 Task: Research Airbnb options in Mariel, Cuba from 16th December, 2023 to 18th December, 2023 for 6 adults, 2 children. Place can be entire room or shared room with 6 bedrooms having 6 beds and 6 bathrooms. Property type can be house. Amenities needed are: wifi, TV, free parkinig on premises, gym, breakfast.
Action: Mouse moved to (432, 79)
Screenshot: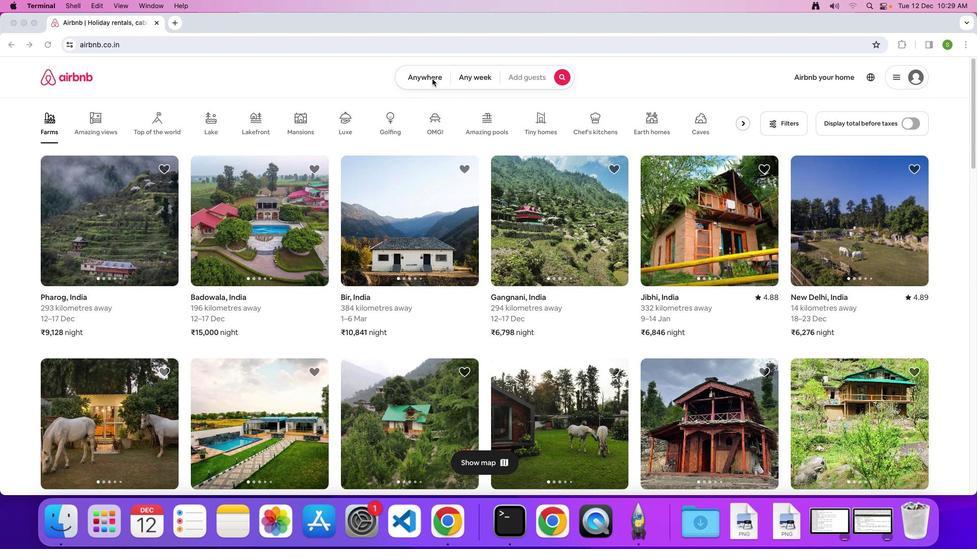 
Action: Mouse pressed left at (432, 79)
Screenshot: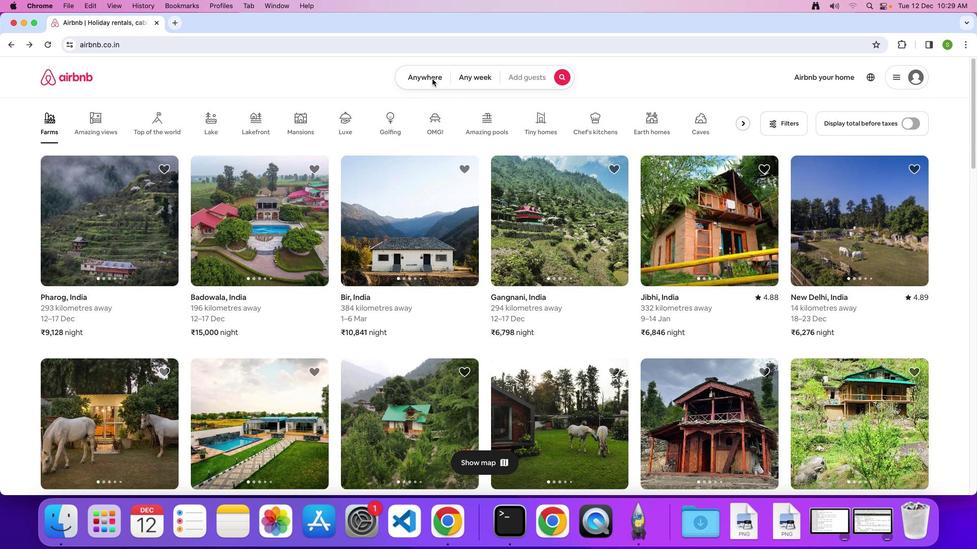 
Action: Mouse pressed left at (432, 79)
Screenshot: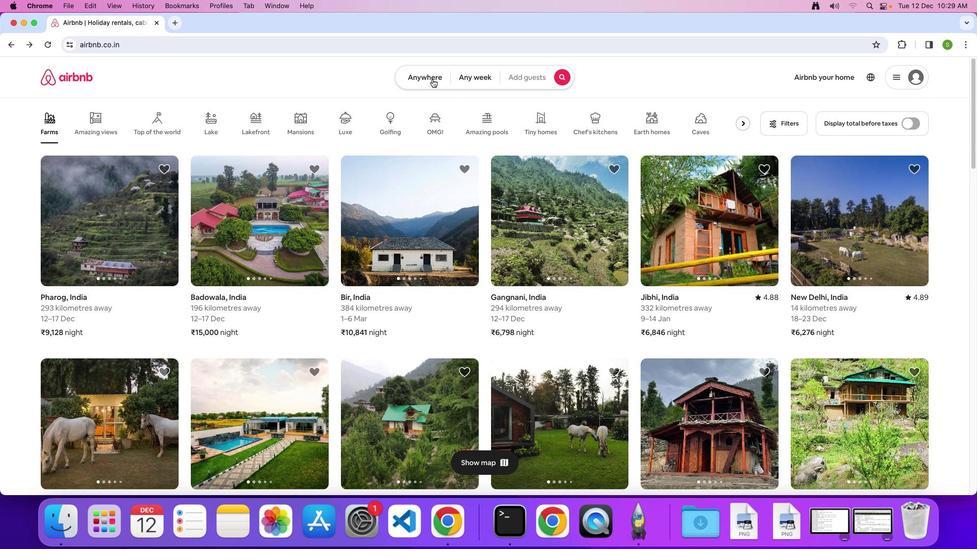 
Action: Mouse moved to (331, 112)
Screenshot: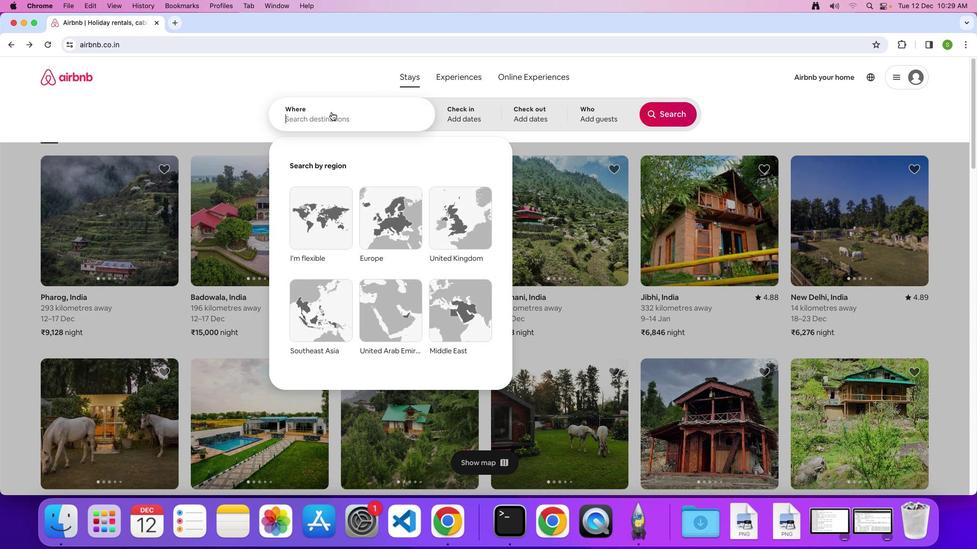 
Action: Key pressed 'M'Key.caps_lock'a''r''i''e''l'','Key.spaceKey.shiftKey.shift'C''u''b''a'Key.enter
Screenshot: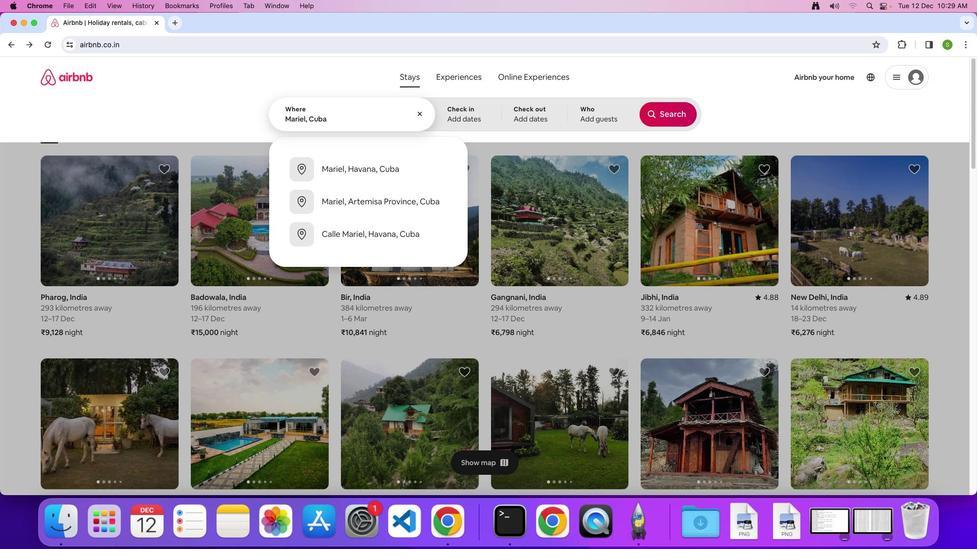 
Action: Mouse moved to (461, 293)
Screenshot: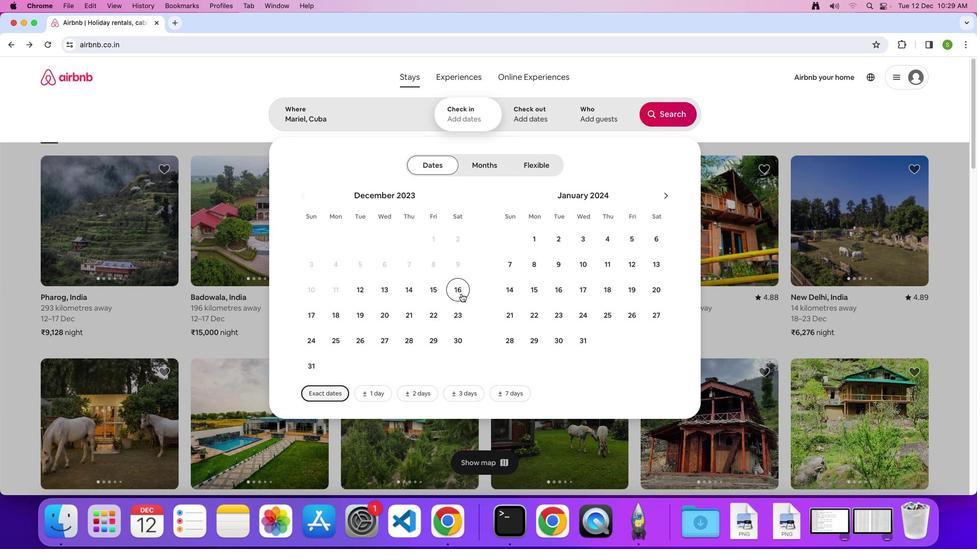 
Action: Mouse pressed left at (461, 293)
Screenshot: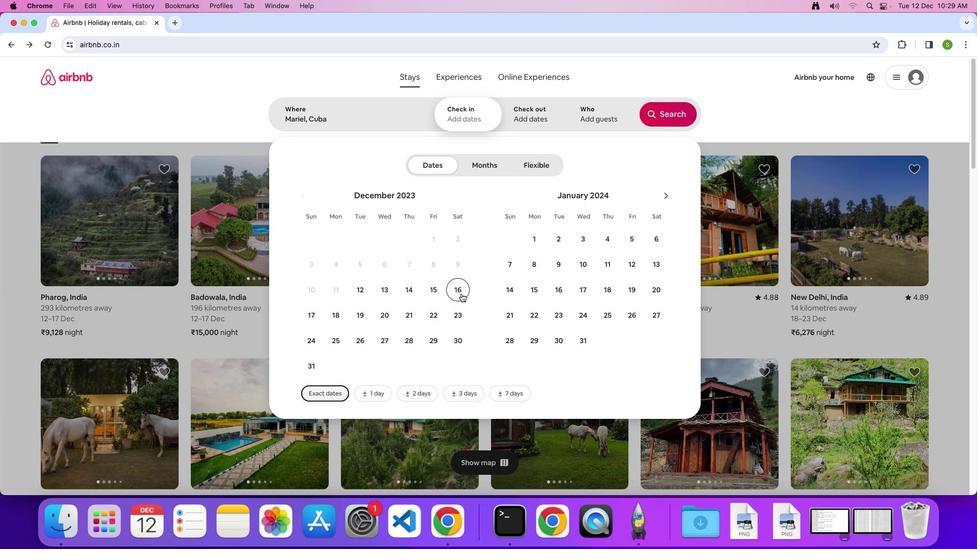 
Action: Mouse moved to (331, 321)
Screenshot: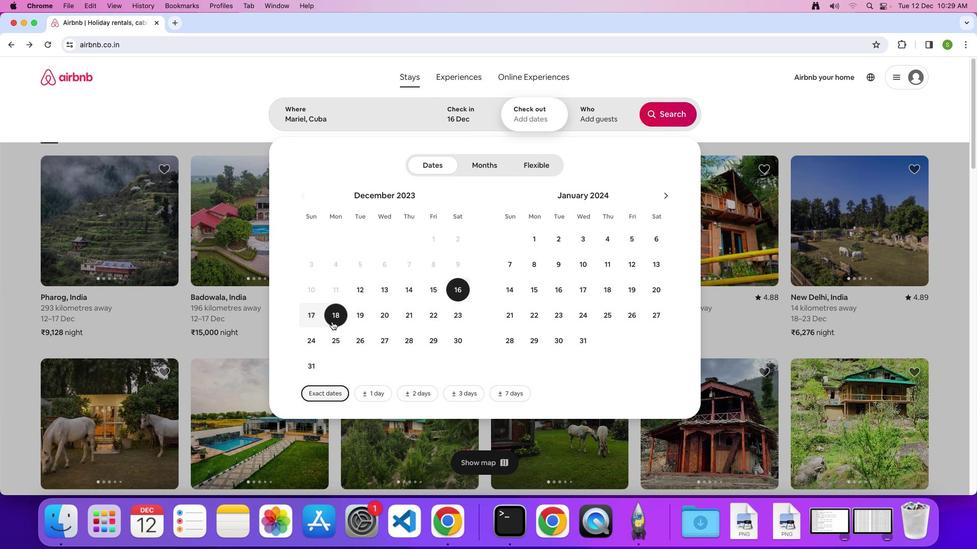 
Action: Mouse pressed left at (331, 321)
Screenshot: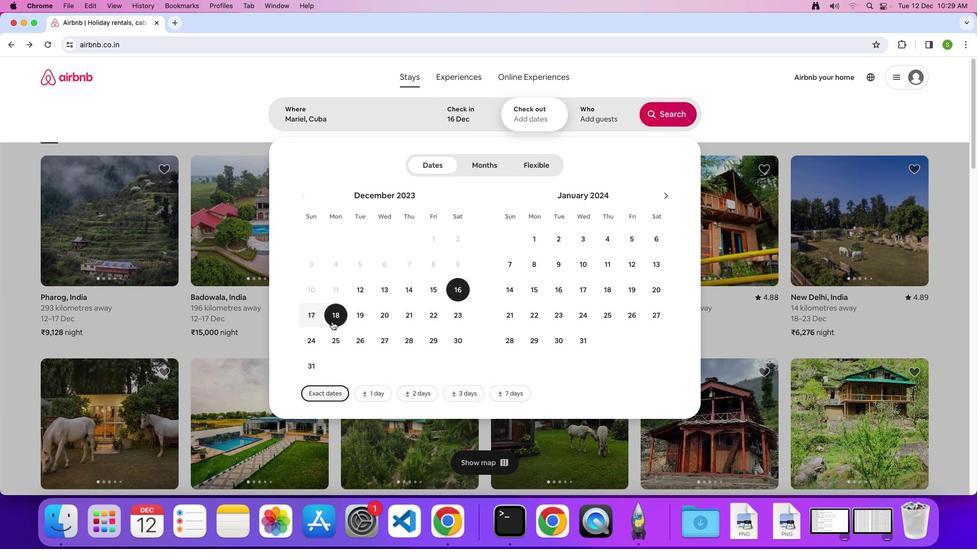 
Action: Mouse moved to (593, 114)
Screenshot: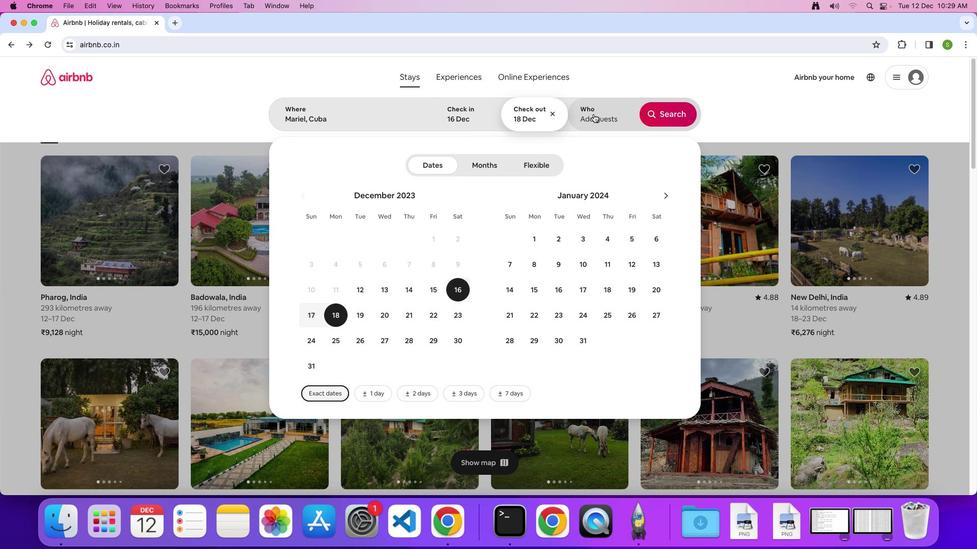 
Action: Mouse pressed left at (593, 114)
Screenshot: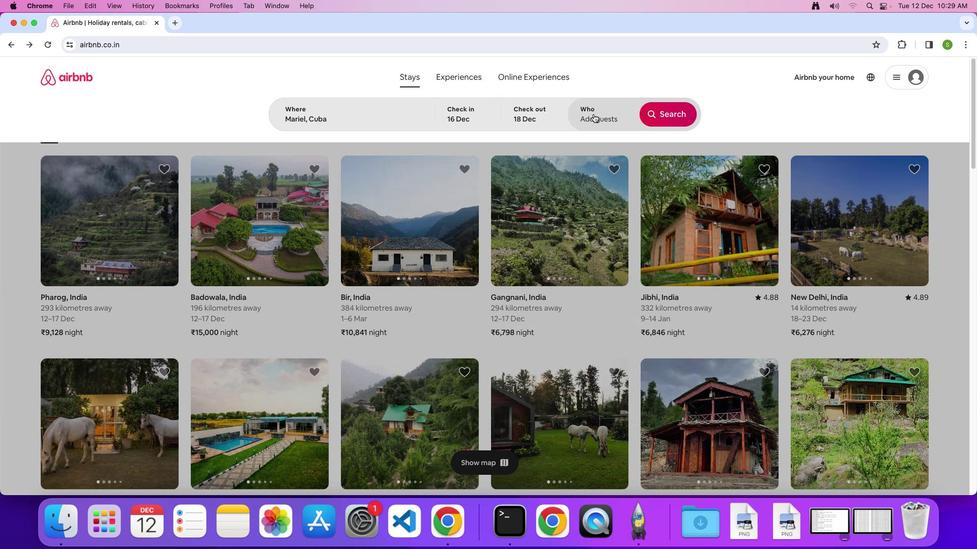 
Action: Mouse moved to (666, 165)
Screenshot: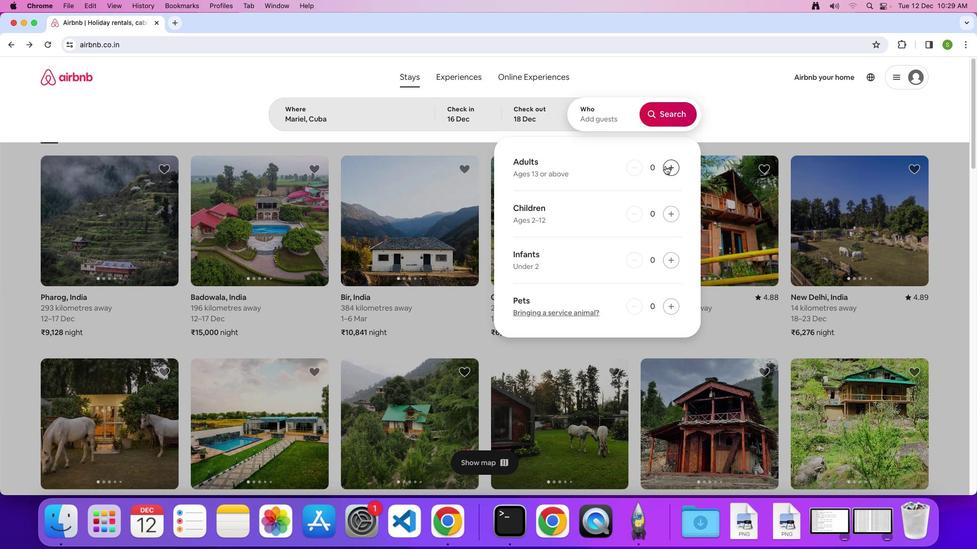 
Action: Mouse pressed left at (666, 165)
Screenshot: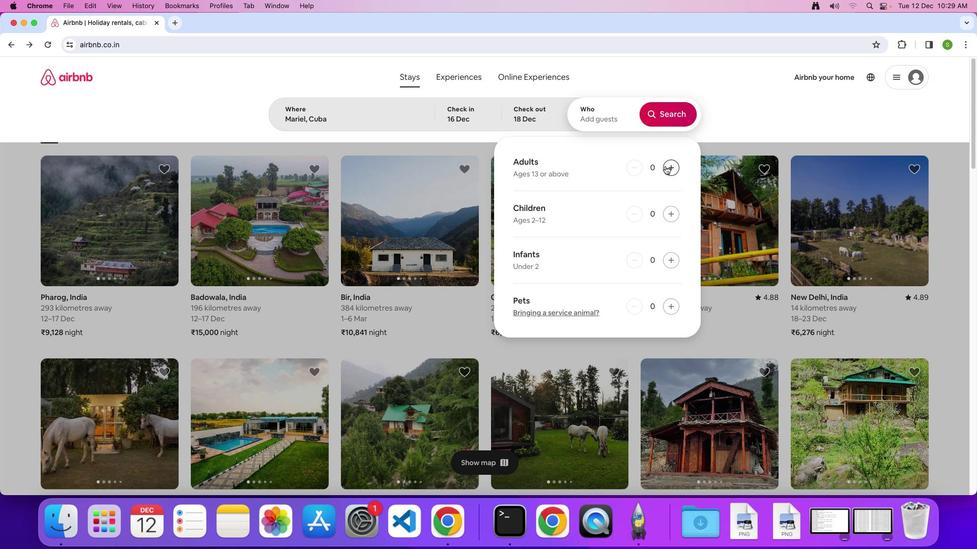 
Action: Mouse pressed left at (666, 165)
Screenshot: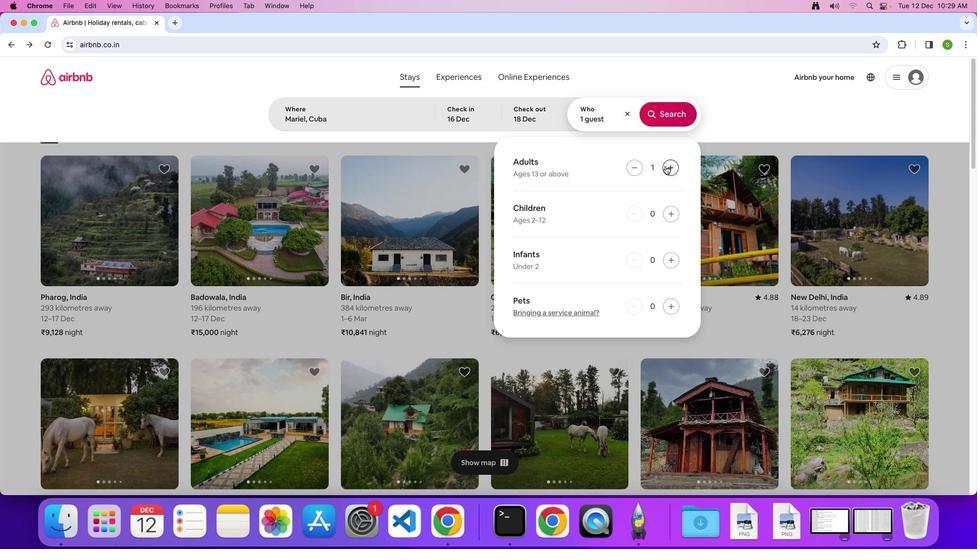 
Action: Mouse pressed left at (666, 165)
Screenshot: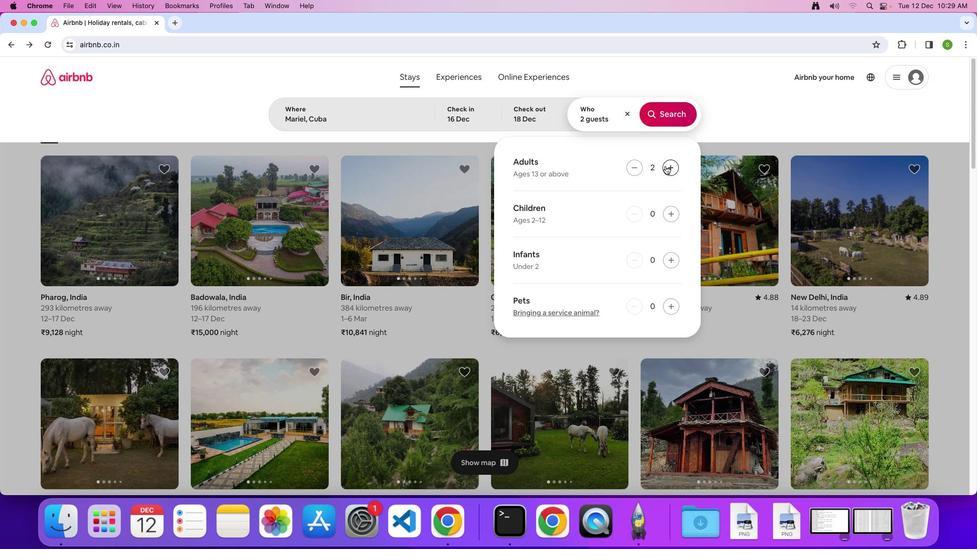 
Action: Mouse pressed left at (666, 165)
Screenshot: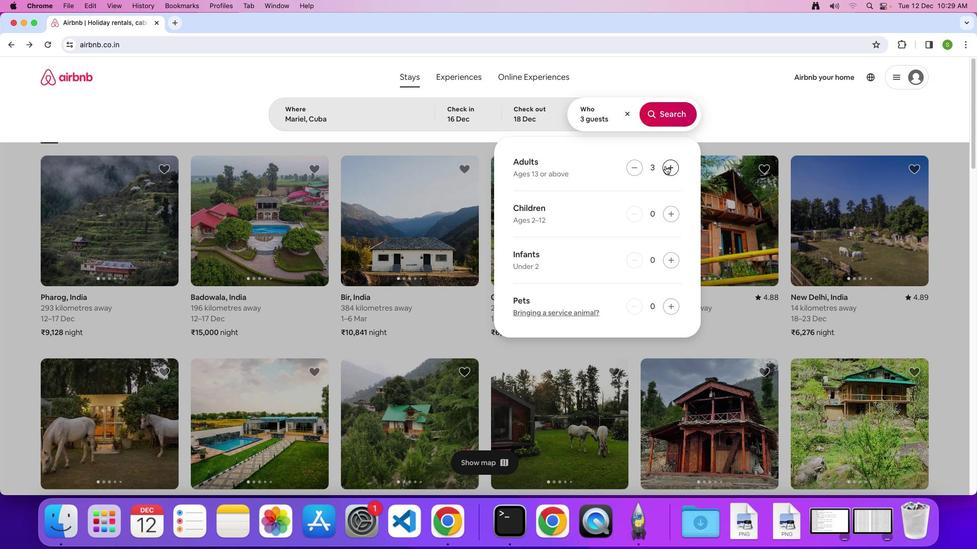 
Action: Mouse pressed left at (666, 165)
Screenshot: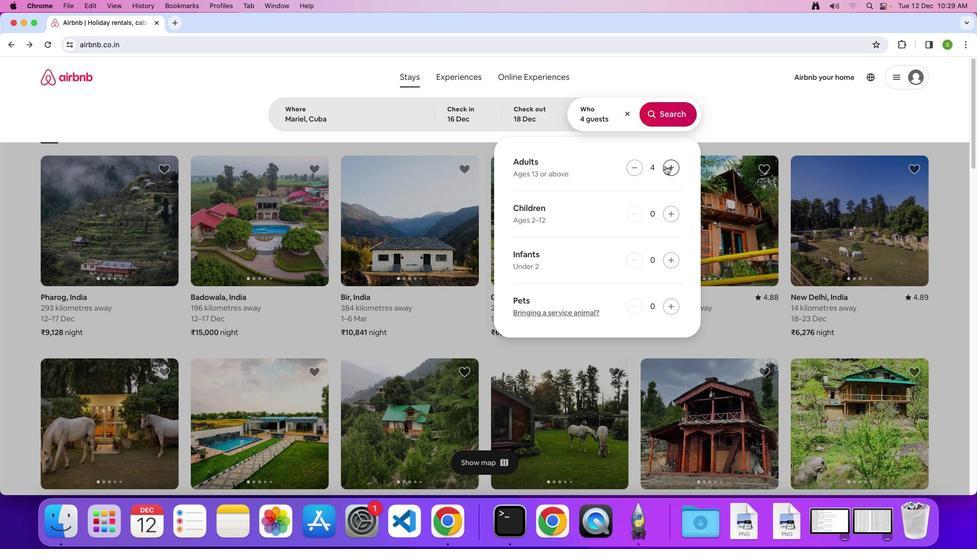
Action: Mouse pressed left at (666, 165)
Screenshot: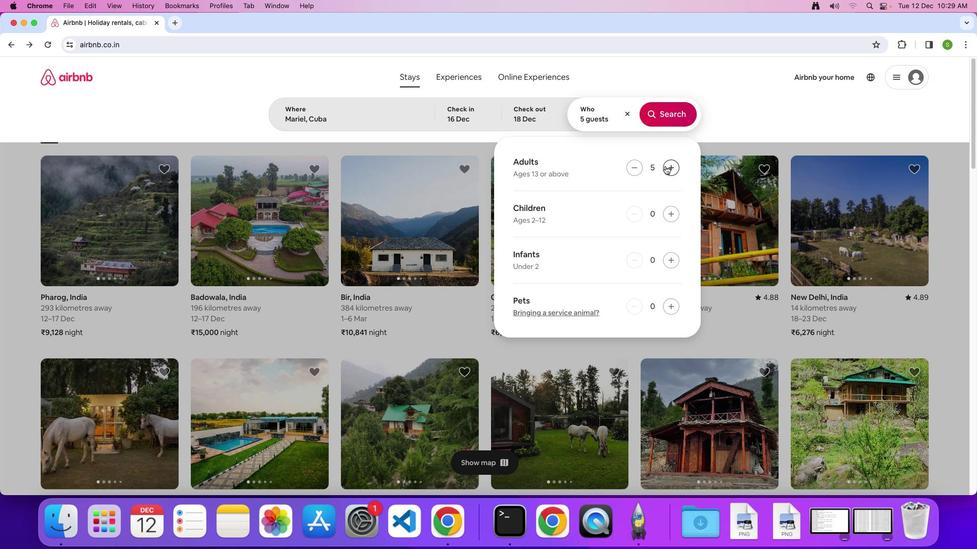 
Action: Mouse moved to (672, 217)
Screenshot: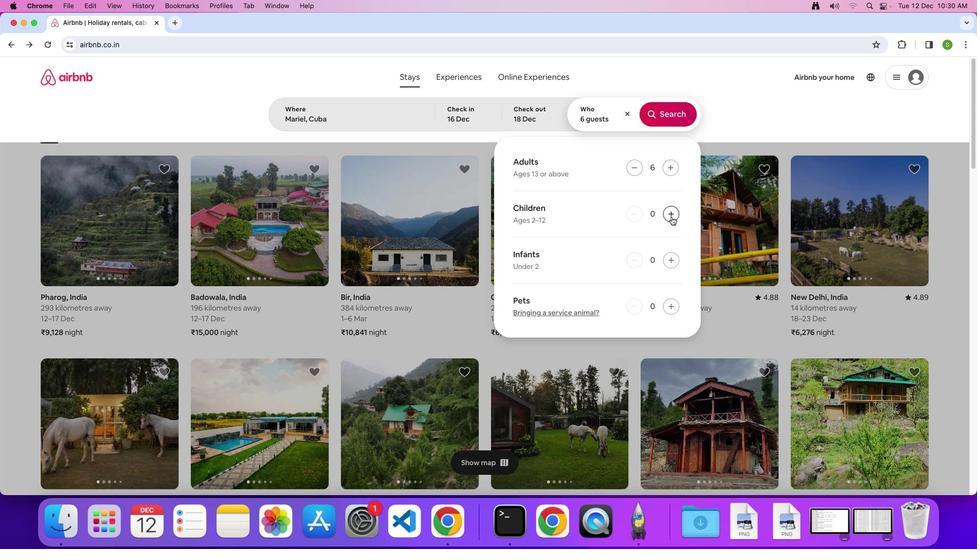
Action: Mouse pressed left at (672, 217)
Screenshot: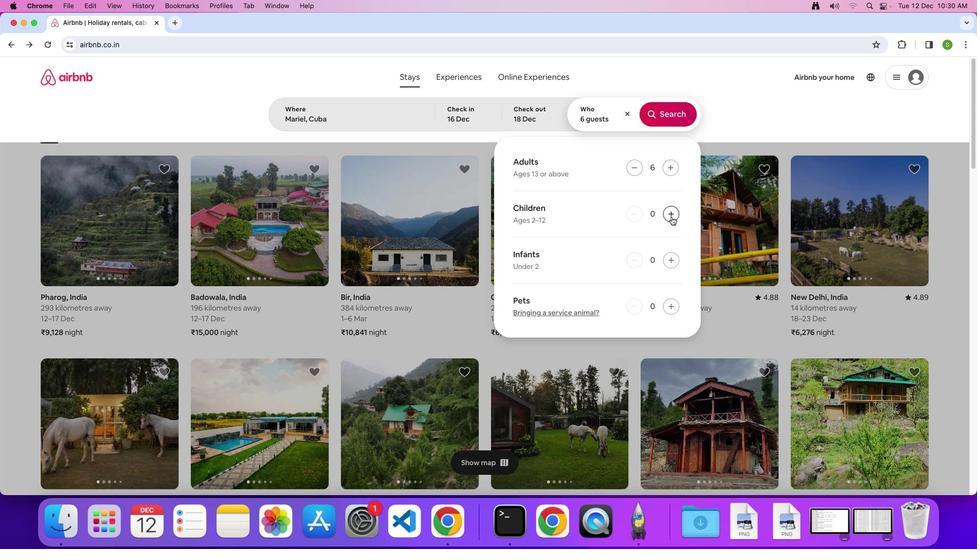 
Action: Mouse pressed left at (672, 217)
Screenshot: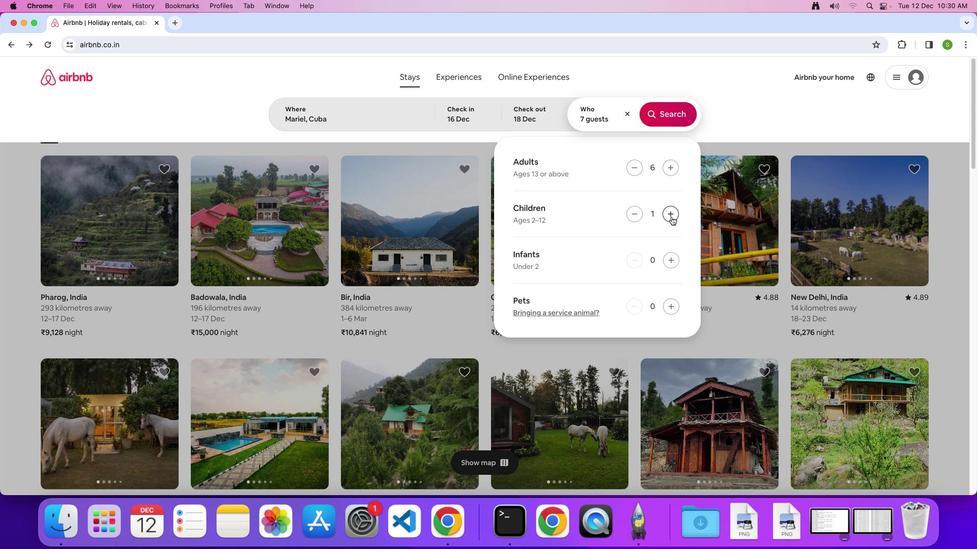 
Action: Mouse moved to (672, 118)
Screenshot: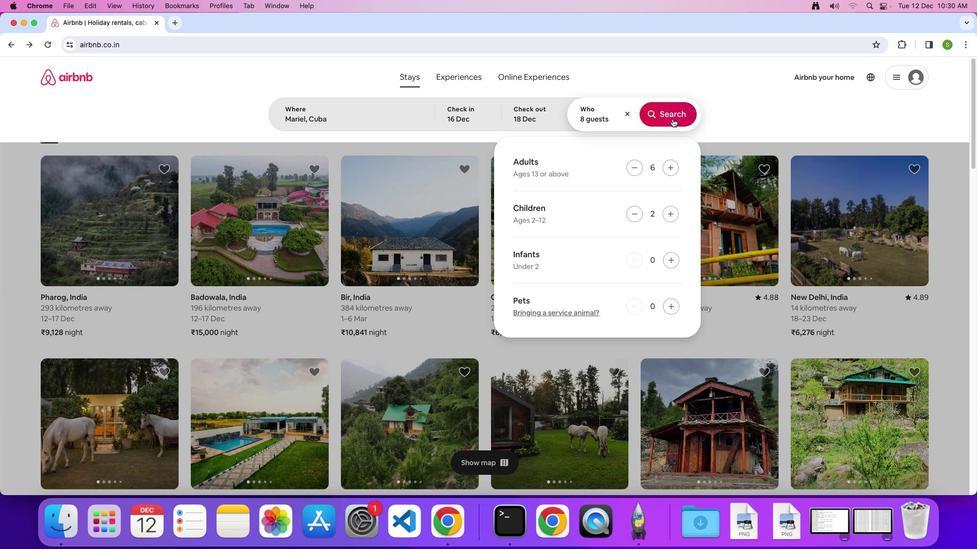 
Action: Mouse pressed left at (672, 118)
Screenshot: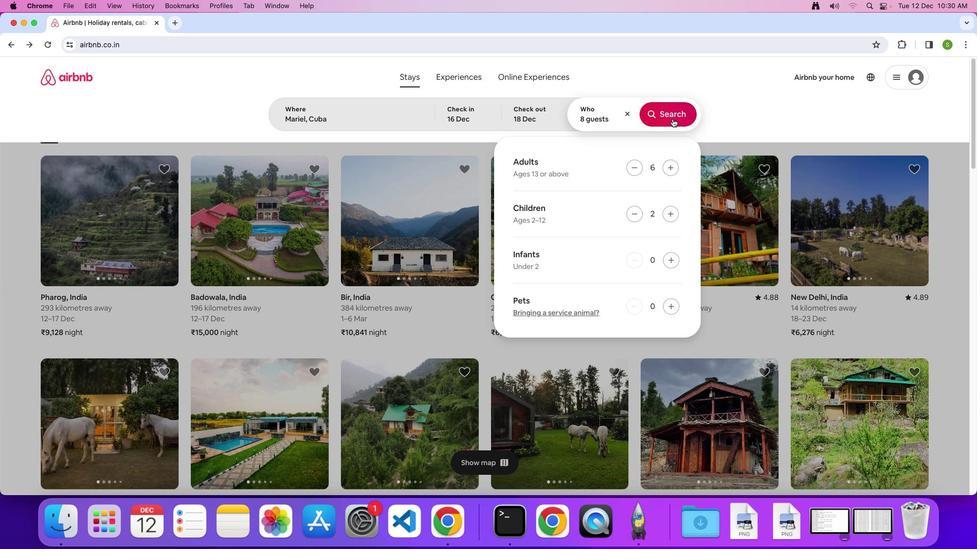 
Action: Mouse moved to (811, 118)
Screenshot: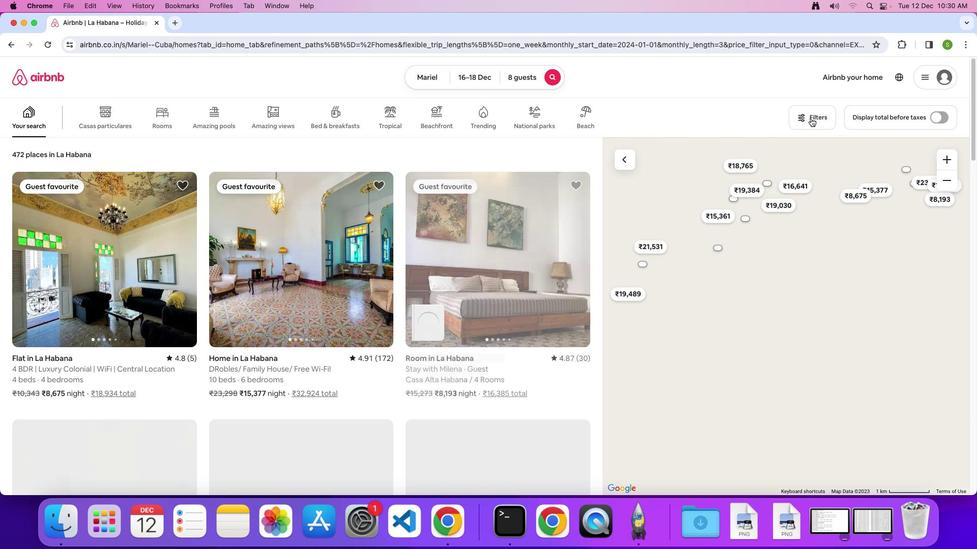 
Action: Mouse pressed left at (811, 118)
Screenshot: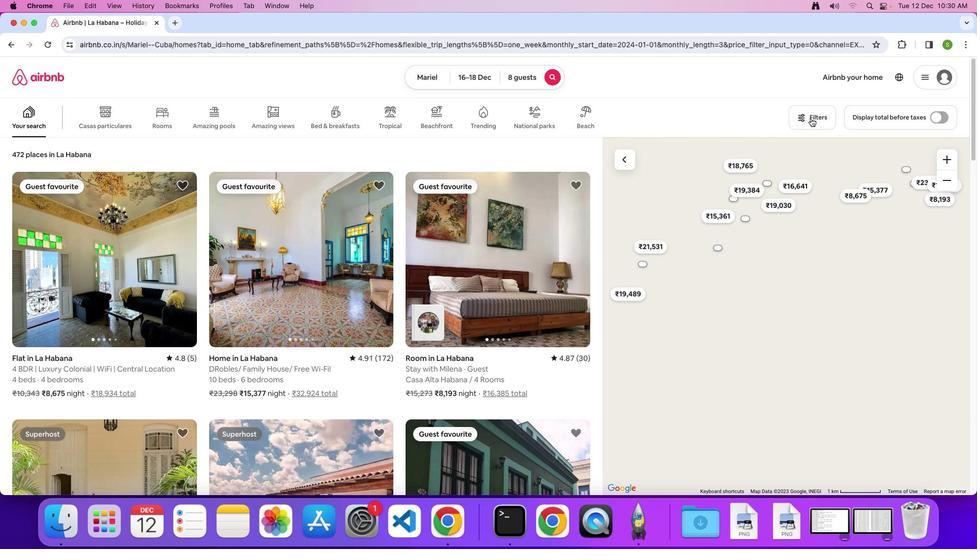 
Action: Mouse moved to (477, 305)
Screenshot: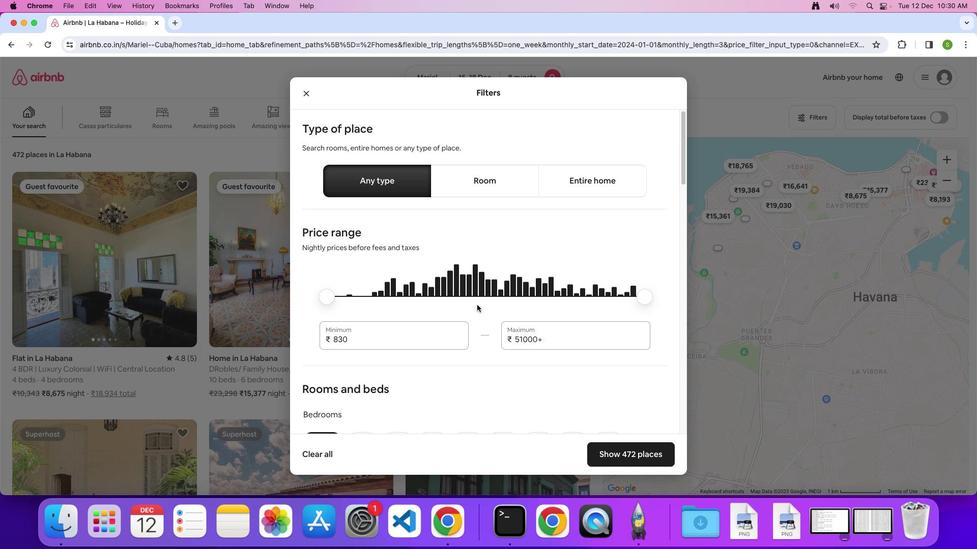 
Action: Mouse scrolled (477, 305) with delta (0, 0)
Screenshot: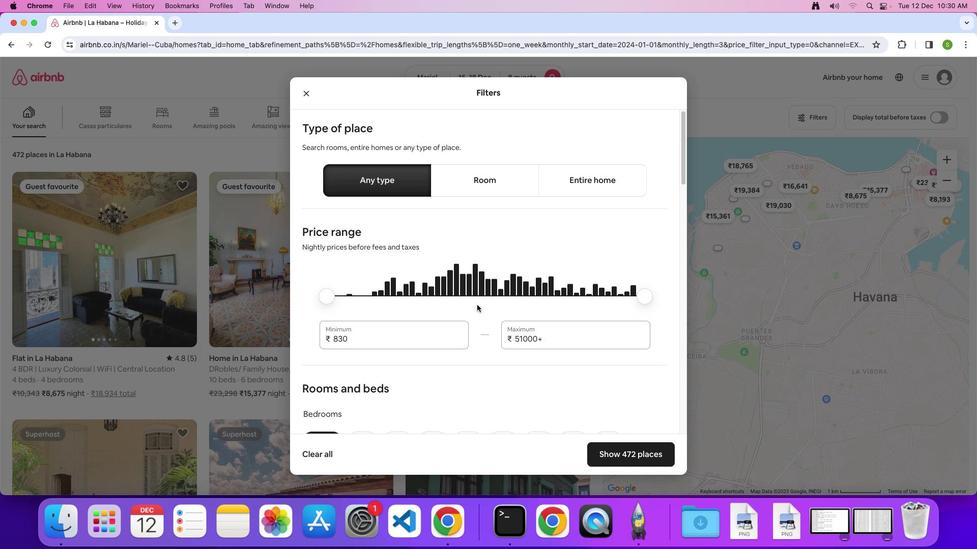 
Action: Mouse scrolled (477, 305) with delta (0, 0)
Screenshot: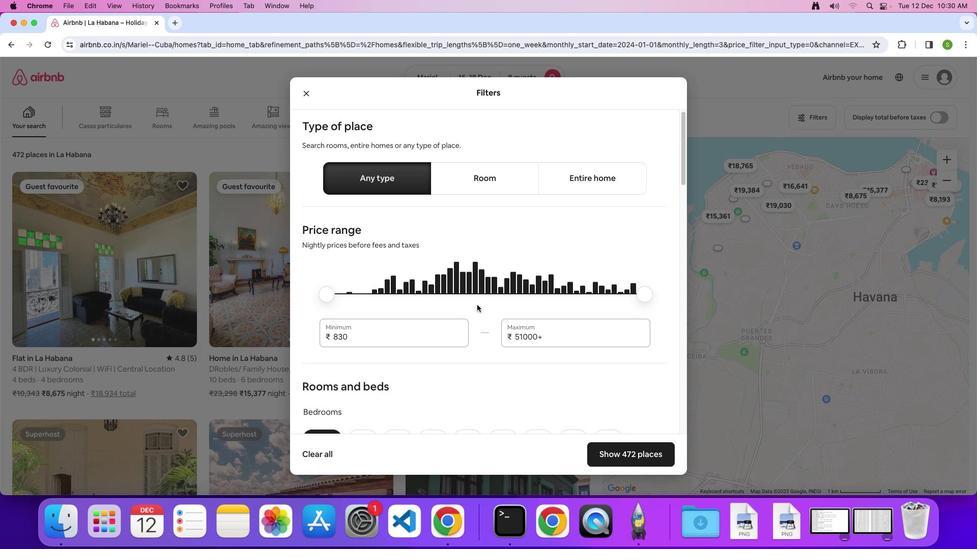 
Action: Mouse scrolled (477, 305) with delta (0, 0)
Screenshot: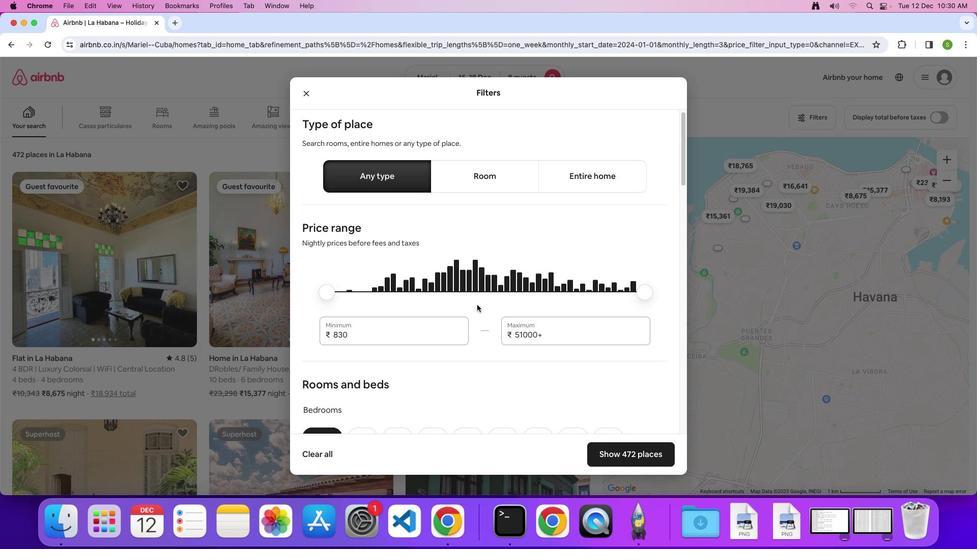 
Action: Mouse scrolled (477, 305) with delta (0, 0)
Screenshot: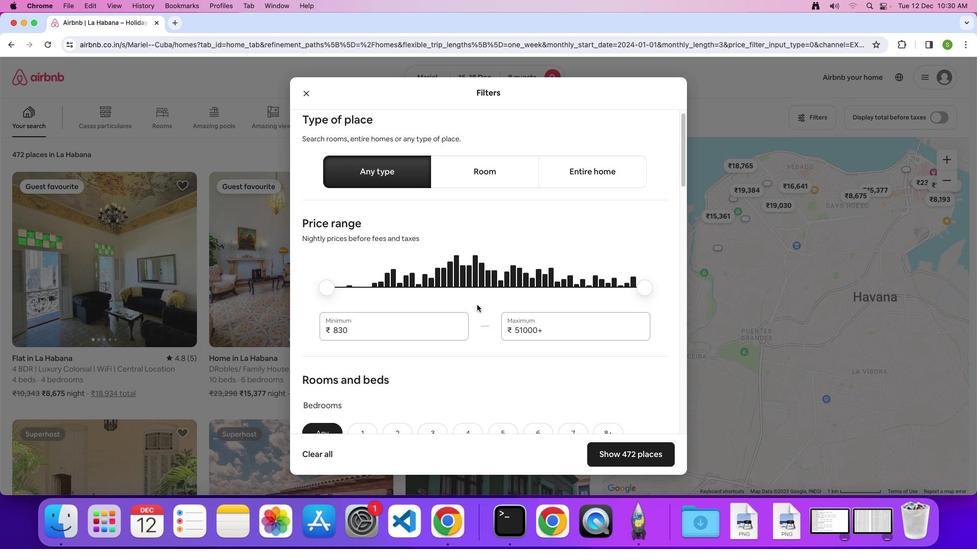 
Action: Mouse scrolled (477, 305) with delta (0, 0)
Screenshot: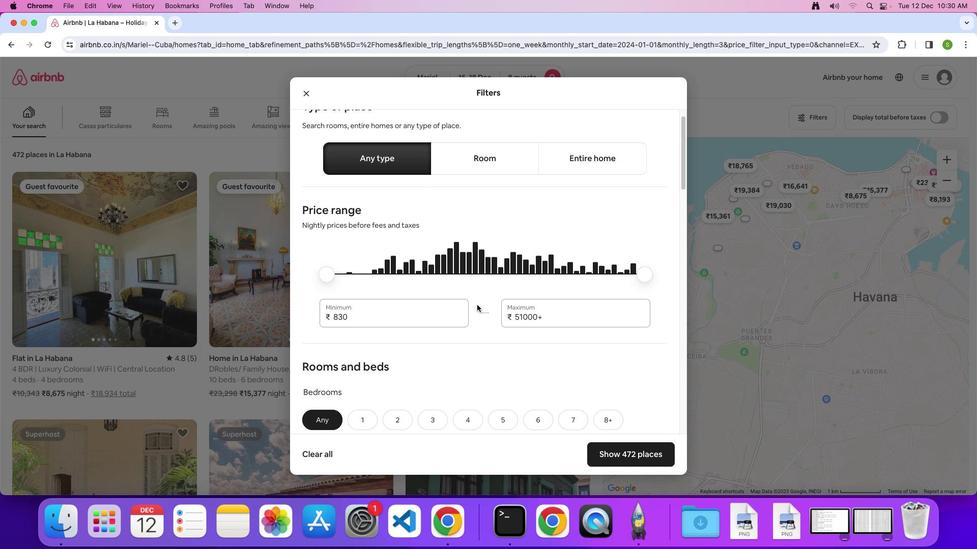 
Action: Mouse scrolled (477, 305) with delta (0, 0)
Screenshot: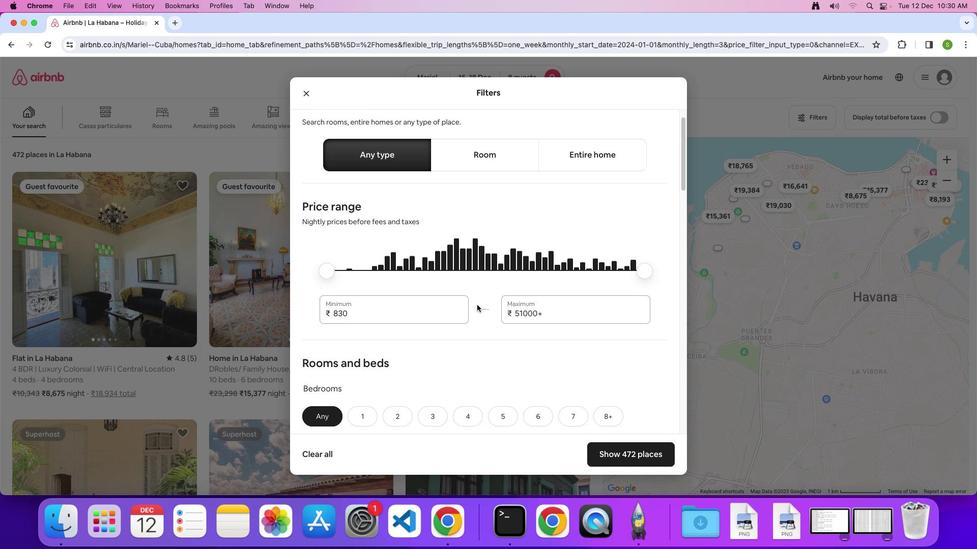 
Action: Mouse scrolled (477, 305) with delta (0, 0)
Screenshot: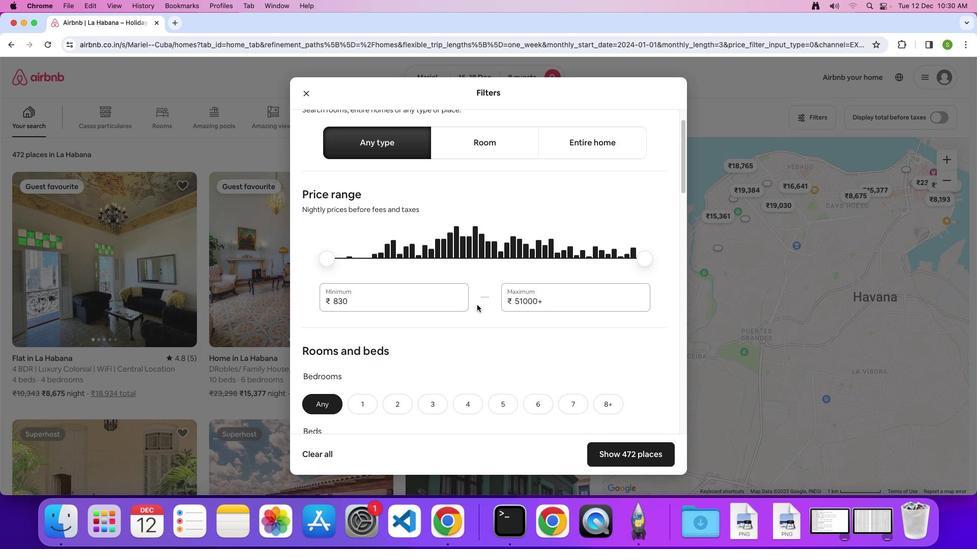 
Action: Mouse moved to (477, 305)
Screenshot: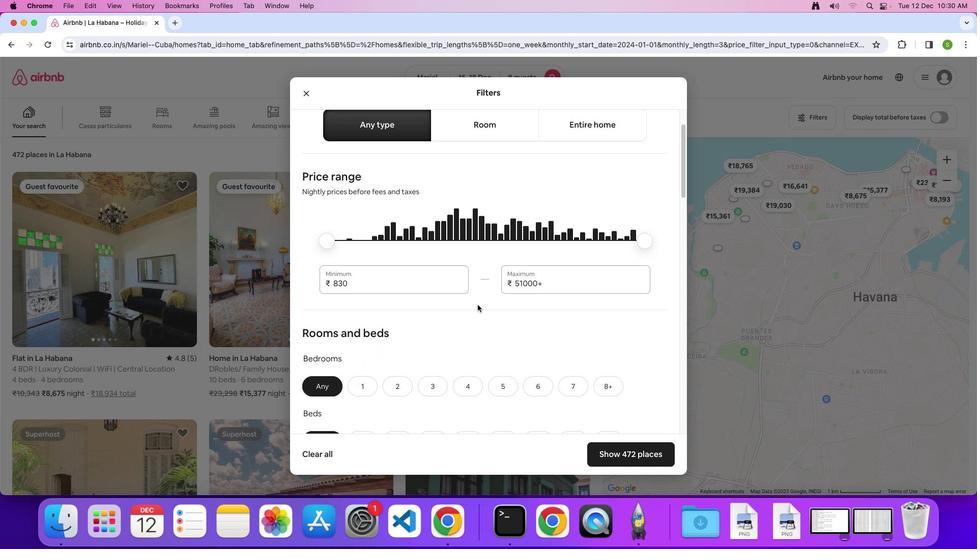 
Action: Mouse scrolled (477, 305) with delta (0, 0)
Screenshot: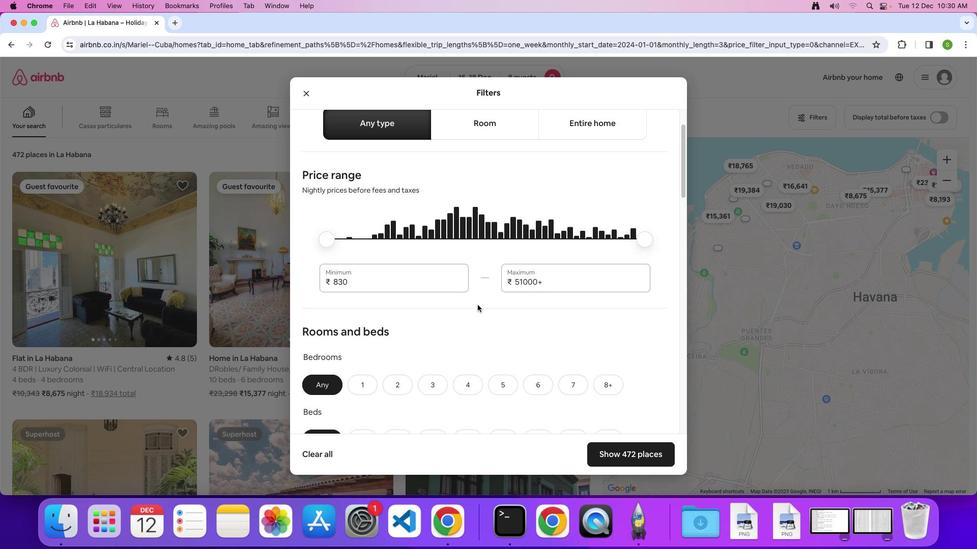 
Action: Mouse scrolled (477, 305) with delta (0, 0)
Screenshot: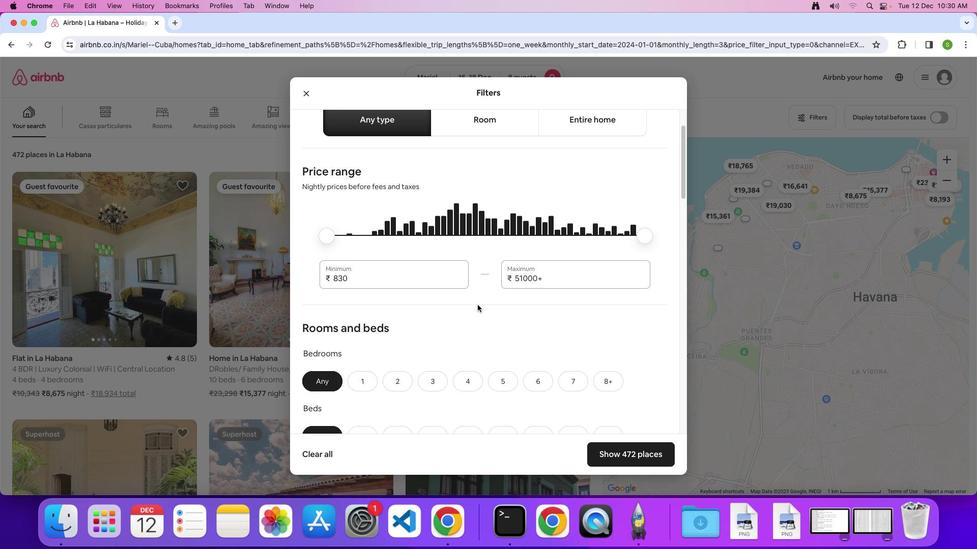 
Action: Mouse scrolled (477, 305) with delta (0, 0)
Screenshot: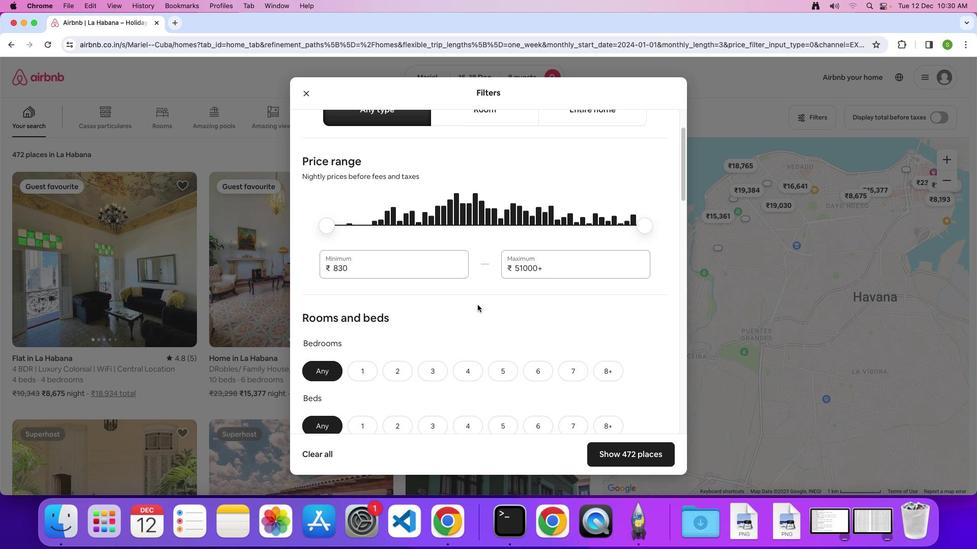 
Action: Mouse scrolled (477, 305) with delta (0, 0)
Screenshot: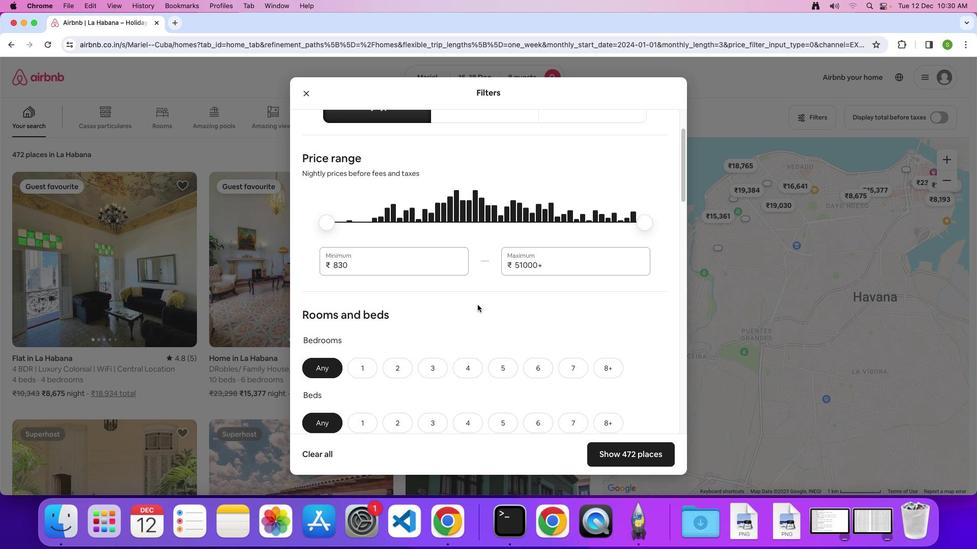 
Action: Mouse scrolled (477, 305) with delta (0, 0)
Screenshot: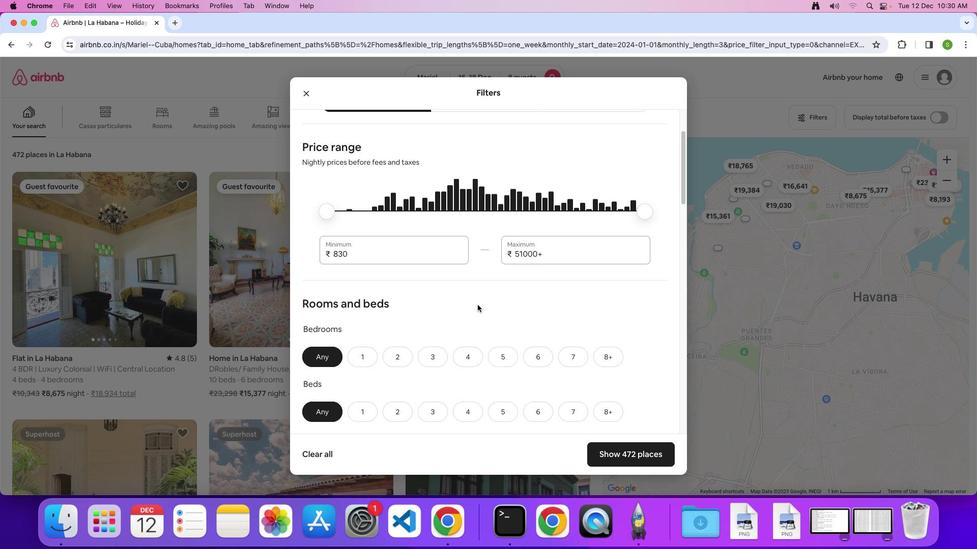 
Action: Mouse scrolled (477, 305) with delta (0, 0)
Screenshot: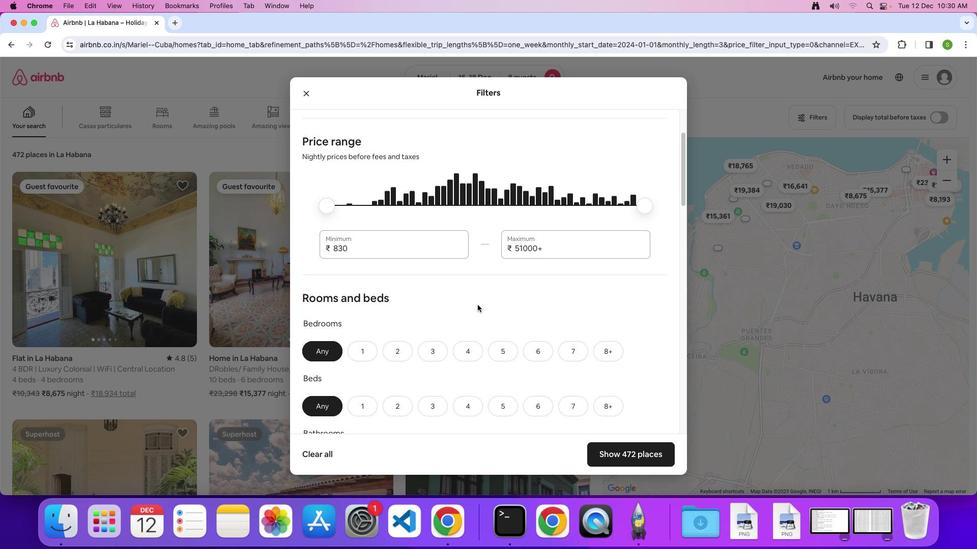 
Action: Mouse scrolled (477, 305) with delta (0, 0)
Screenshot: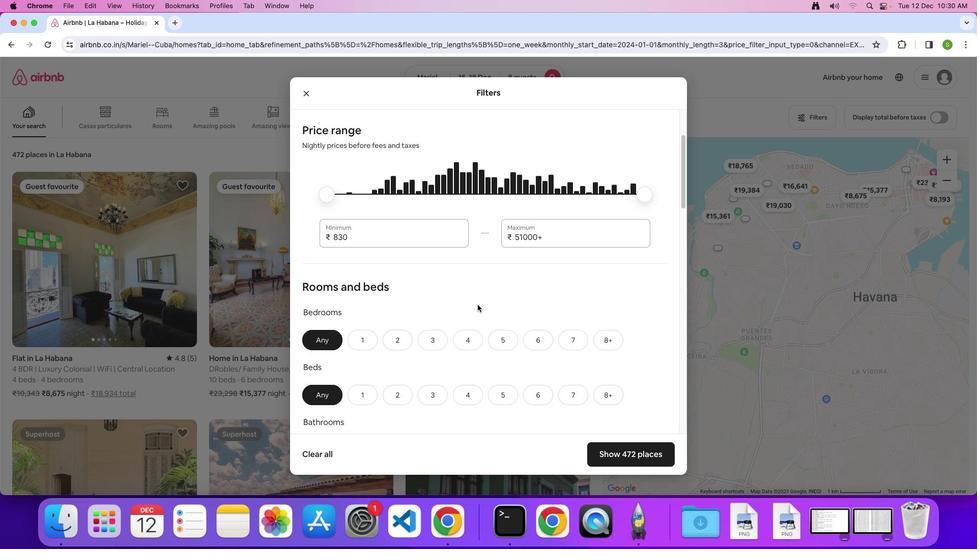 
Action: Mouse scrolled (477, 305) with delta (0, 0)
Screenshot: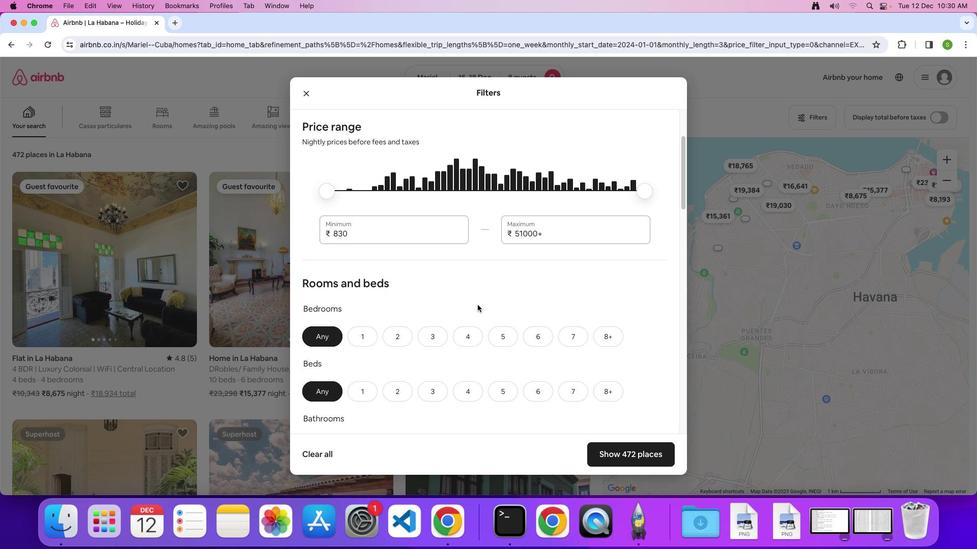 
Action: Mouse scrolled (477, 305) with delta (0, 0)
Screenshot: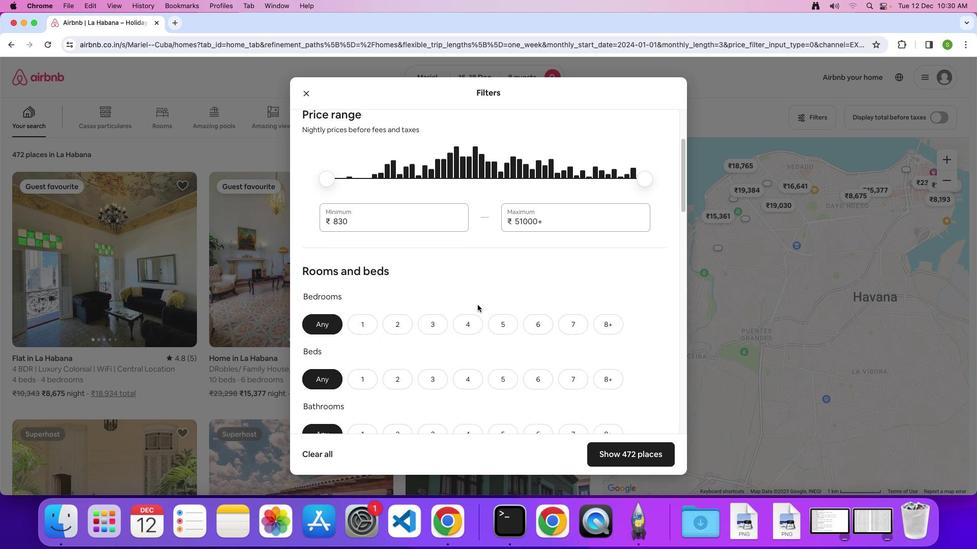 
Action: Mouse scrolled (477, 305) with delta (0, 0)
Screenshot: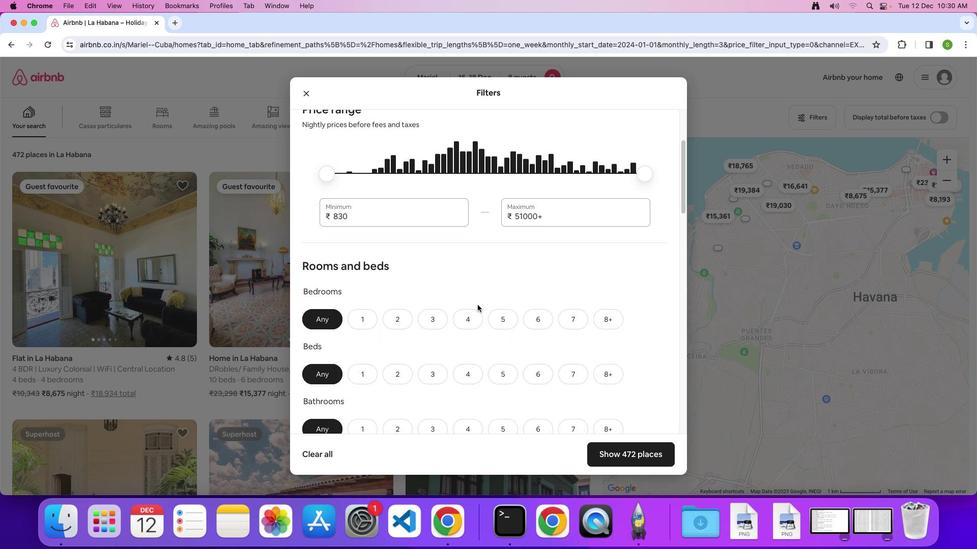 
Action: Mouse scrolled (477, 305) with delta (0, 0)
Screenshot: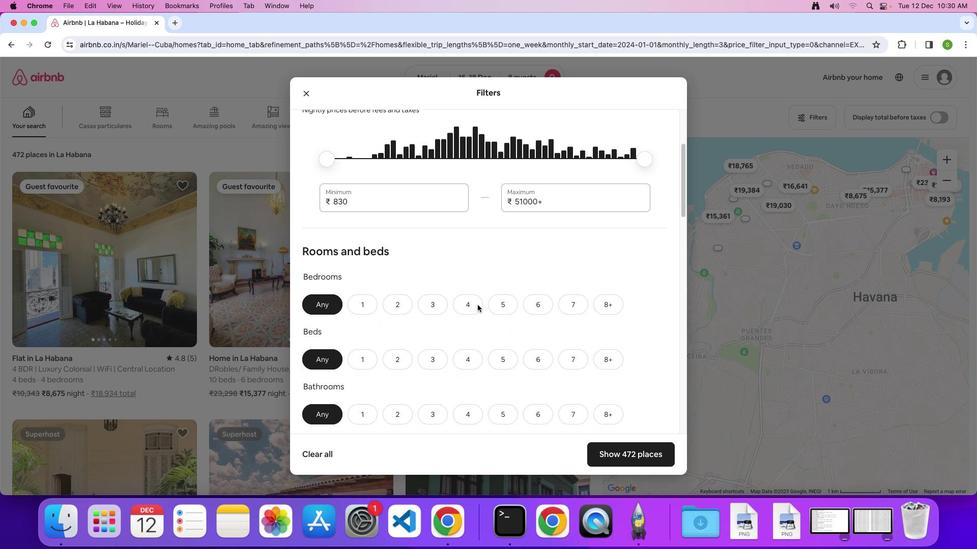 
Action: Mouse scrolled (477, 305) with delta (0, 0)
Screenshot: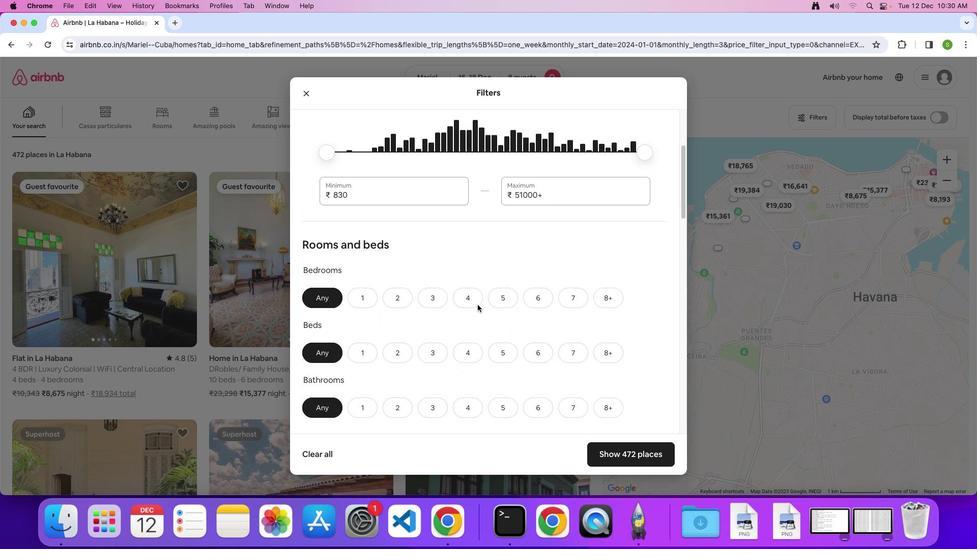 
Action: Mouse scrolled (477, 305) with delta (0, 0)
Screenshot: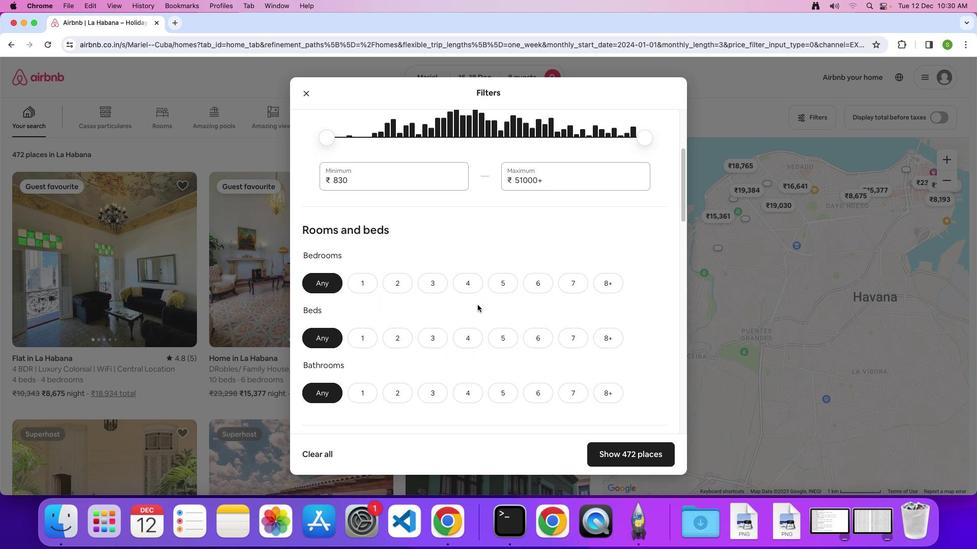 
Action: Mouse scrolled (477, 305) with delta (0, 0)
Screenshot: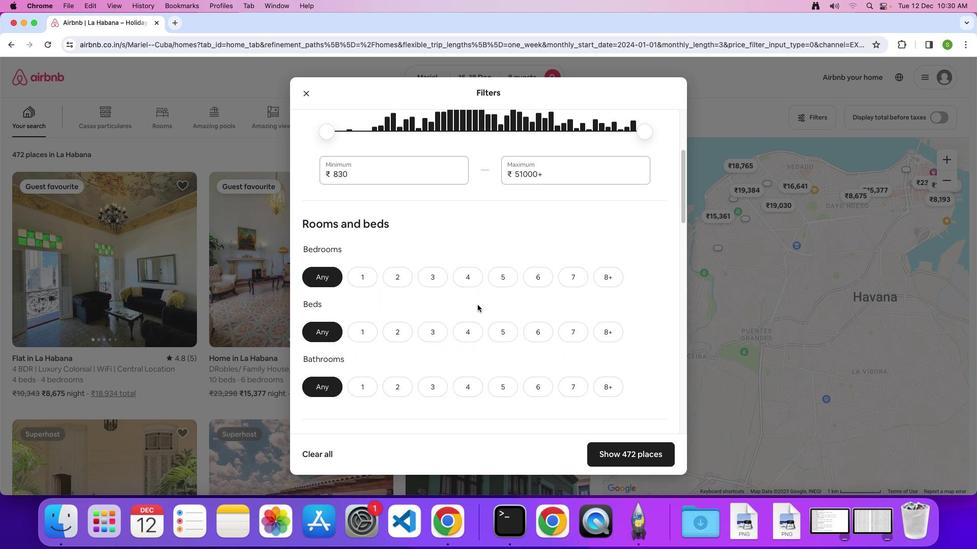 
Action: Mouse scrolled (477, 305) with delta (0, -1)
Screenshot: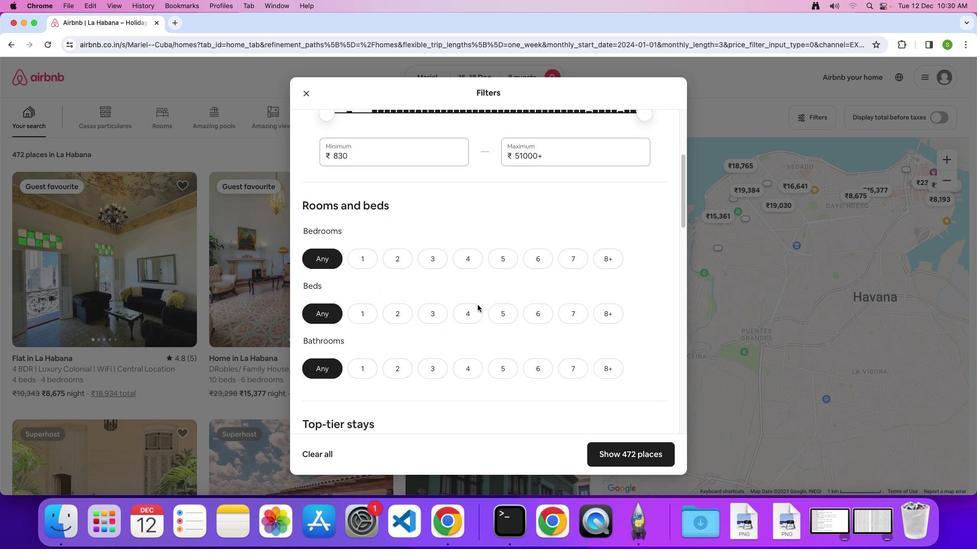 
Action: Mouse moved to (535, 214)
Screenshot: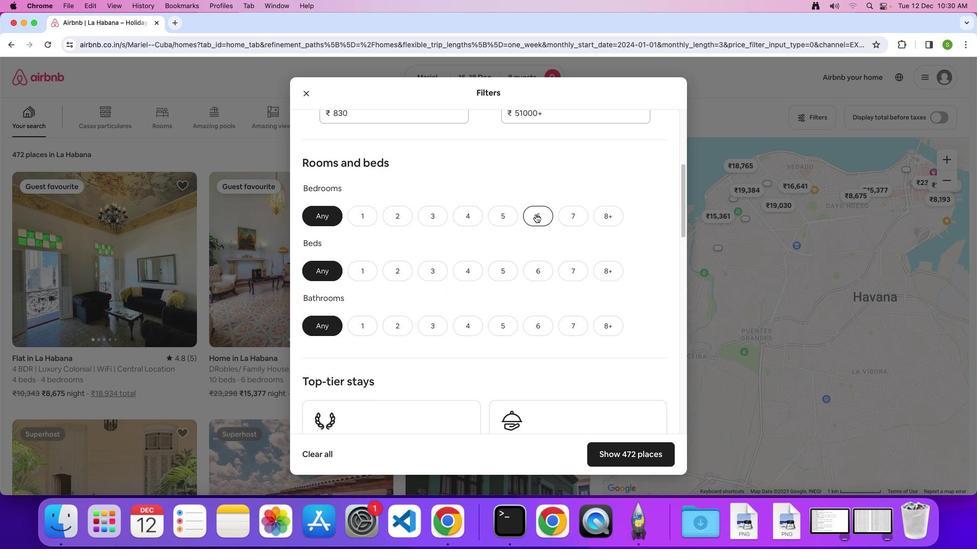 
Action: Mouse pressed left at (535, 214)
Screenshot: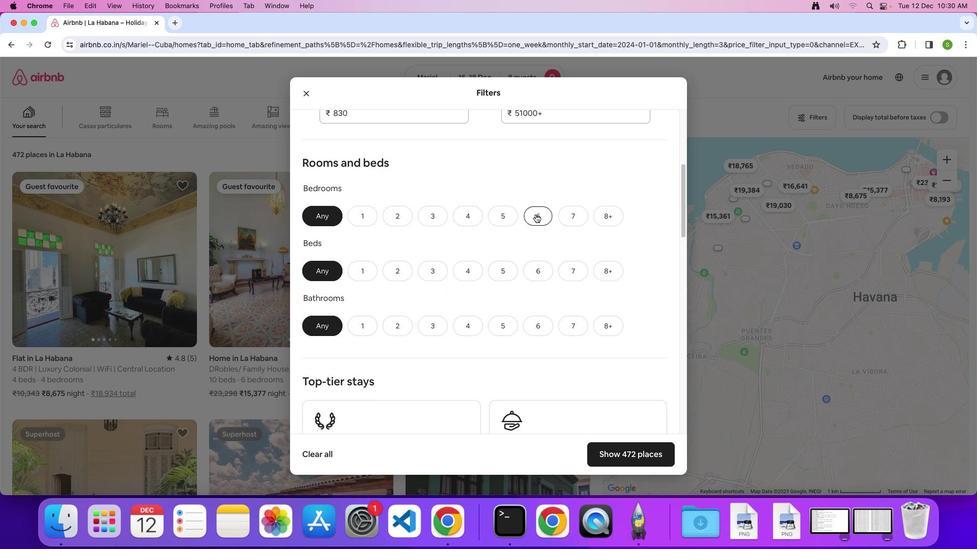 
Action: Mouse moved to (527, 266)
Screenshot: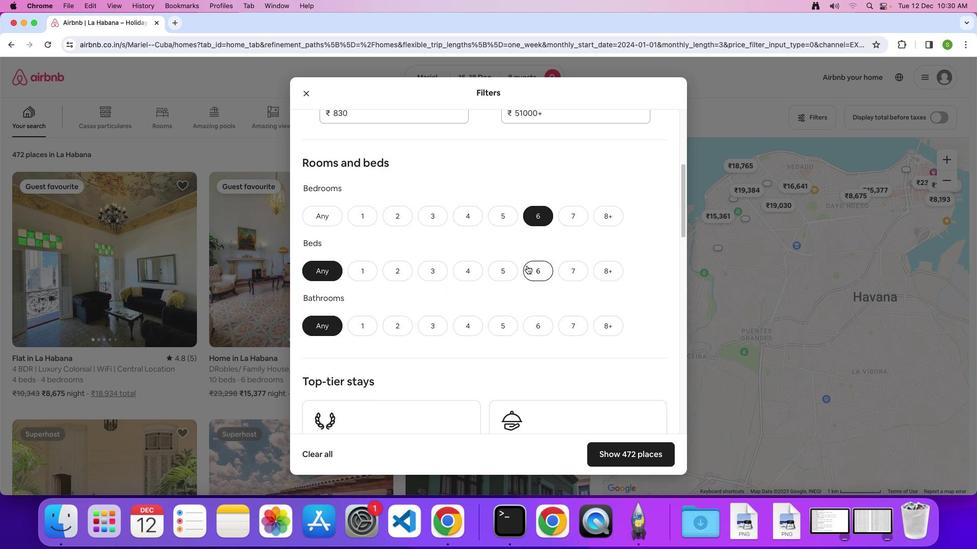 
Action: Mouse pressed left at (527, 266)
Screenshot: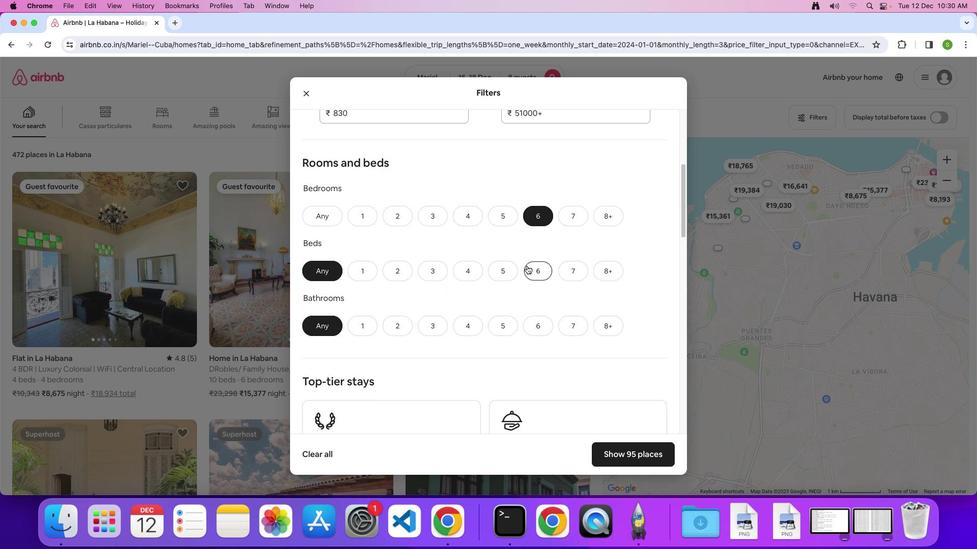 
Action: Mouse moved to (539, 328)
Screenshot: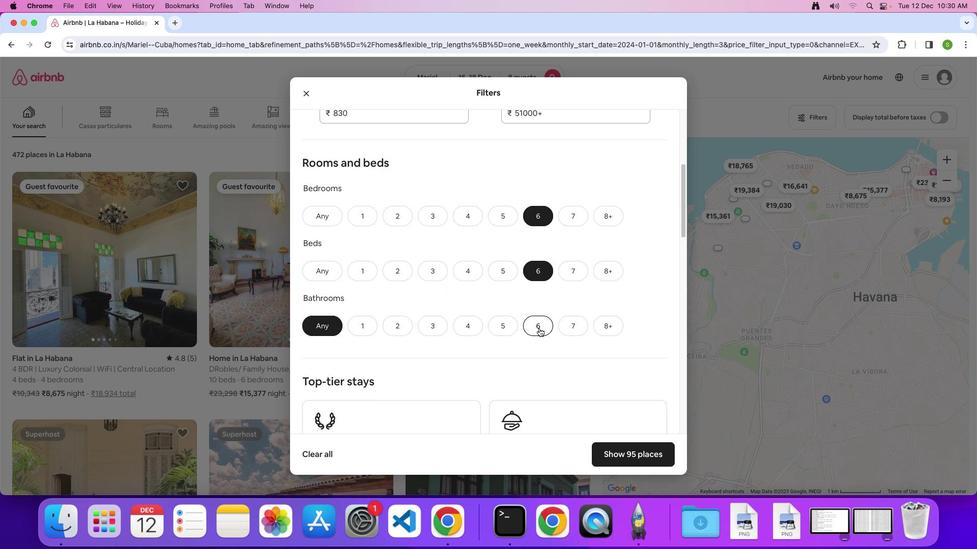 
Action: Mouse pressed left at (539, 328)
Screenshot: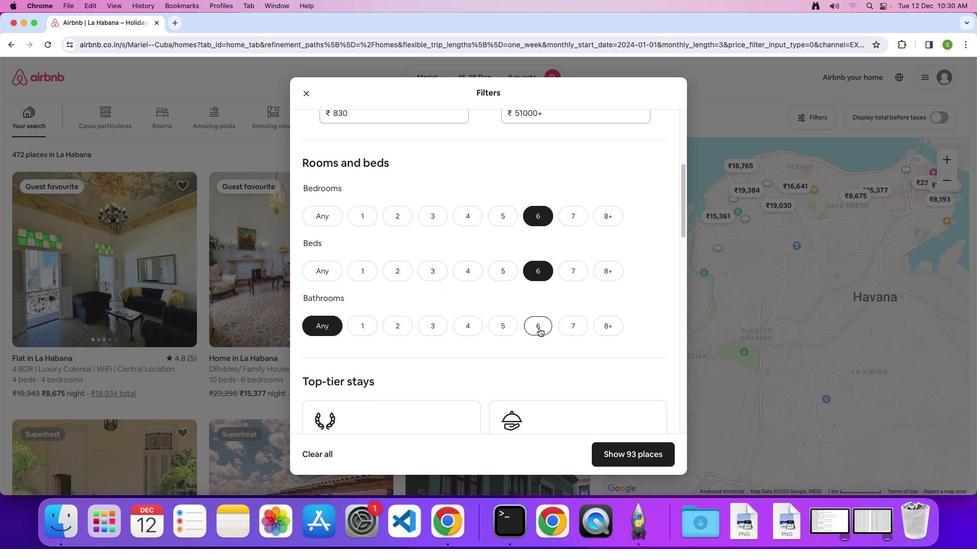 
Action: Mouse moved to (505, 324)
Screenshot: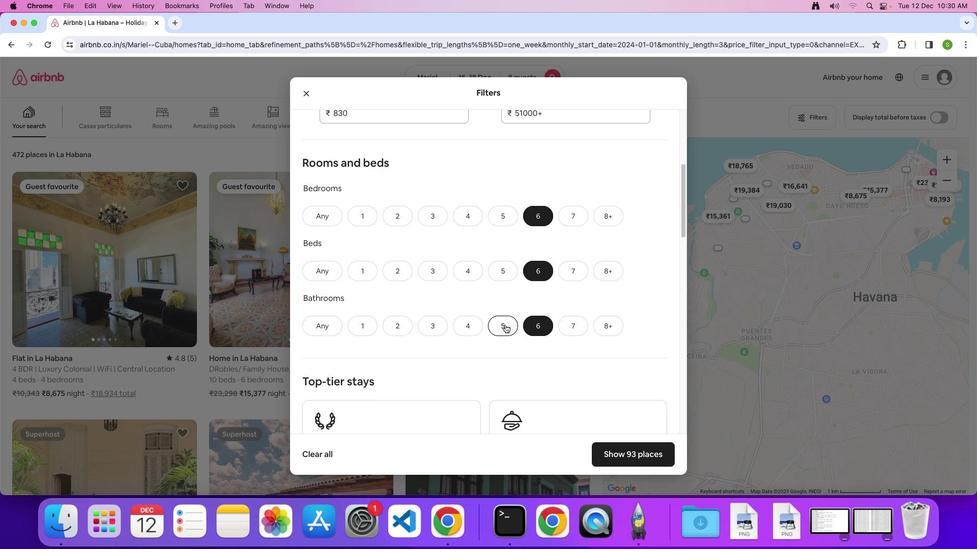 
Action: Mouse scrolled (505, 324) with delta (0, 0)
Screenshot: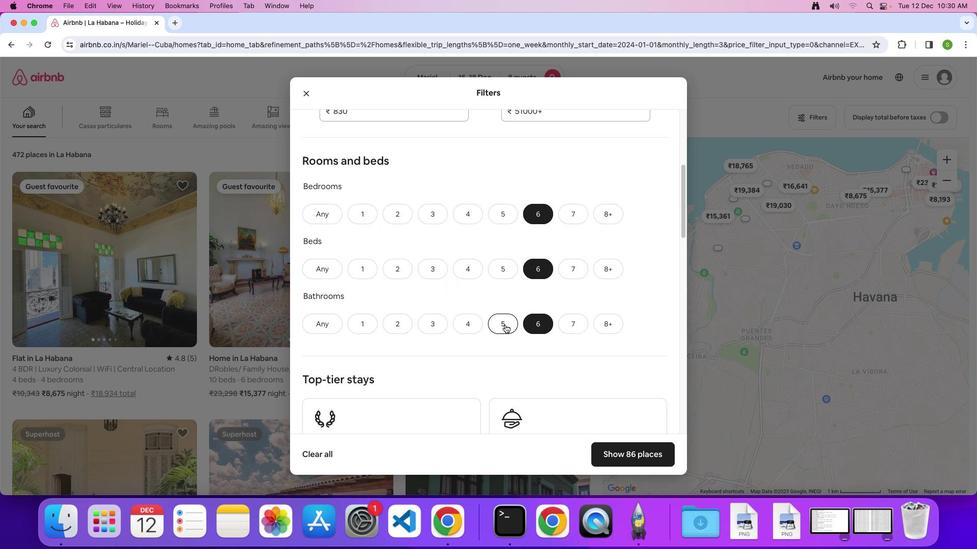 
Action: Mouse scrolled (505, 324) with delta (0, 0)
Screenshot: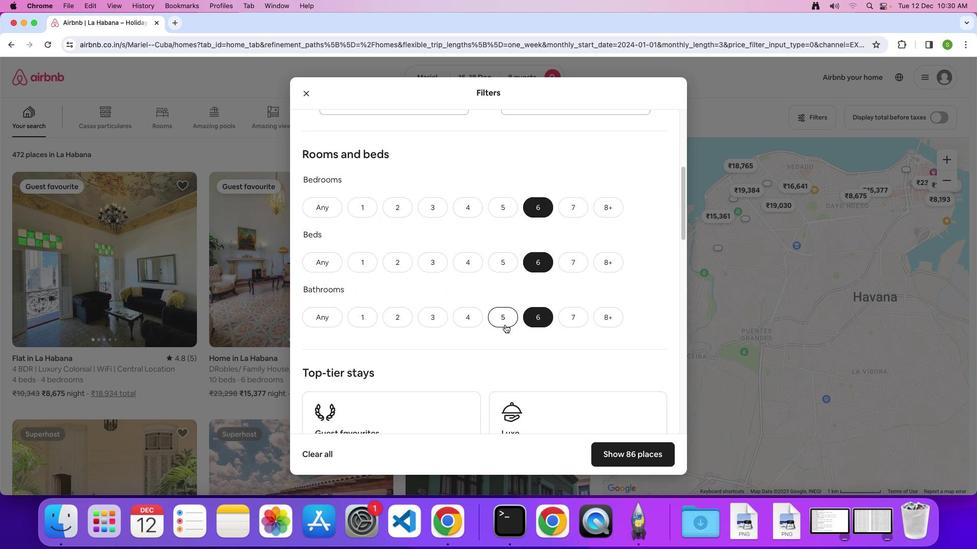 
Action: Mouse scrolled (505, 324) with delta (0, 0)
Screenshot: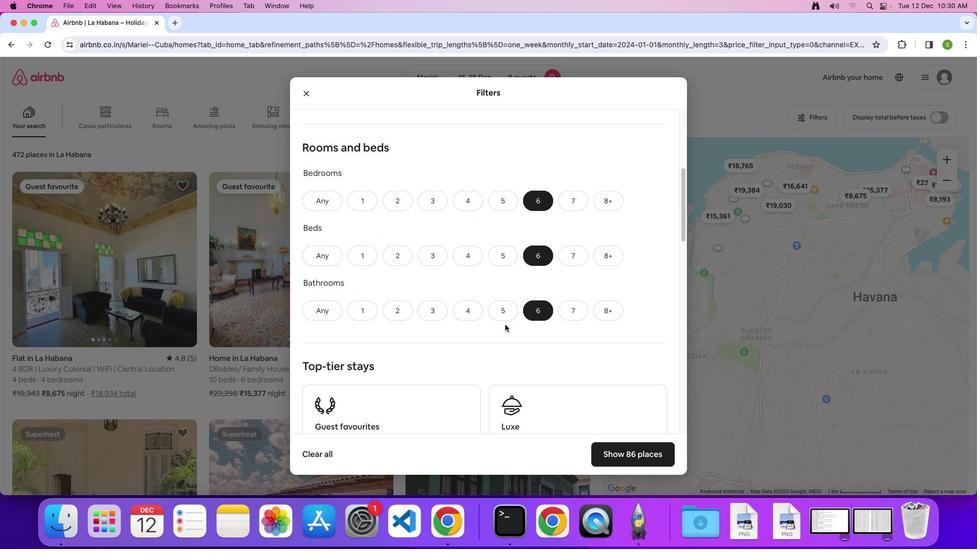 
Action: Mouse scrolled (505, 324) with delta (0, 0)
Screenshot: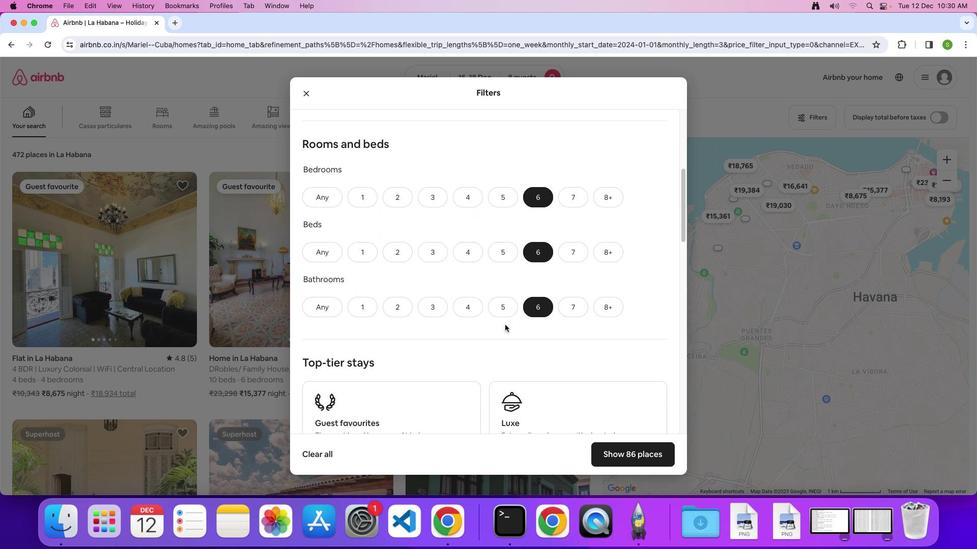 
Action: Mouse scrolled (505, 324) with delta (0, 0)
Screenshot: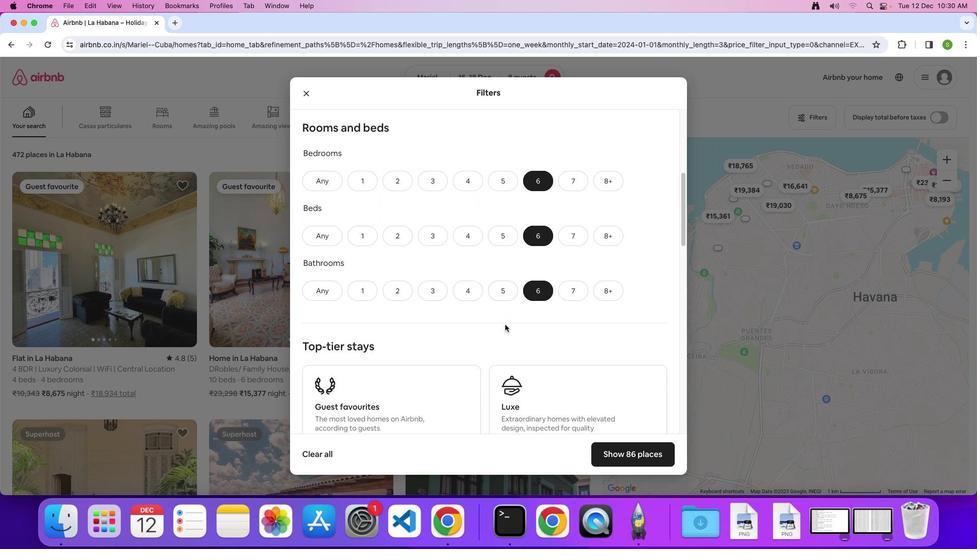 
Action: Mouse scrolled (505, 324) with delta (0, 0)
Screenshot: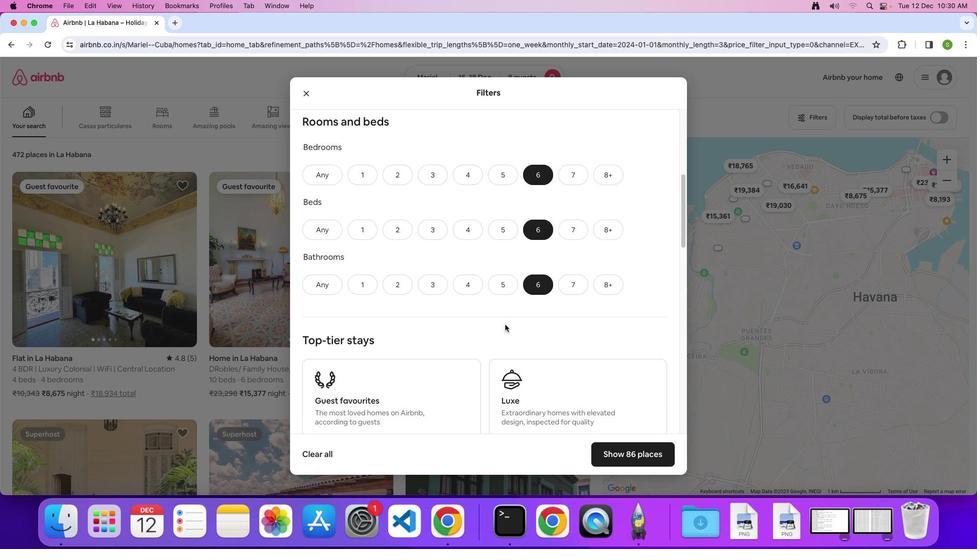 
Action: Mouse scrolled (505, 324) with delta (0, 0)
Screenshot: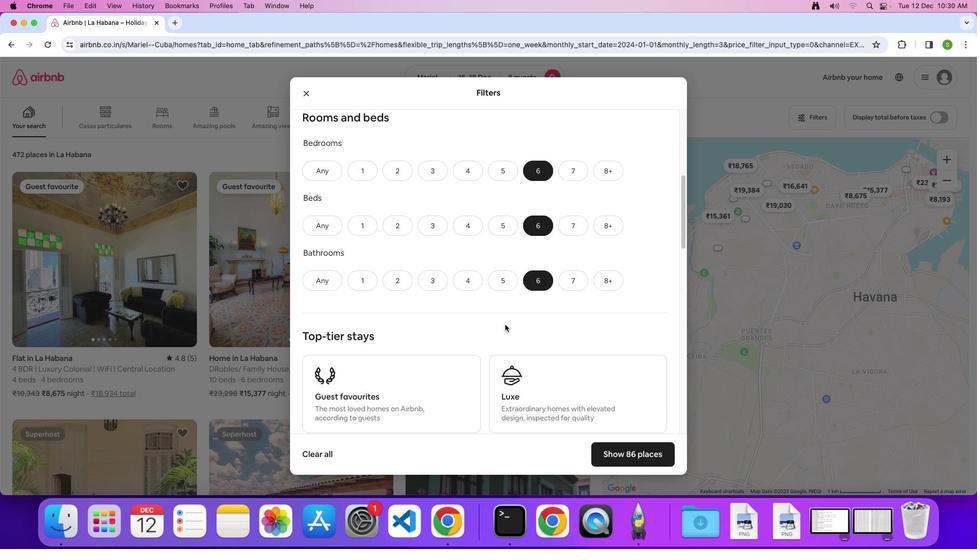 
Action: Mouse scrolled (505, 324) with delta (0, 0)
Screenshot: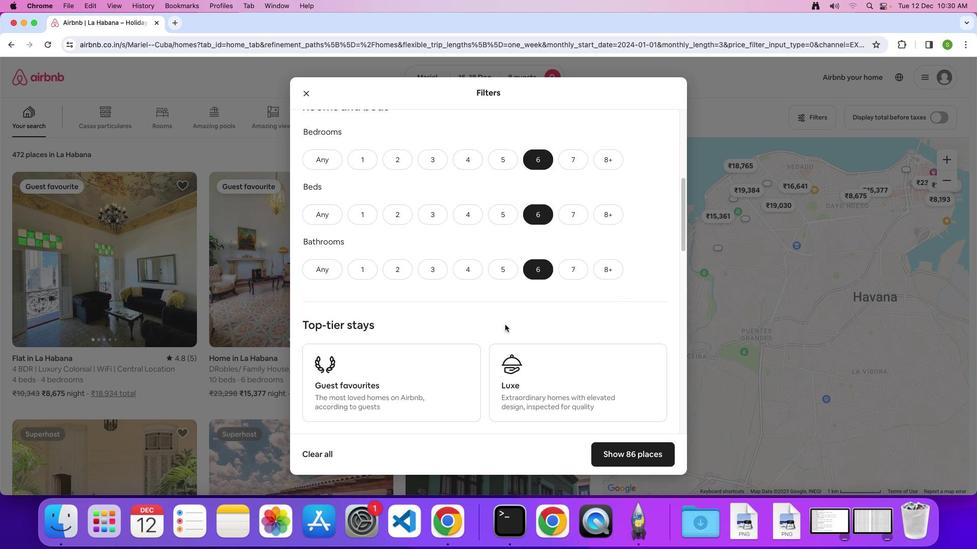 
Action: Mouse scrolled (505, 324) with delta (0, 0)
Screenshot: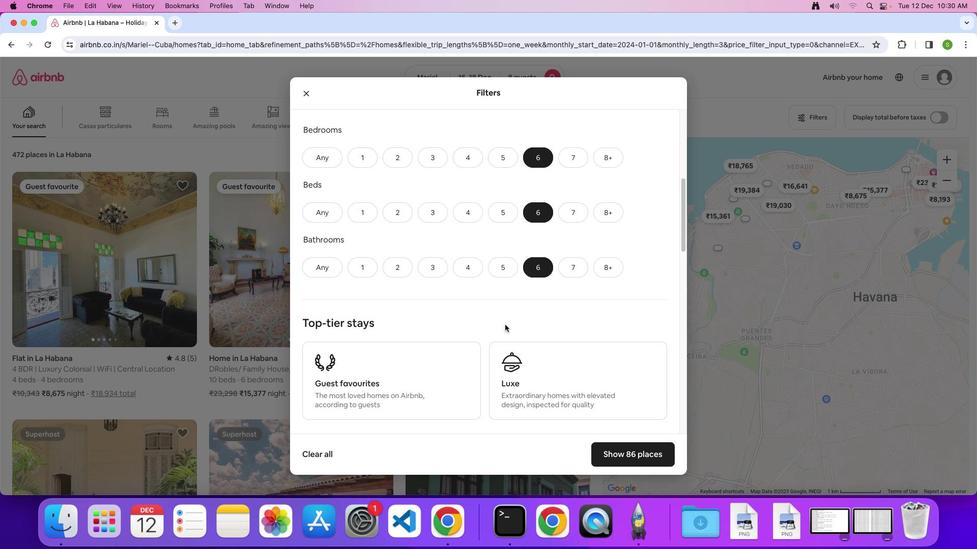
Action: Mouse scrolled (505, 324) with delta (0, 0)
Screenshot: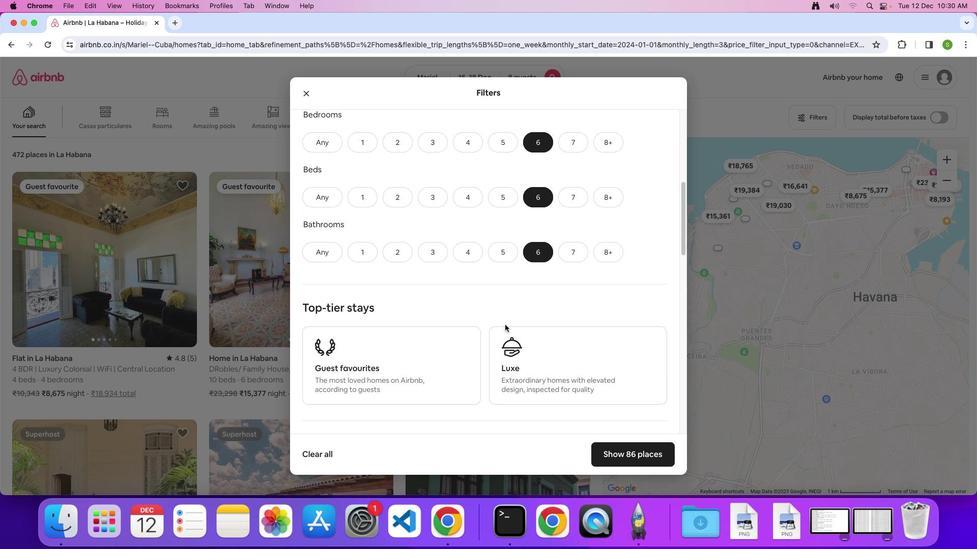 
Action: Mouse scrolled (505, 324) with delta (0, 0)
Screenshot: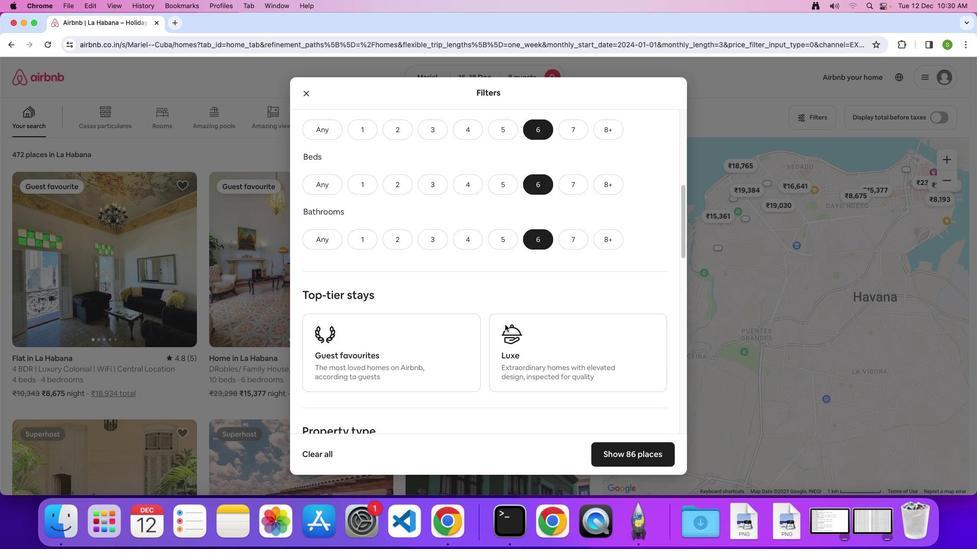 
Action: Mouse scrolled (505, 324) with delta (0, -1)
Screenshot: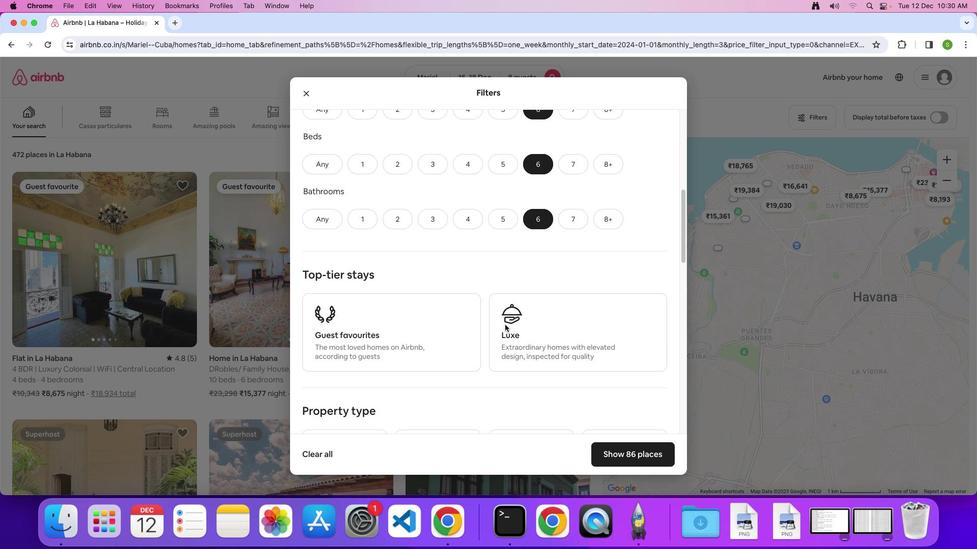 
Action: Mouse scrolled (505, 324) with delta (0, 0)
Screenshot: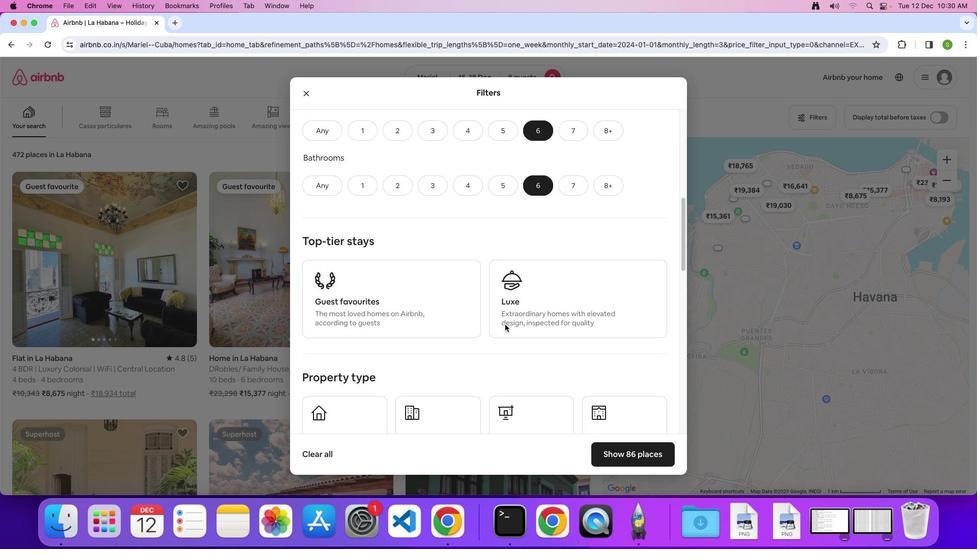 
Action: Mouse scrolled (505, 324) with delta (0, 0)
Screenshot: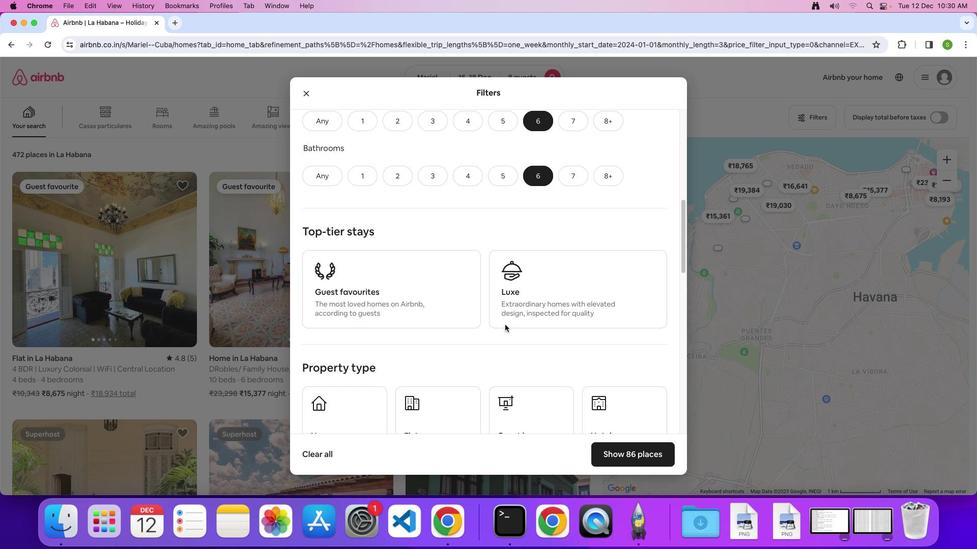 
Action: Mouse scrolled (505, 324) with delta (0, 0)
Screenshot: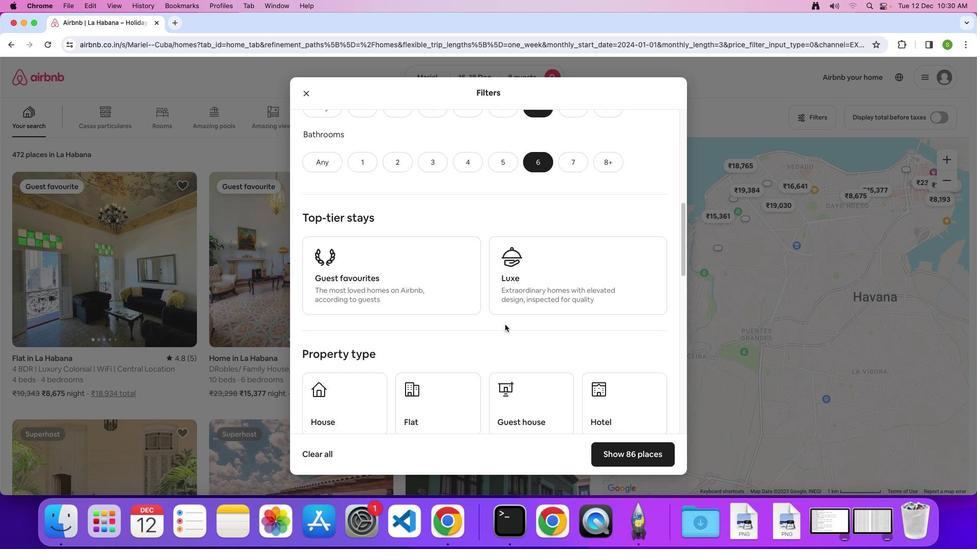
Action: Mouse scrolled (505, 324) with delta (0, 0)
Screenshot: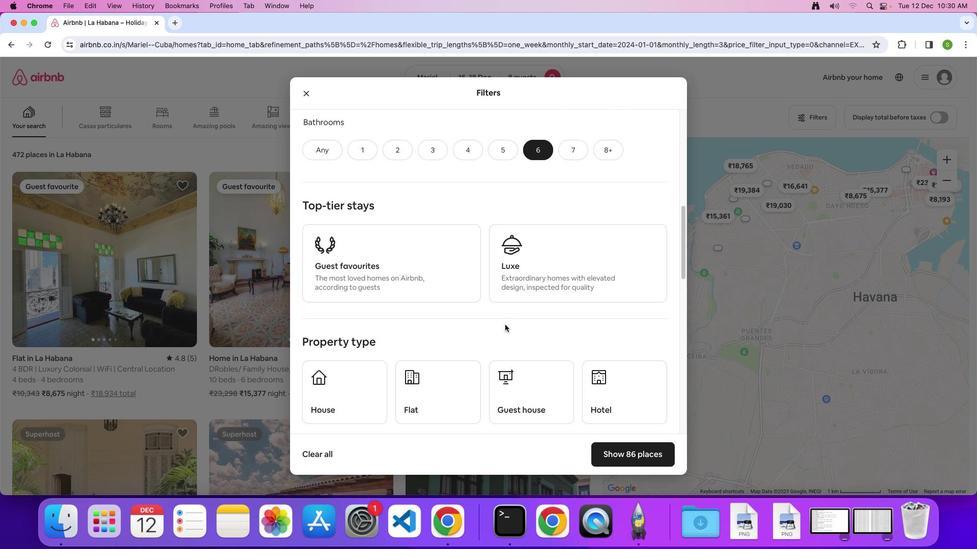 
Action: Mouse scrolled (505, 324) with delta (0, -1)
Screenshot: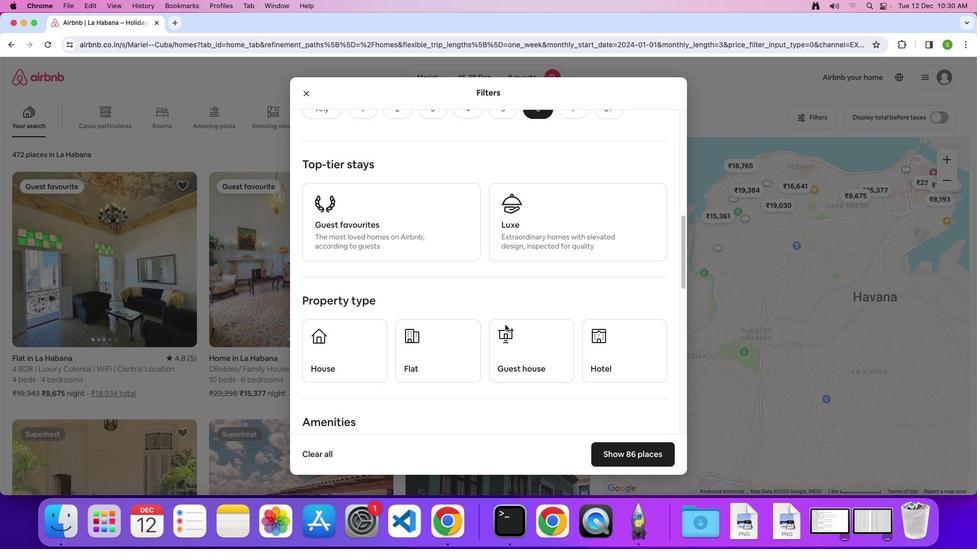 
Action: Mouse moved to (319, 319)
Screenshot: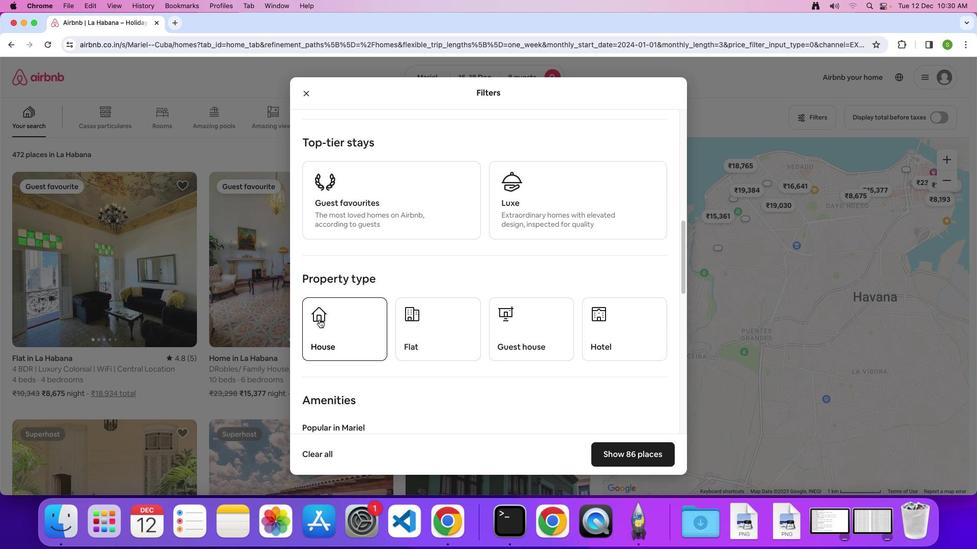 
Action: Mouse pressed left at (319, 319)
Screenshot: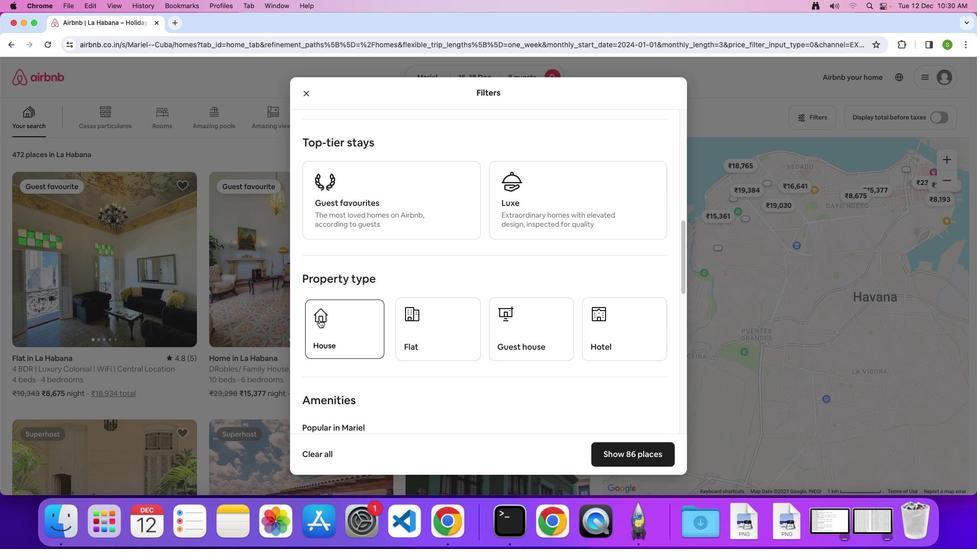 
Action: Mouse moved to (451, 293)
Screenshot: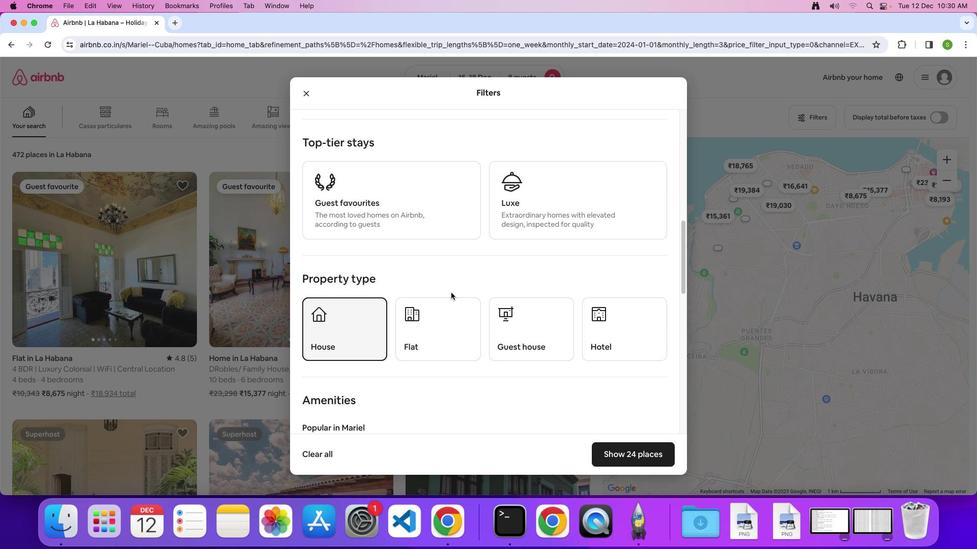 
Action: Mouse scrolled (451, 293) with delta (0, 0)
Screenshot: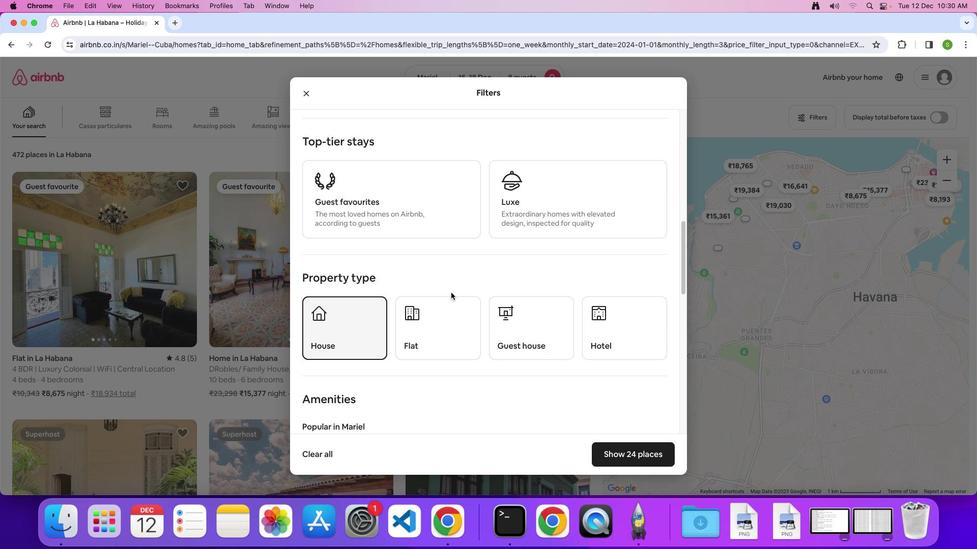 
Action: Mouse scrolled (451, 293) with delta (0, 0)
Screenshot: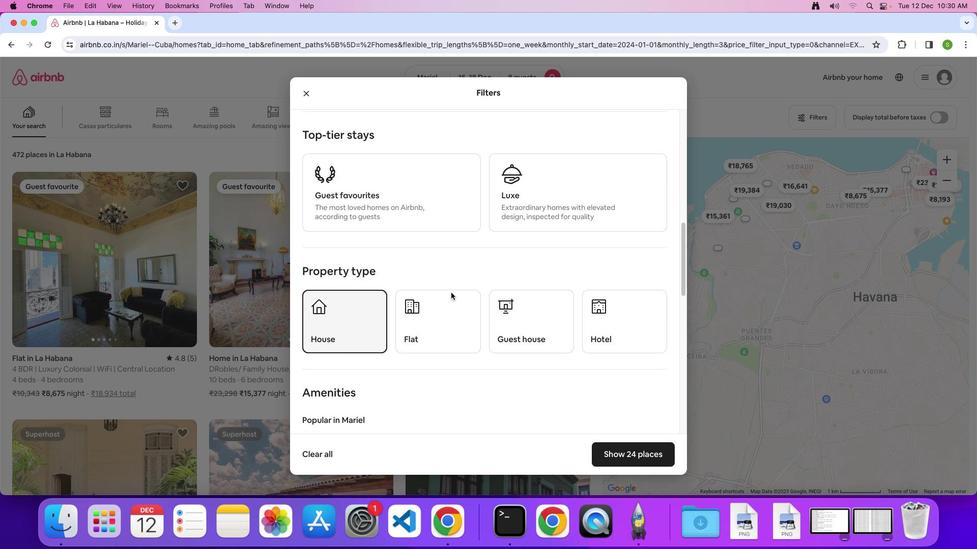 
Action: Mouse scrolled (451, 293) with delta (0, 0)
Screenshot: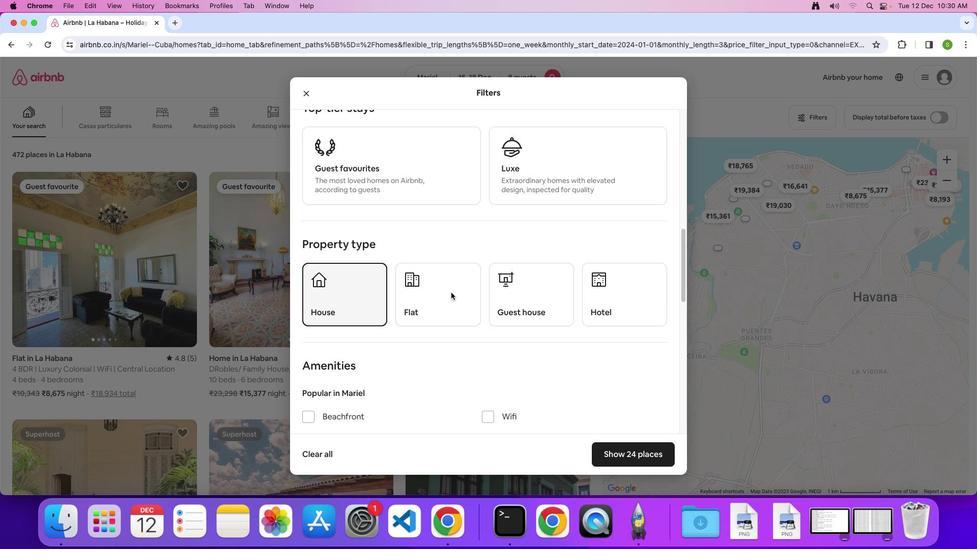 
Action: Mouse scrolled (451, 293) with delta (0, 0)
Screenshot: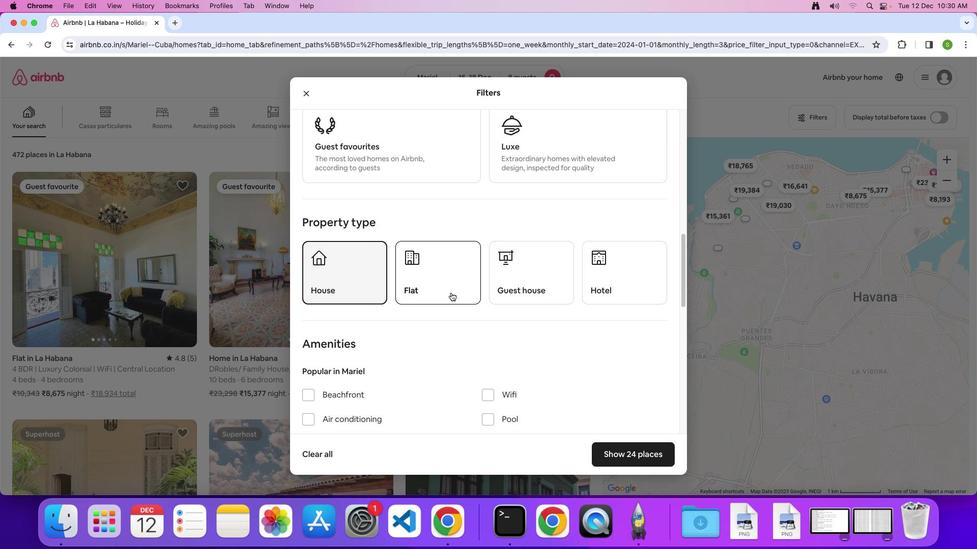 
Action: Mouse scrolled (451, 293) with delta (0, 0)
Screenshot: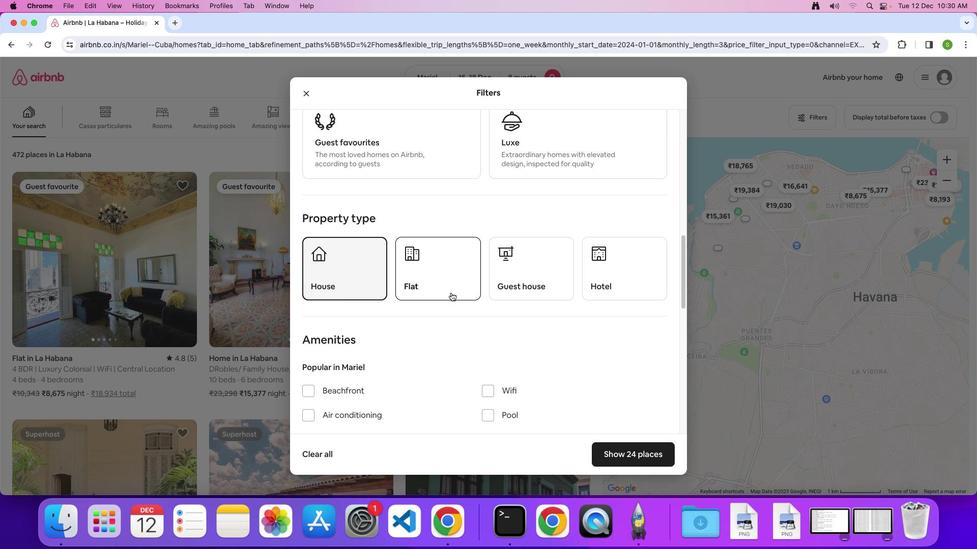 
Action: Mouse scrolled (451, 293) with delta (0, 0)
Screenshot: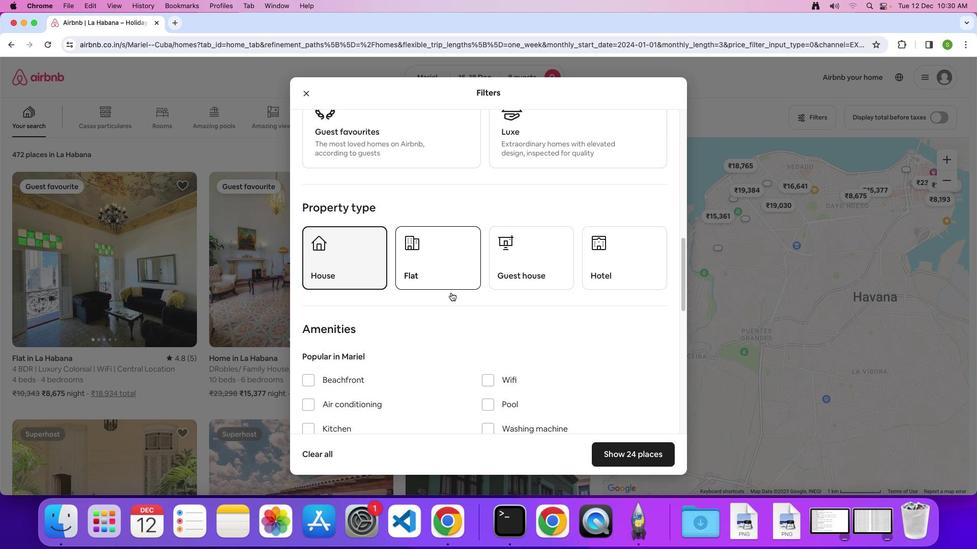 
Action: Mouse scrolled (451, 293) with delta (0, 0)
Screenshot: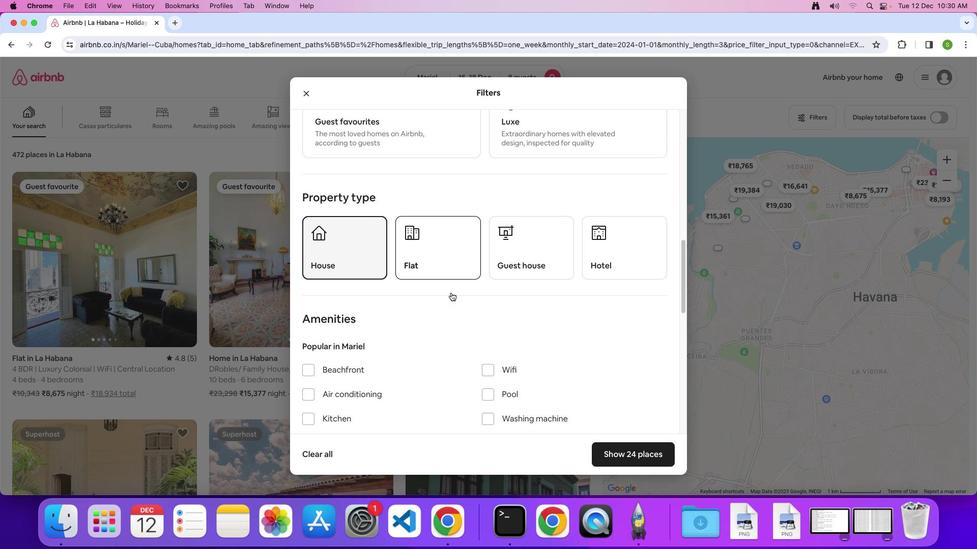 
Action: Mouse scrolled (451, 293) with delta (0, 0)
Screenshot: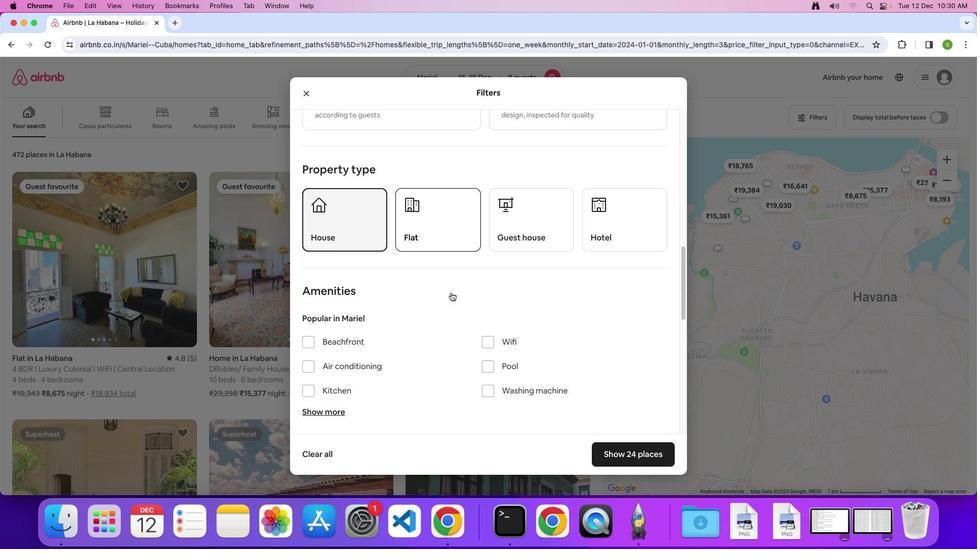 
Action: Mouse scrolled (451, 293) with delta (0, 0)
Screenshot: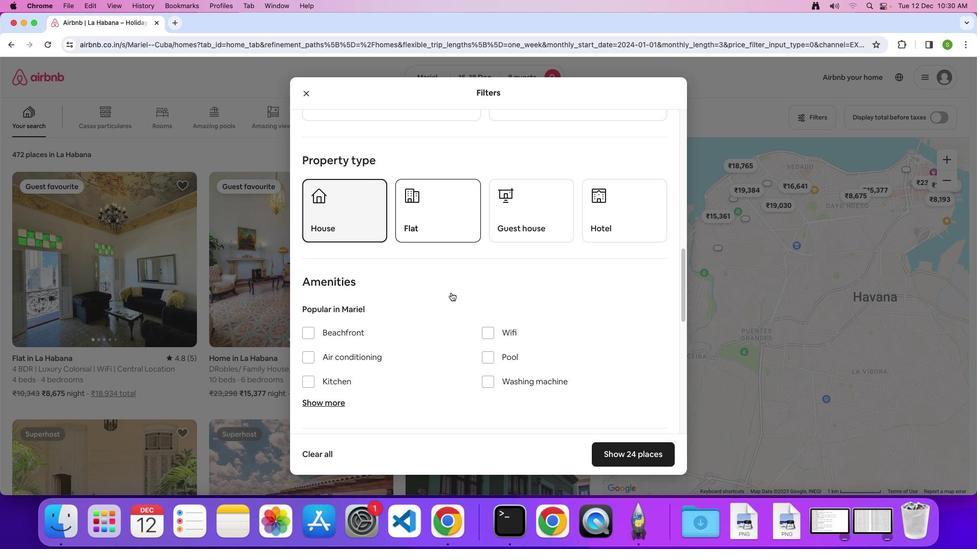 
Action: Mouse scrolled (451, 293) with delta (0, 0)
Screenshot: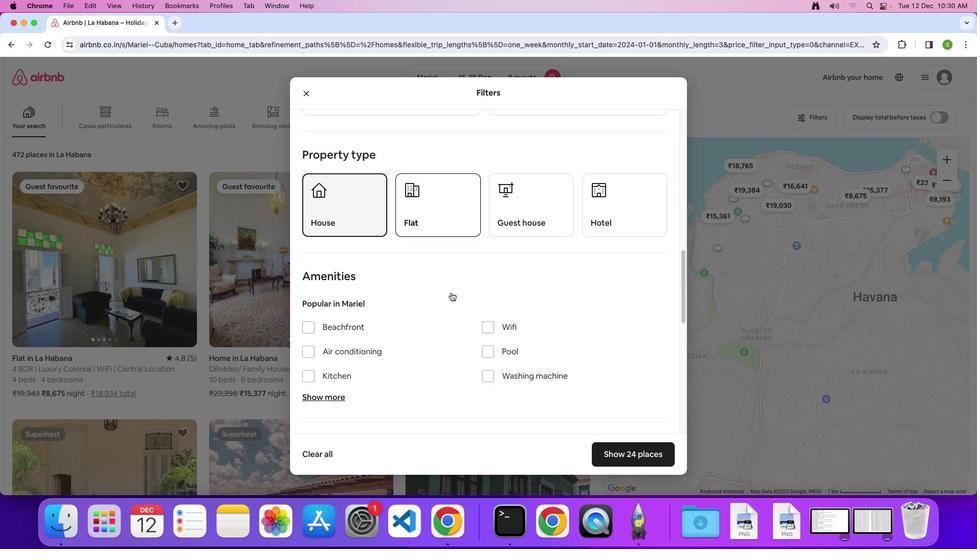 
Action: Mouse scrolled (451, 293) with delta (0, 0)
Screenshot: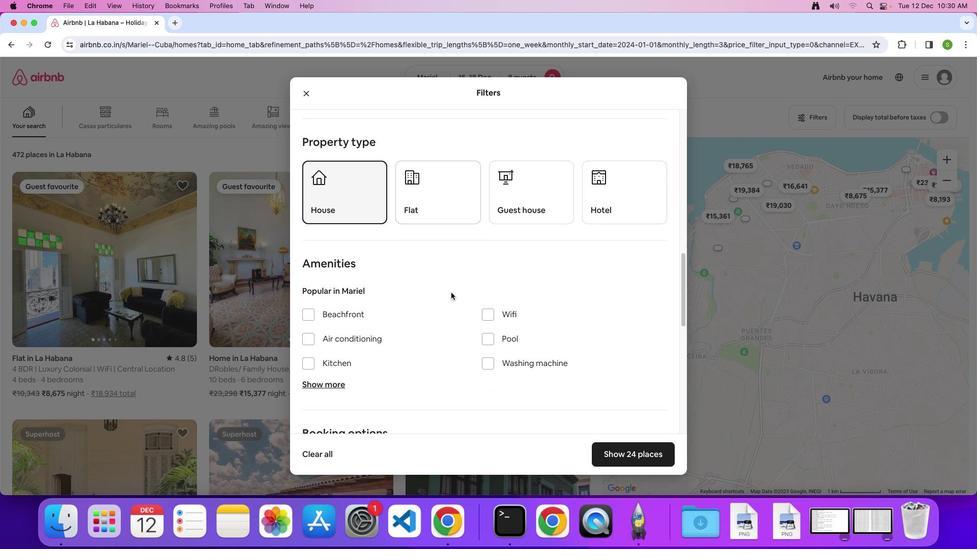 
Action: Mouse scrolled (451, 293) with delta (0, 0)
Screenshot: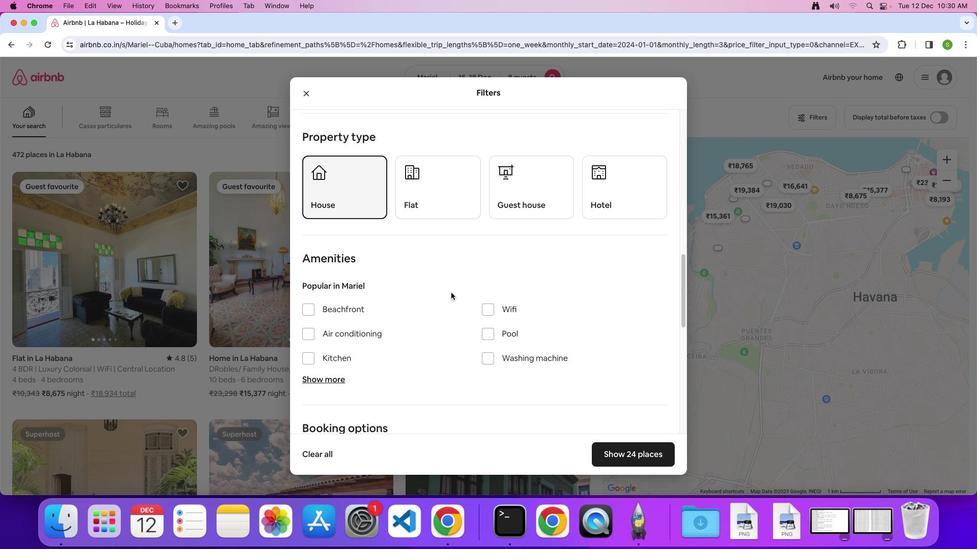 
Action: Mouse scrolled (451, 293) with delta (0, 0)
Screenshot: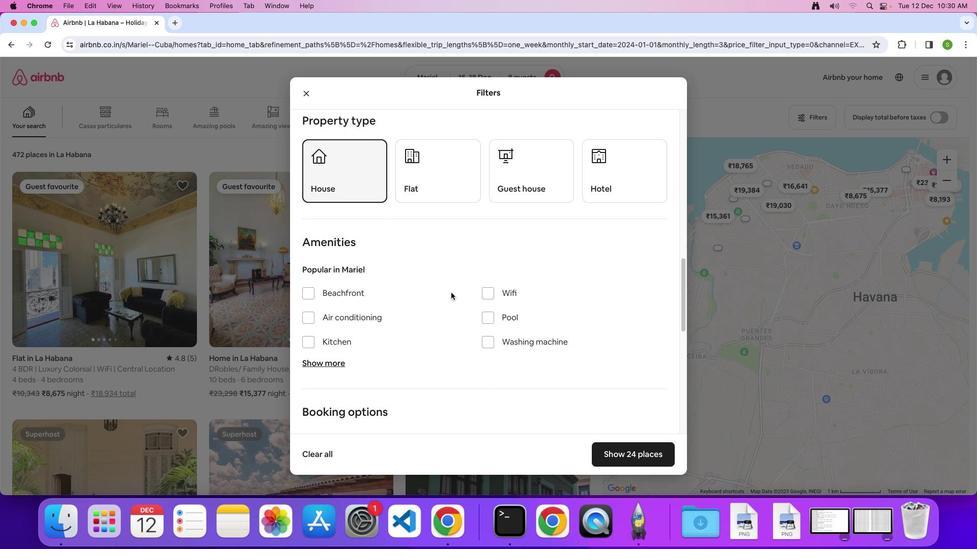 
Action: Mouse moved to (485, 265)
Screenshot: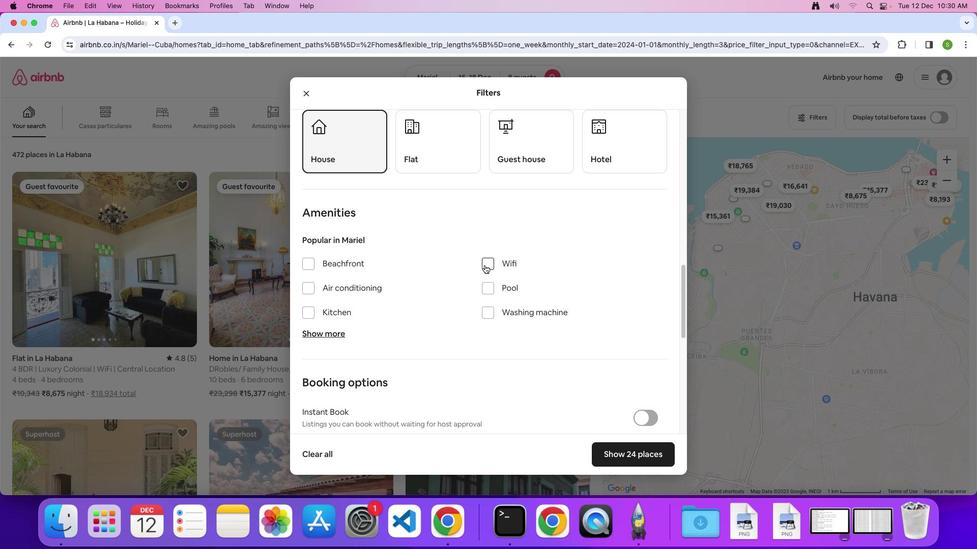 
Action: Mouse pressed left at (485, 265)
Screenshot: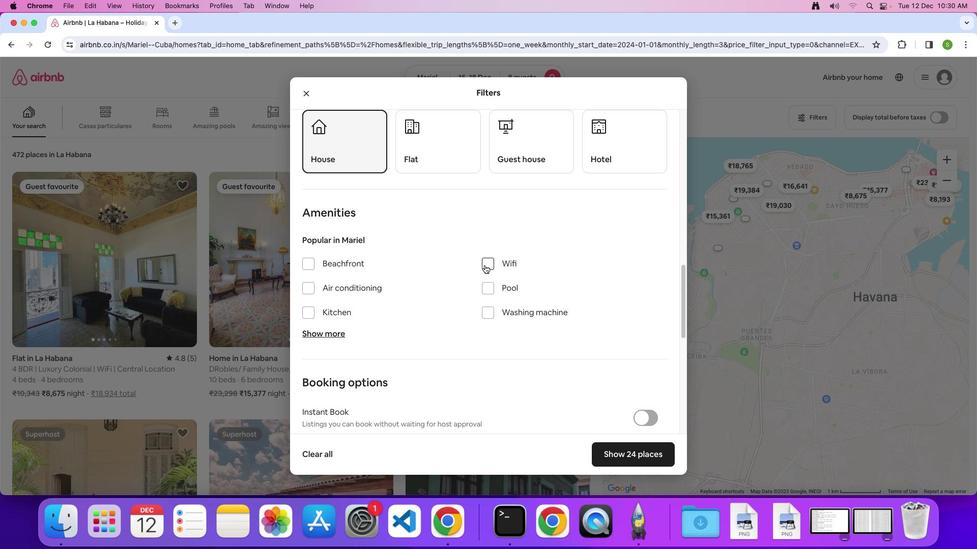 
Action: Mouse moved to (323, 333)
Screenshot: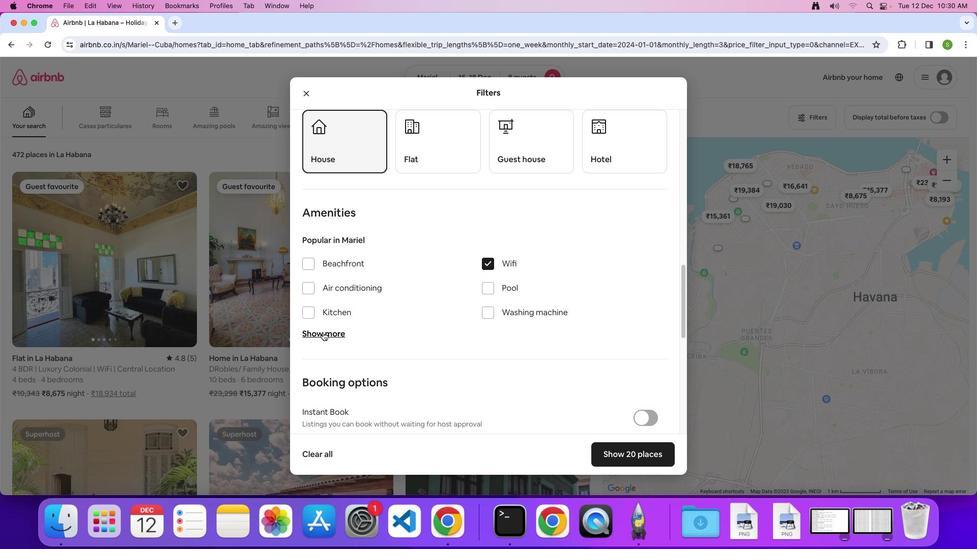 
Action: Mouse pressed left at (323, 333)
Screenshot: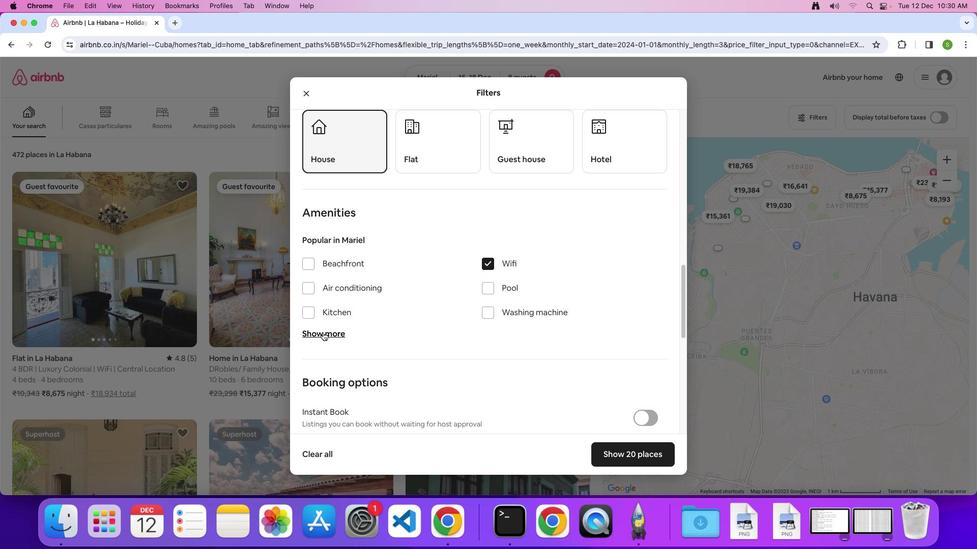 
Action: Mouse moved to (430, 313)
Screenshot: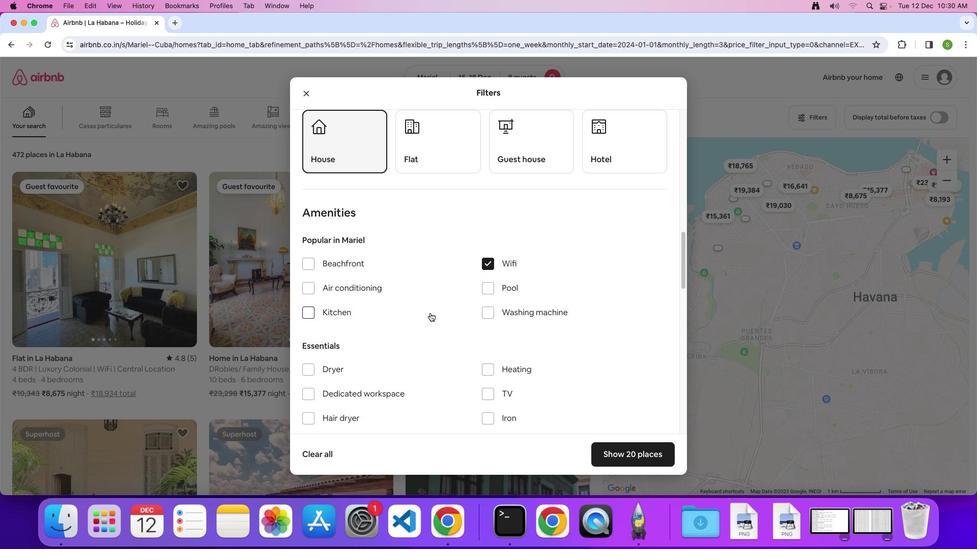 
Action: Mouse scrolled (430, 313) with delta (0, 0)
Screenshot: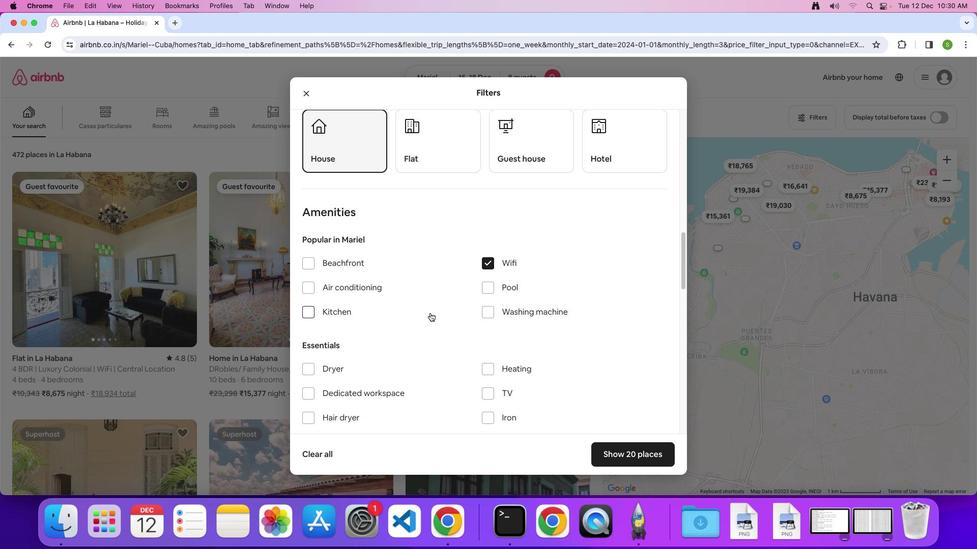 
Action: Mouse scrolled (430, 313) with delta (0, 0)
Screenshot: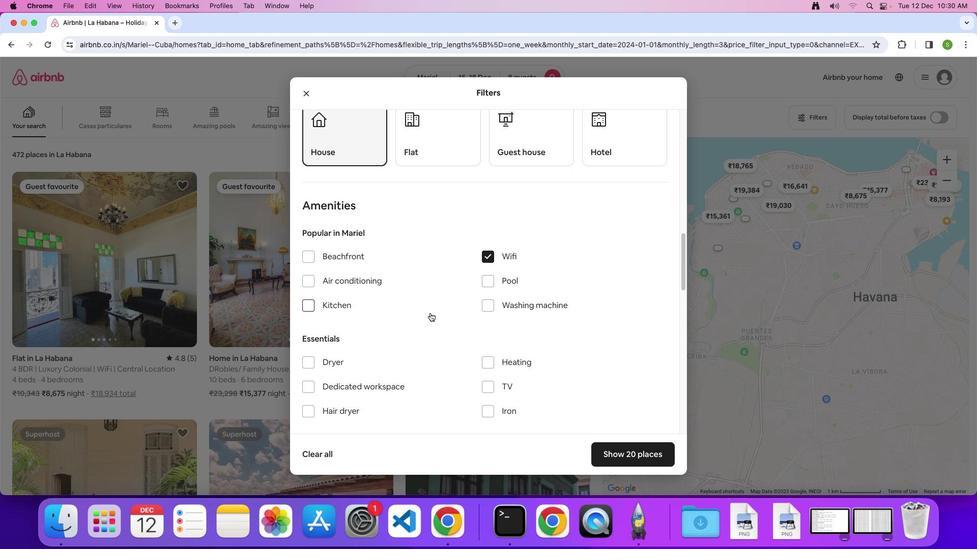 
Action: Mouse scrolled (430, 313) with delta (0, 0)
Screenshot: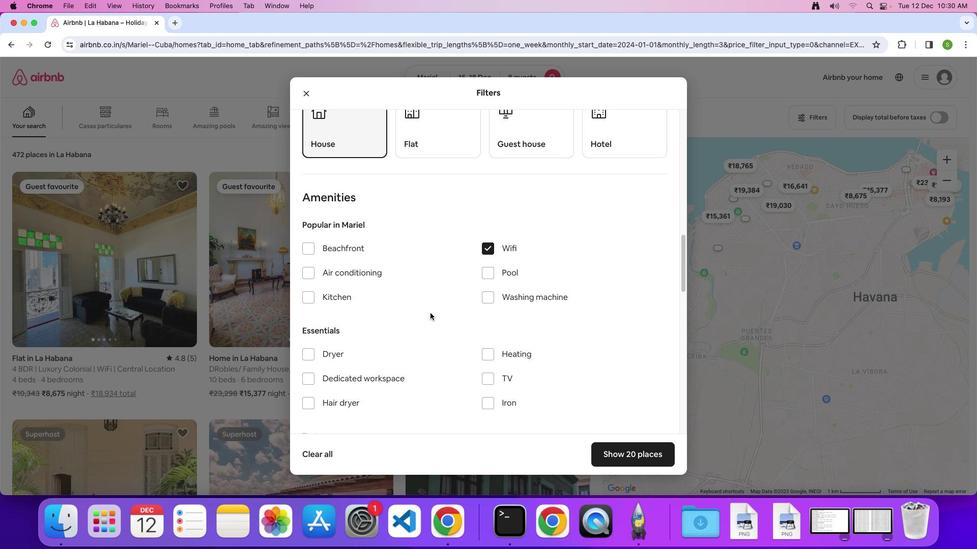 
Action: Mouse scrolled (430, 313) with delta (0, 0)
Screenshot: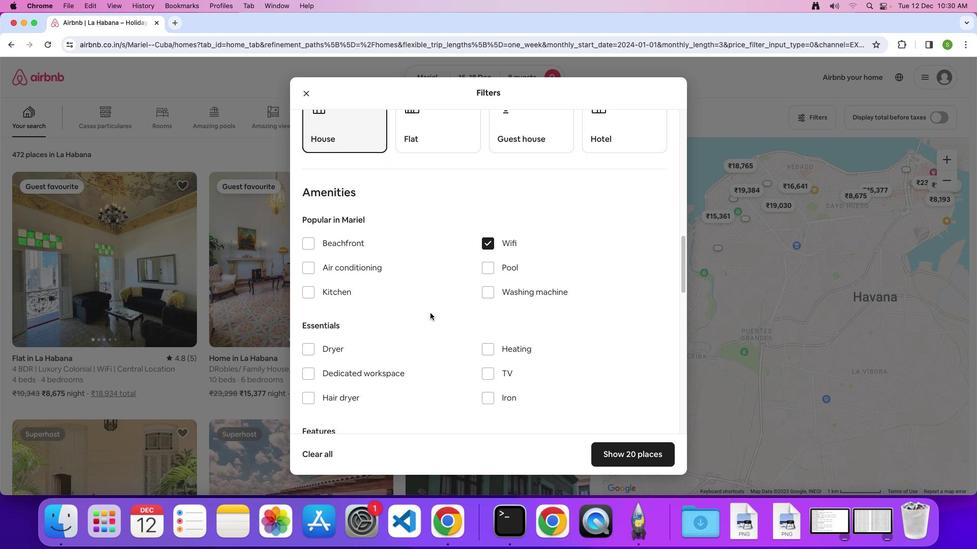 
Action: Mouse scrolled (430, 313) with delta (0, 0)
Screenshot: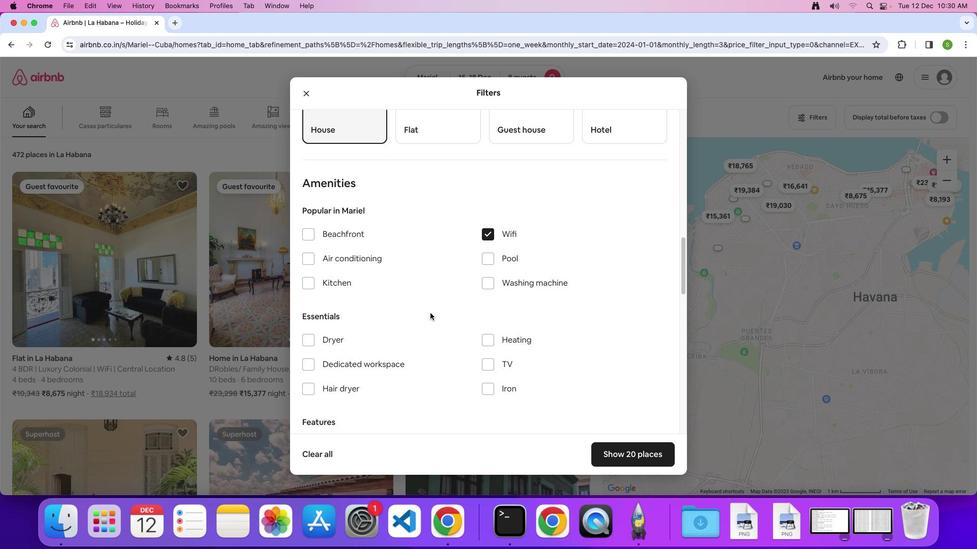 
Action: Mouse scrolled (430, 313) with delta (0, 0)
Screenshot: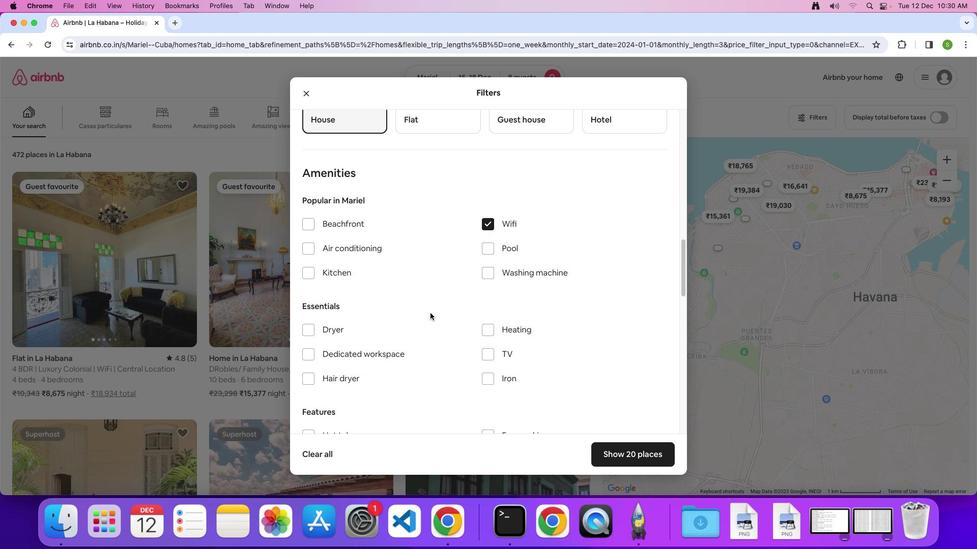 
Action: Mouse scrolled (430, 313) with delta (0, 0)
Screenshot: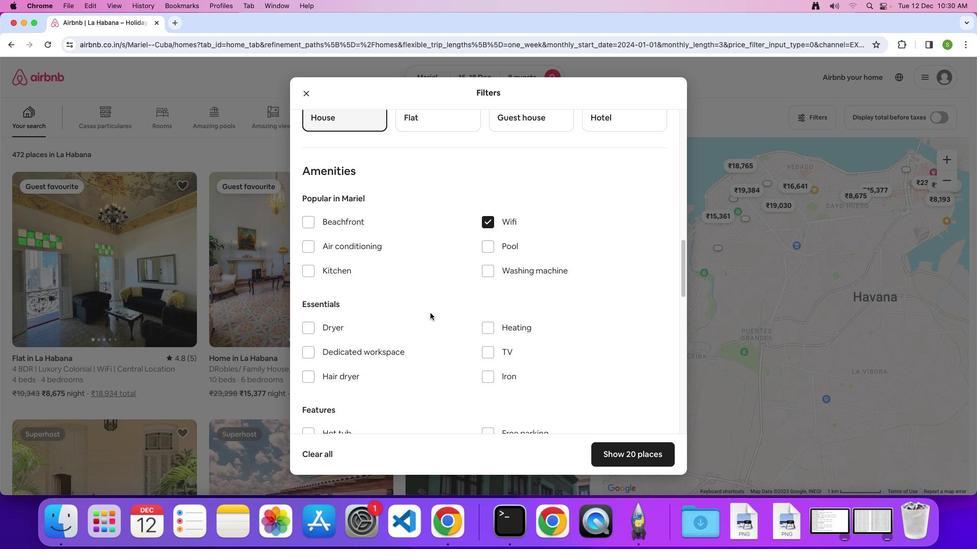 
Action: Mouse scrolled (430, 313) with delta (0, 0)
Screenshot: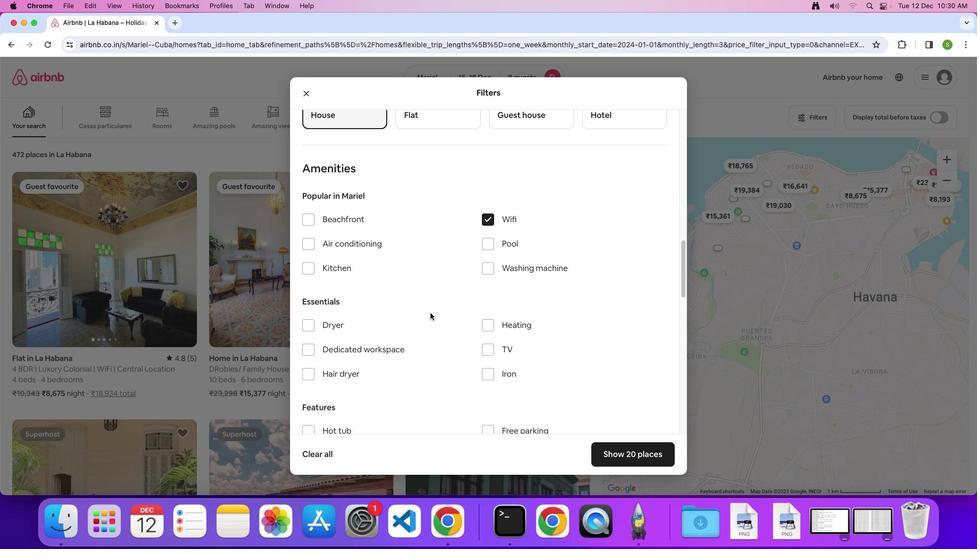 
Action: Mouse scrolled (430, 313) with delta (0, 0)
Screenshot: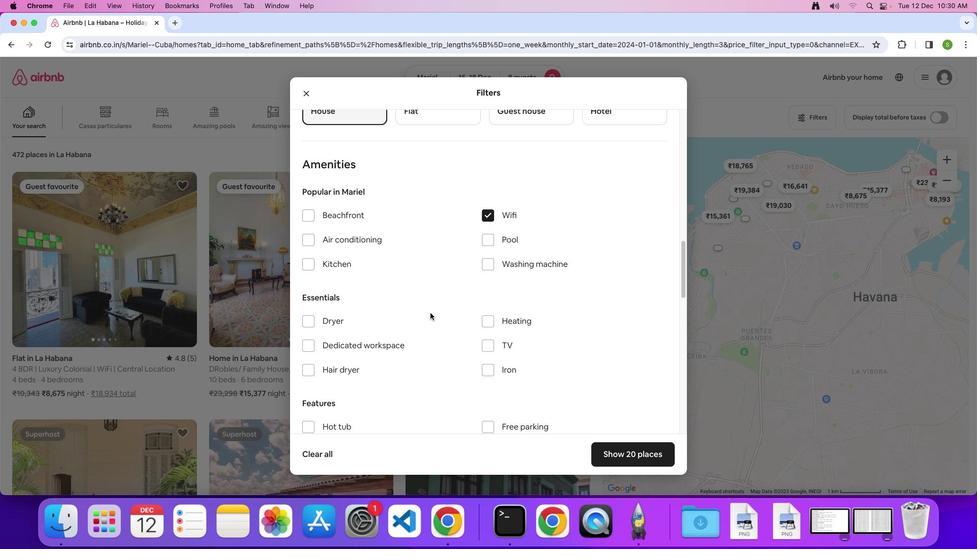 
Action: Mouse scrolled (430, 313) with delta (0, 0)
Screenshot: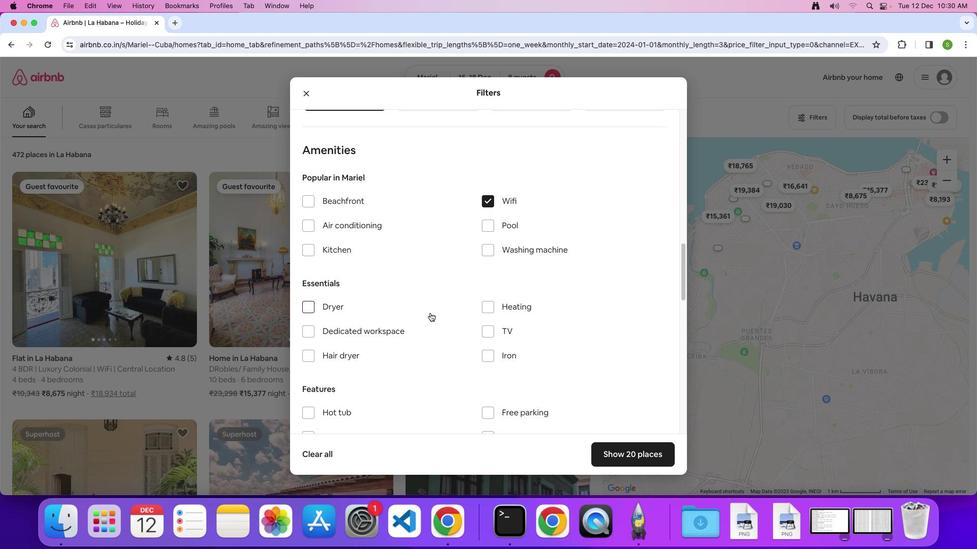 
Action: Mouse scrolled (430, 313) with delta (0, 0)
Screenshot: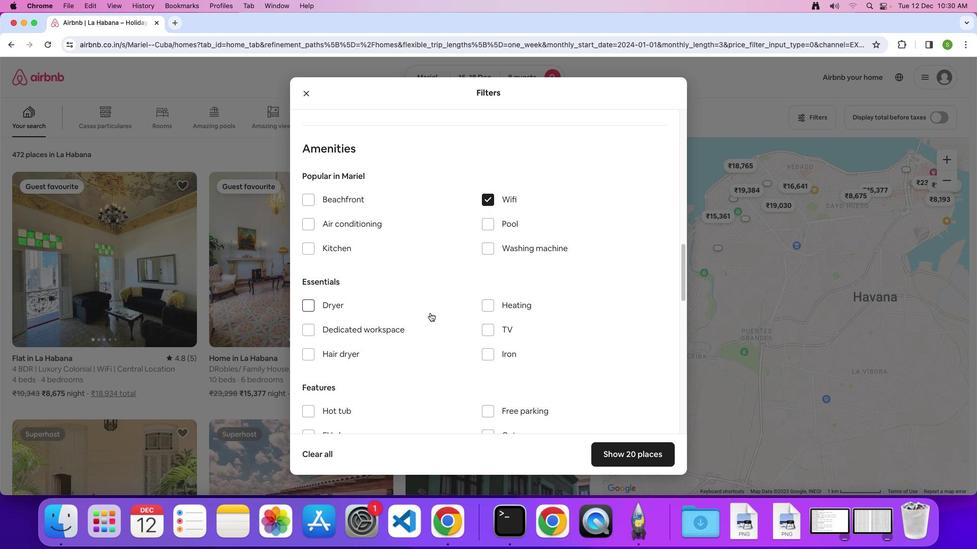 
Action: Mouse moved to (487, 320)
Screenshot: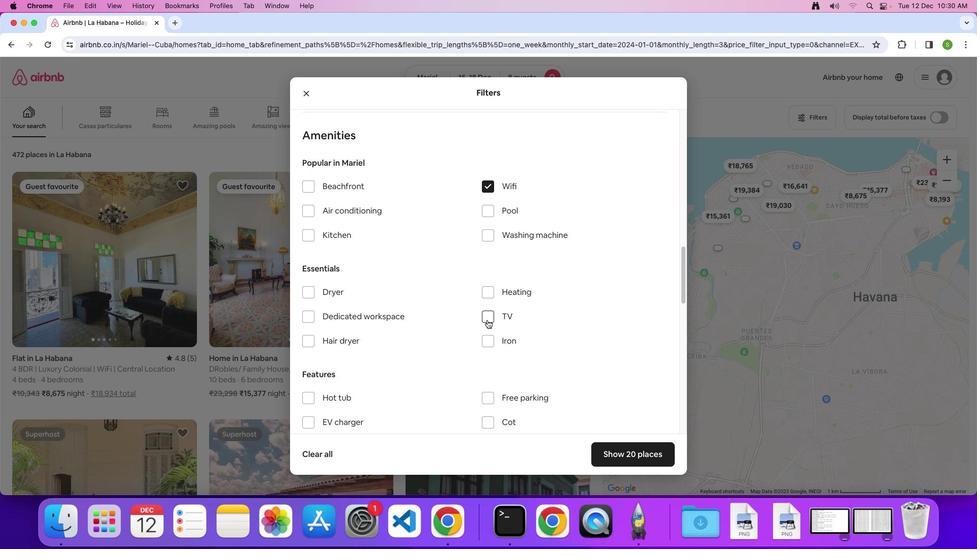 
Action: Mouse pressed left at (487, 320)
Screenshot: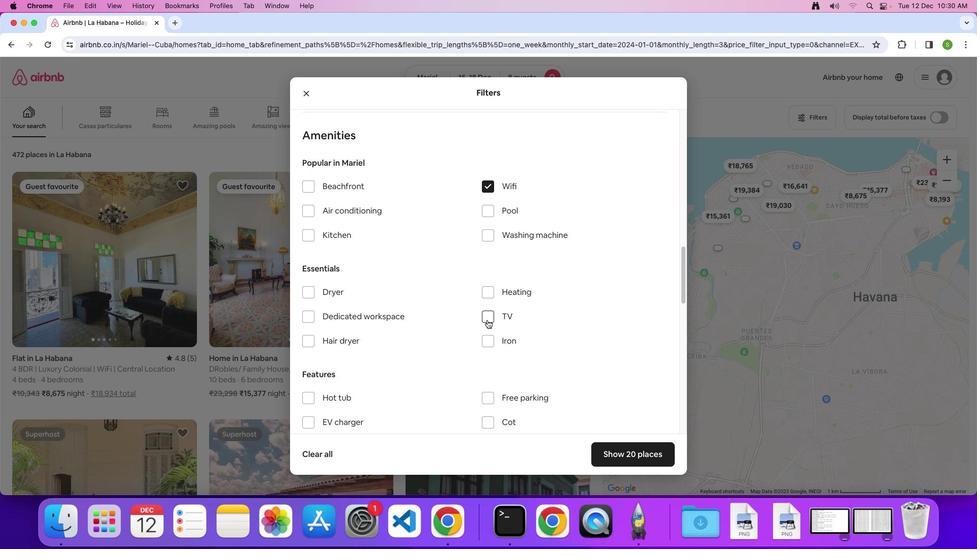 
Action: Mouse moved to (417, 333)
Screenshot: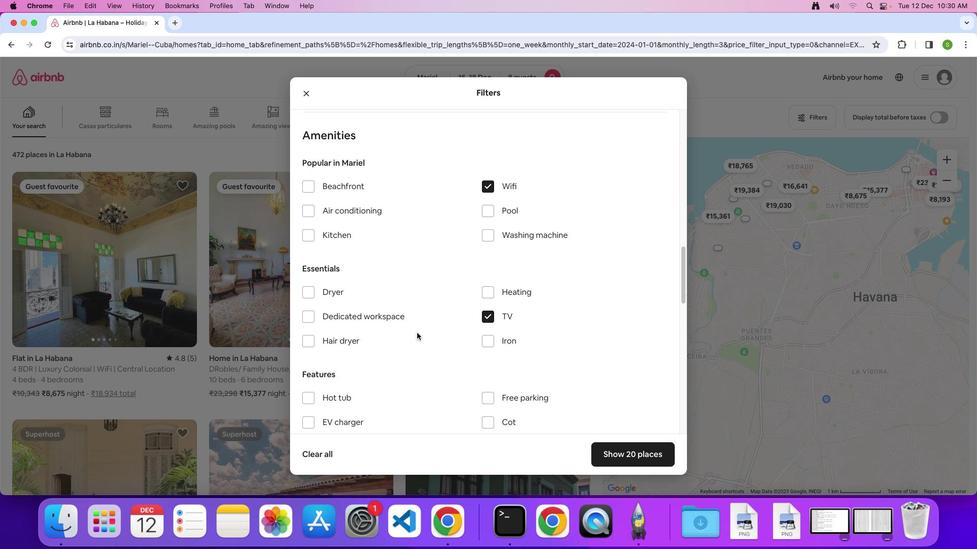 
Action: Mouse scrolled (417, 333) with delta (0, 0)
Screenshot: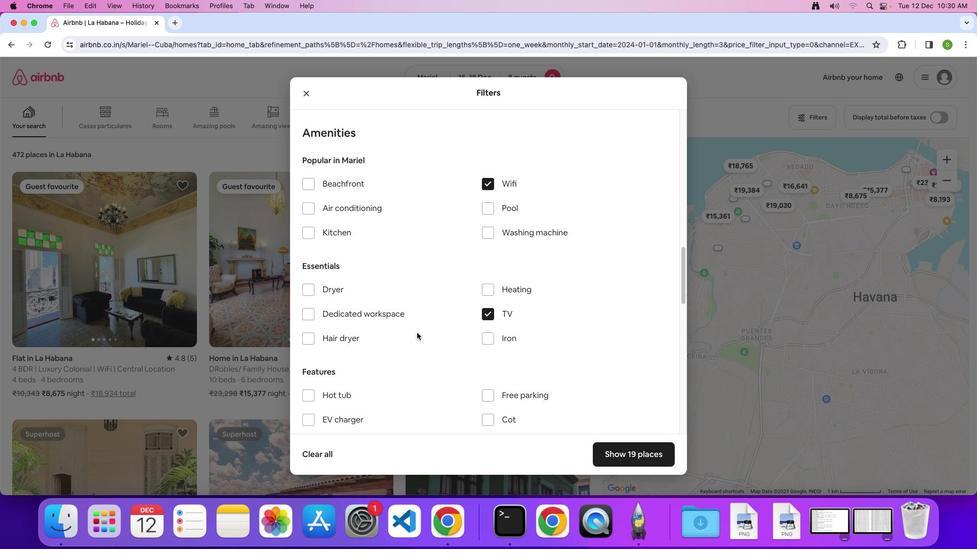 
Action: Mouse scrolled (417, 333) with delta (0, 0)
Screenshot: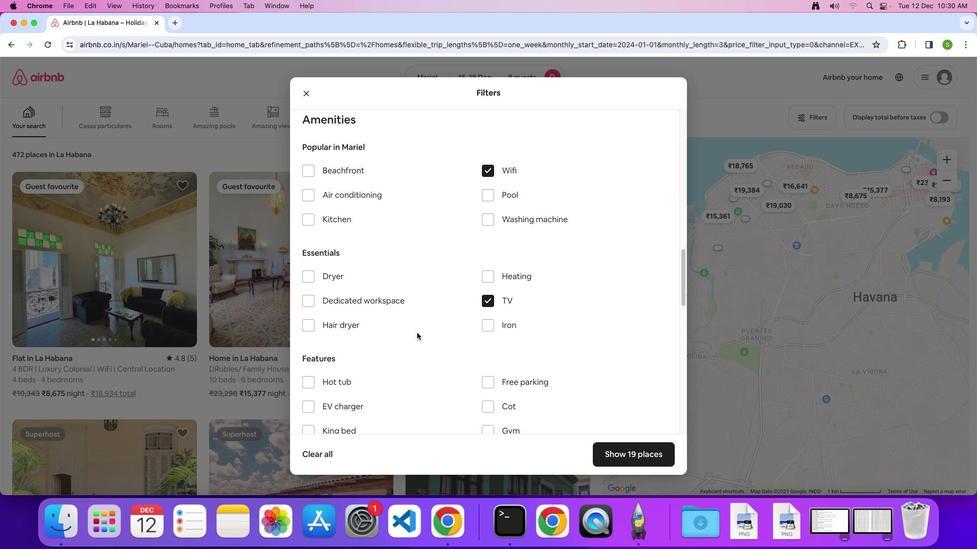 
Action: Mouse scrolled (417, 333) with delta (0, -1)
Screenshot: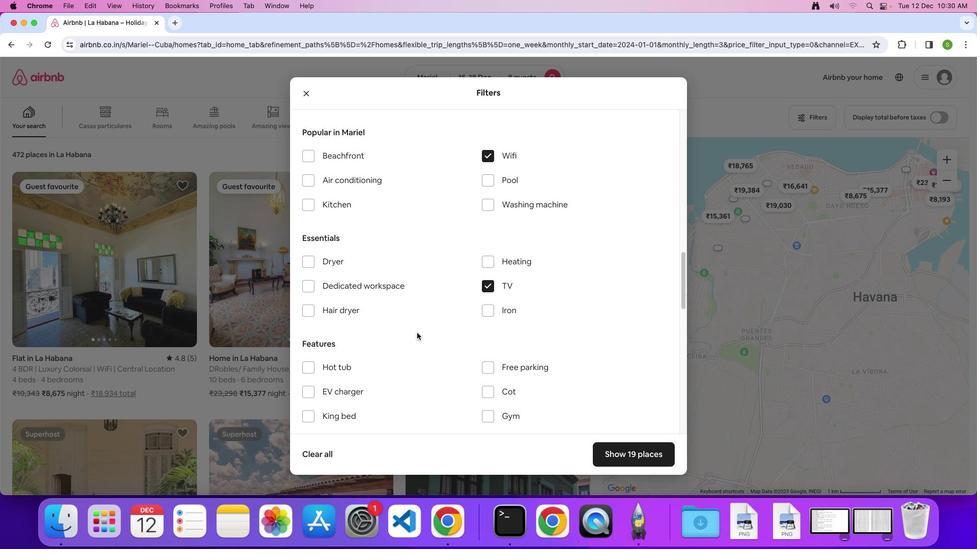 
Action: Mouse scrolled (417, 333) with delta (0, 0)
Screenshot: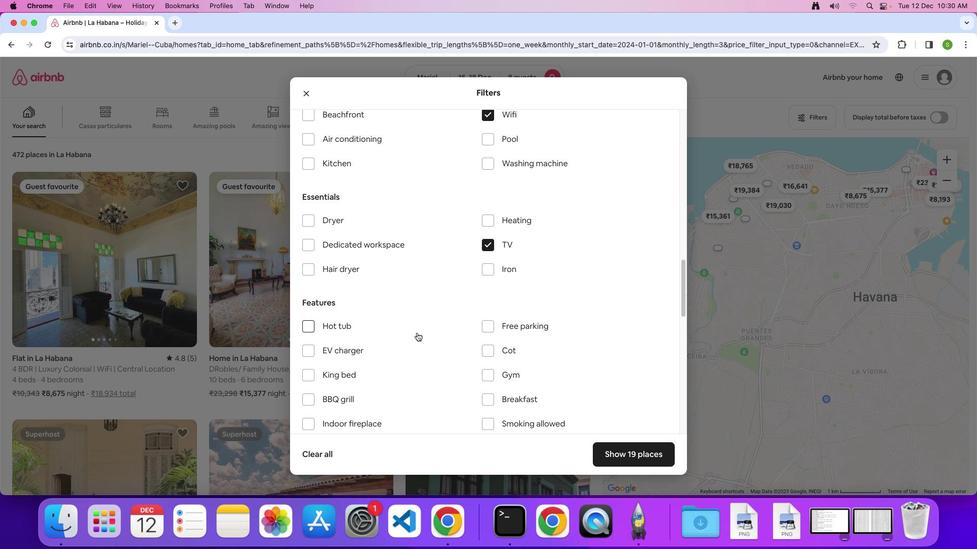 
Action: Mouse scrolled (417, 333) with delta (0, 0)
Screenshot: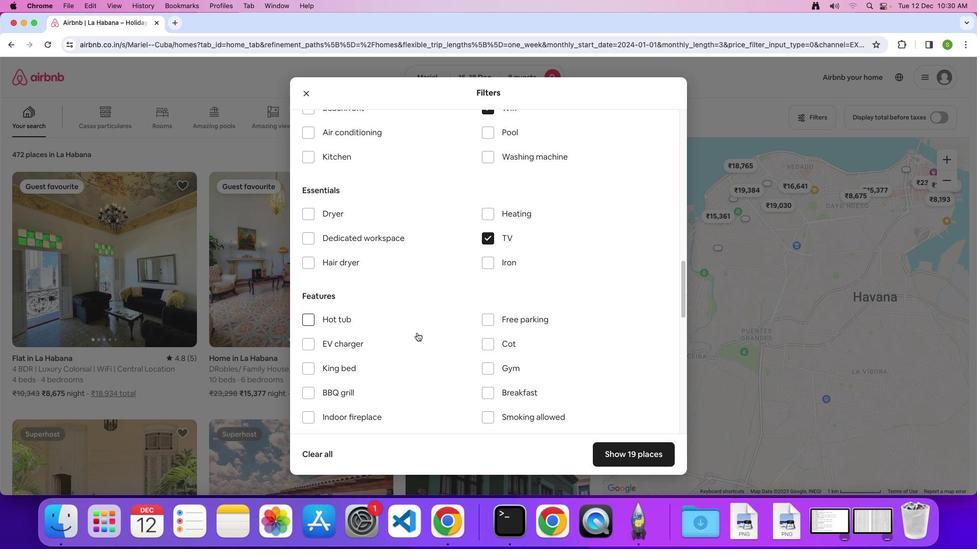 
Action: Mouse moved to (489, 315)
Screenshot: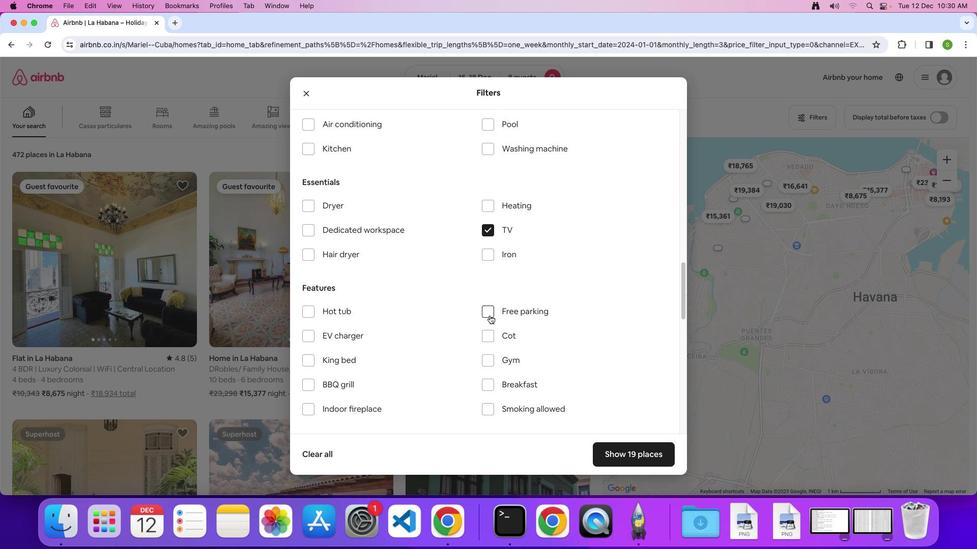 
Action: Mouse pressed left at (489, 315)
Screenshot: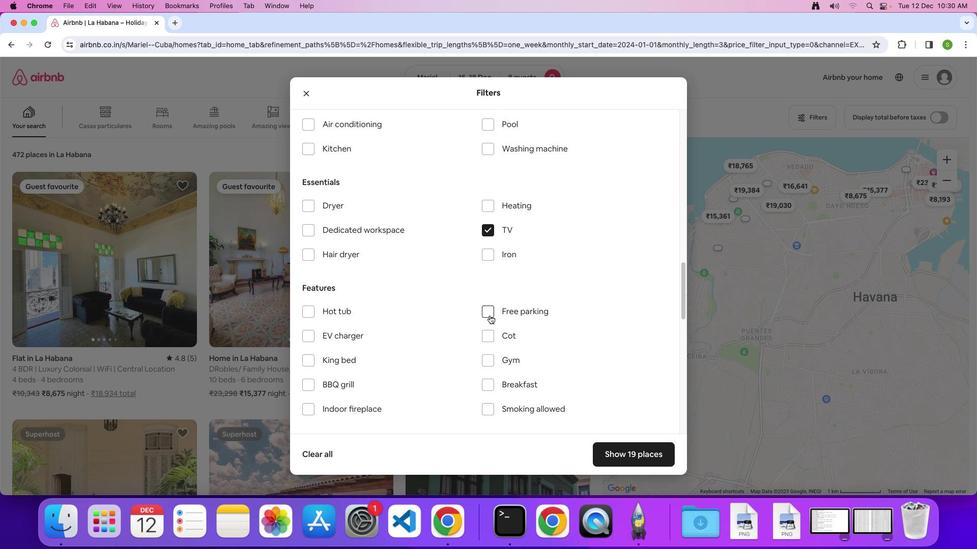 
Action: Mouse moved to (486, 361)
Screenshot: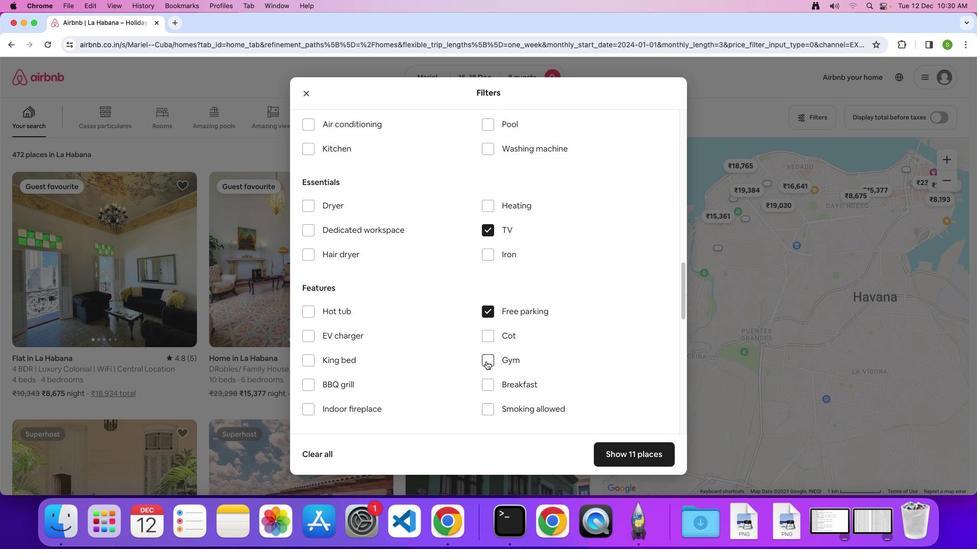 
Action: Mouse pressed left at (486, 361)
Screenshot: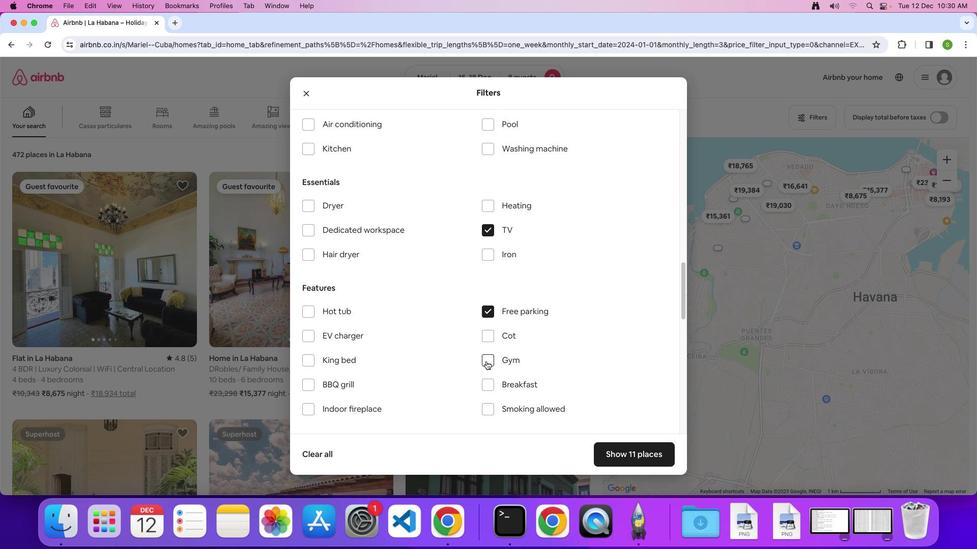 
Action: Mouse moved to (487, 386)
Screenshot: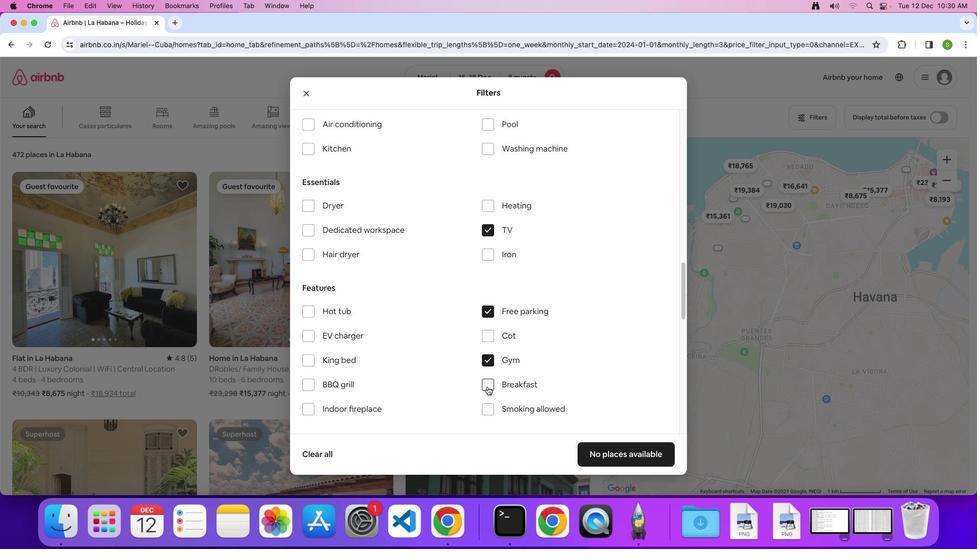 
Action: Mouse pressed left at (487, 386)
Screenshot: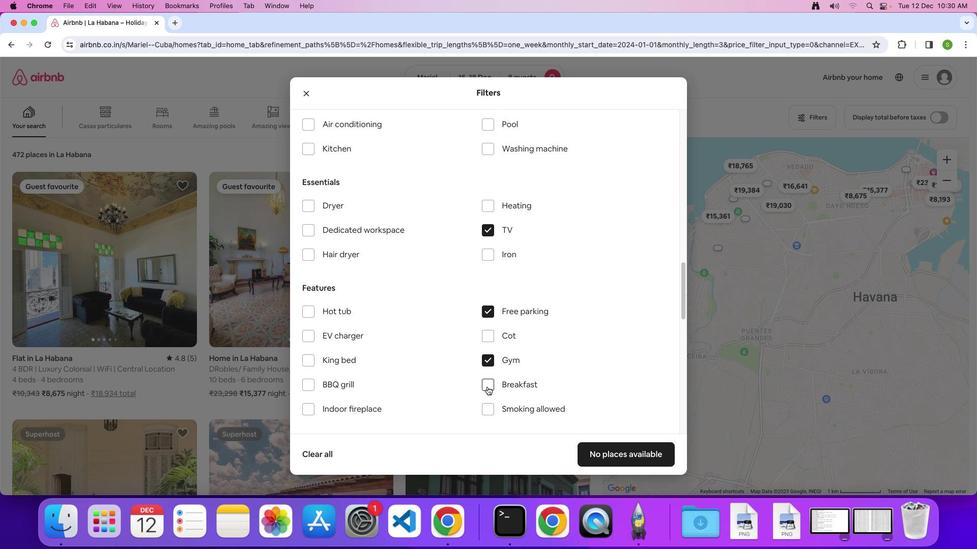 
Action: Mouse moved to (428, 366)
Screenshot: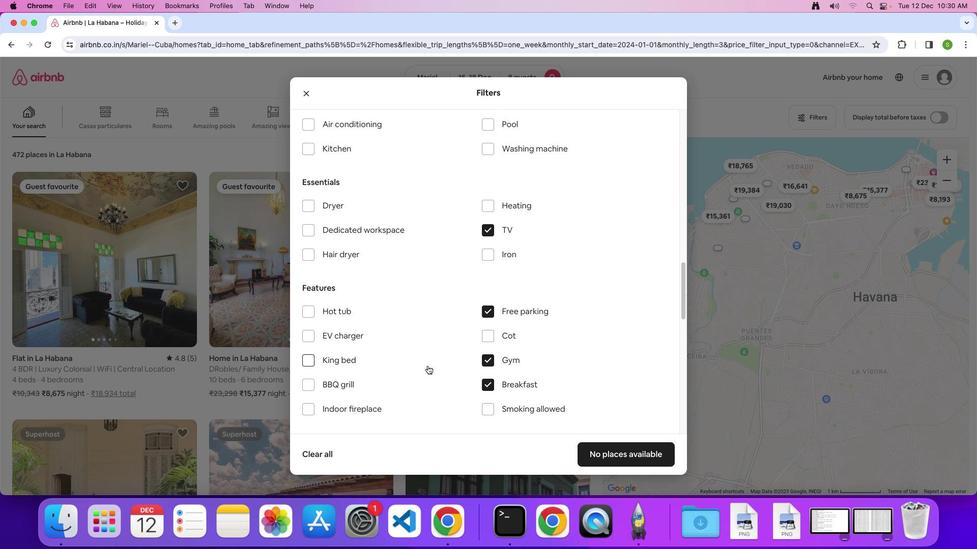 
Action: Mouse scrolled (428, 366) with delta (0, 0)
Screenshot: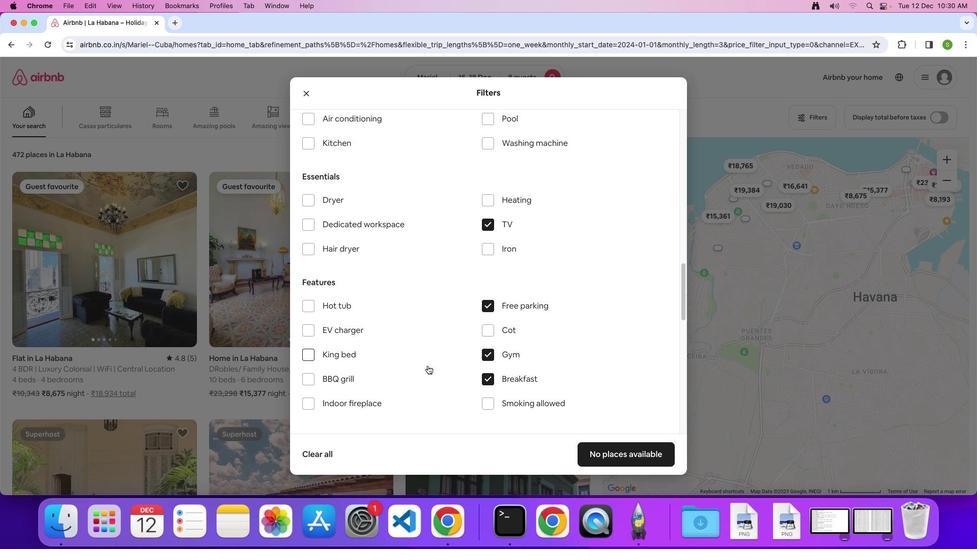 
Action: Mouse scrolled (428, 366) with delta (0, 0)
Screenshot: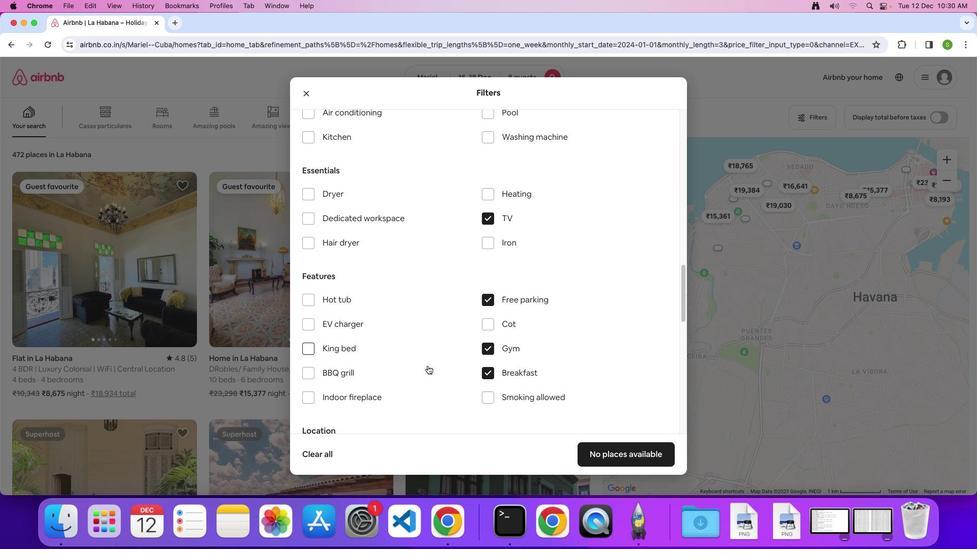 
Action: Mouse scrolled (428, 366) with delta (0, -1)
Screenshot: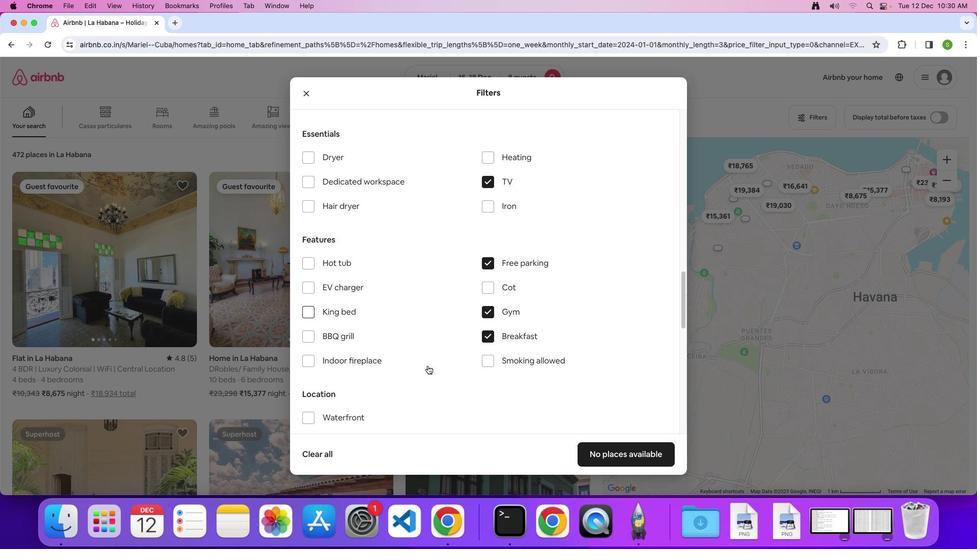 
Action: Mouse scrolled (428, 366) with delta (0, 0)
Screenshot: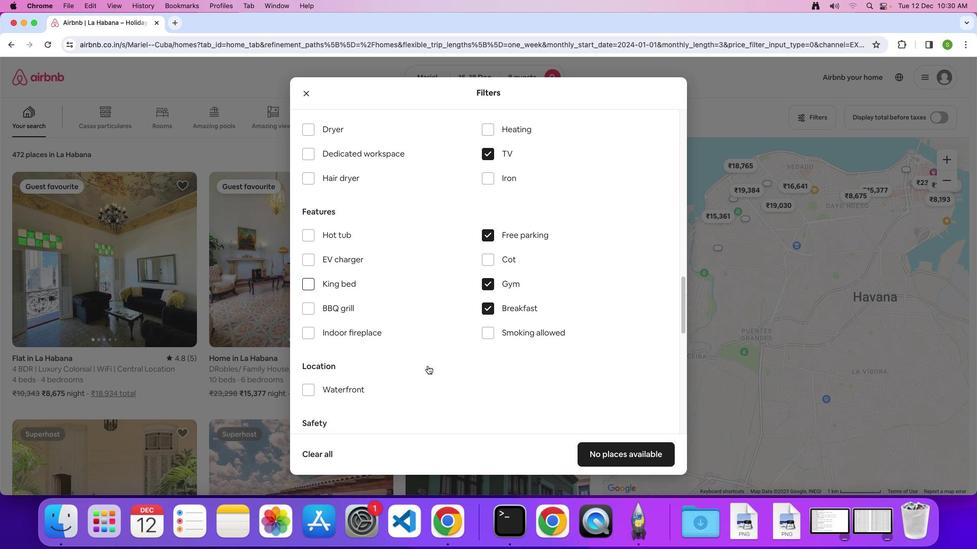 
Action: Mouse scrolled (428, 366) with delta (0, 0)
Screenshot: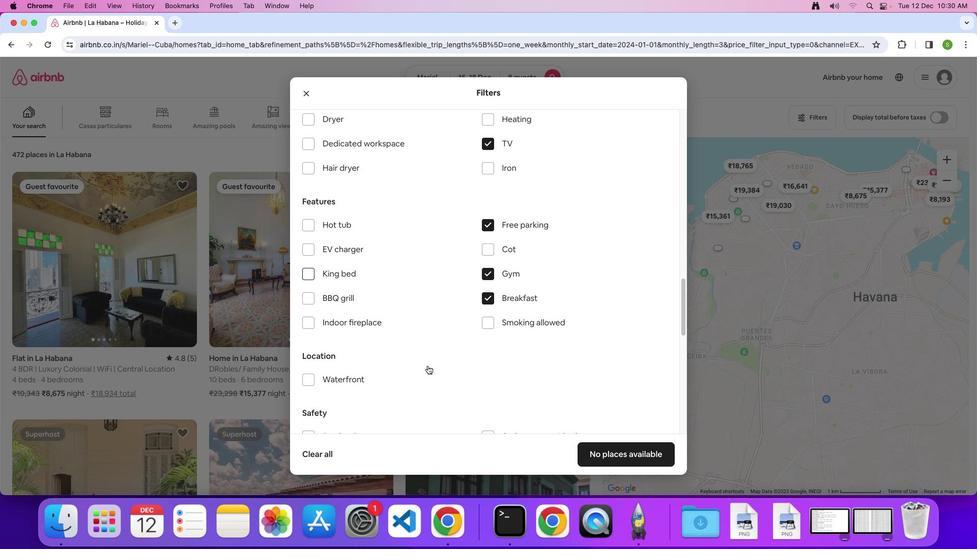 
Action: Mouse scrolled (428, 366) with delta (0, -1)
Screenshot: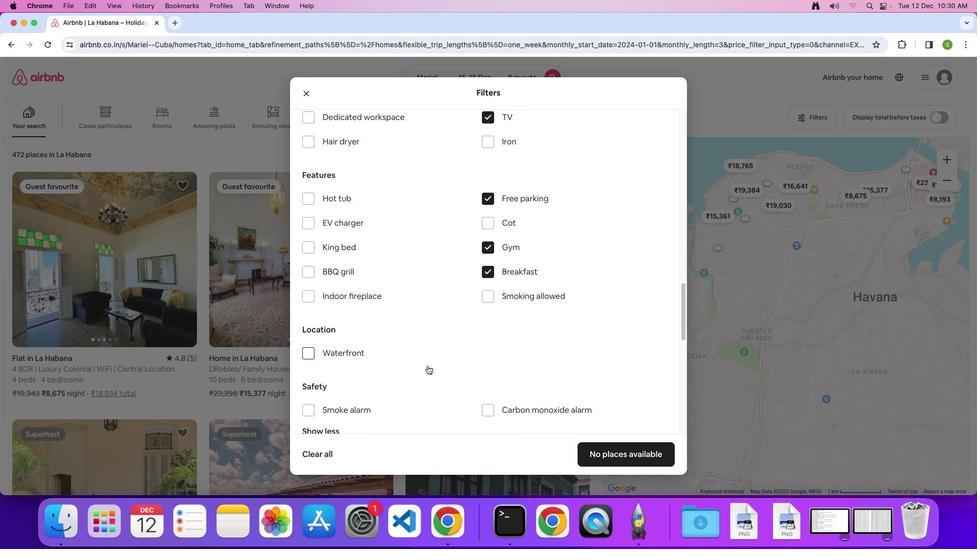 
Action: Mouse scrolled (428, 366) with delta (0, 0)
Screenshot: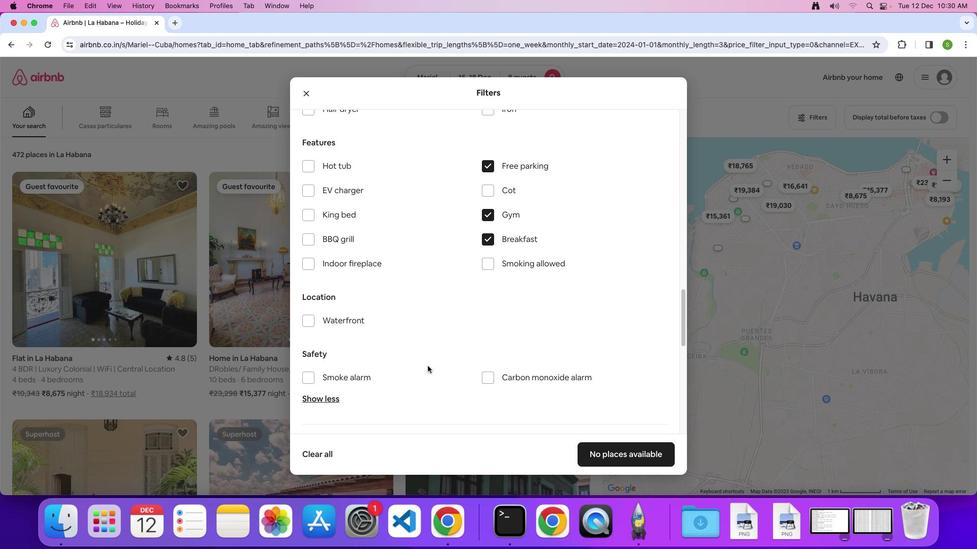 
Action: Mouse scrolled (428, 366) with delta (0, 0)
Screenshot: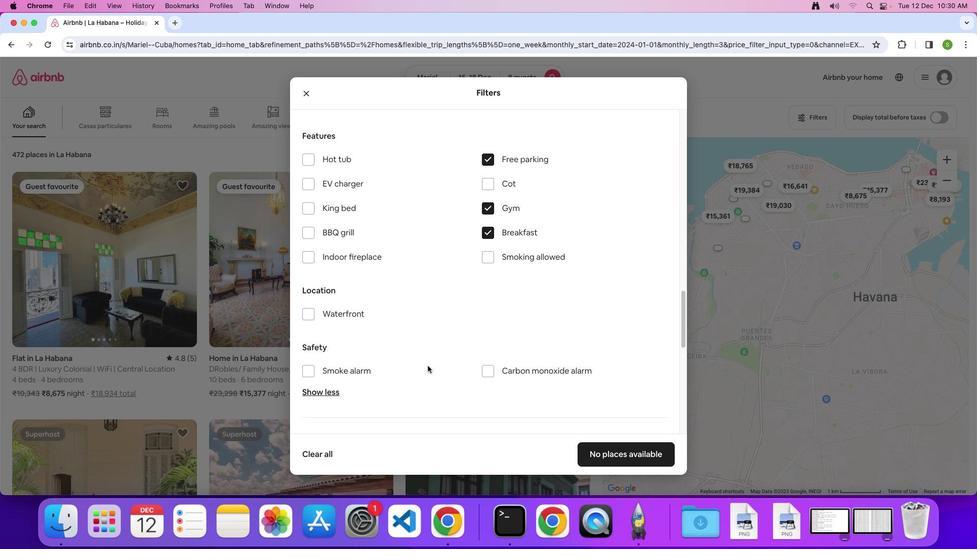 
Action: Mouse scrolled (428, 366) with delta (0, 0)
Screenshot: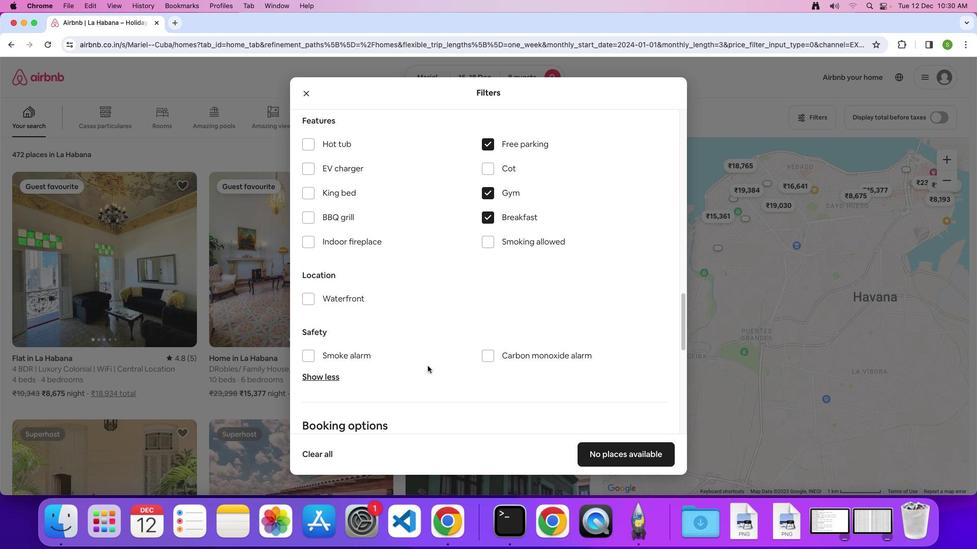 
Action: Mouse scrolled (428, 366) with delta (0, 0)
Screenshot: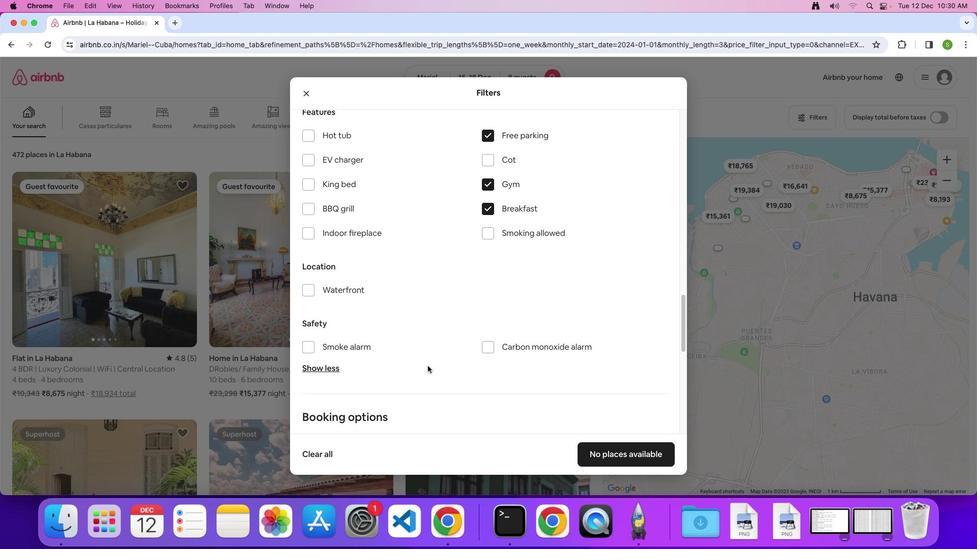 
Action: Mouse scrolled (428, 366) with delta (0, -1)
Screenshot: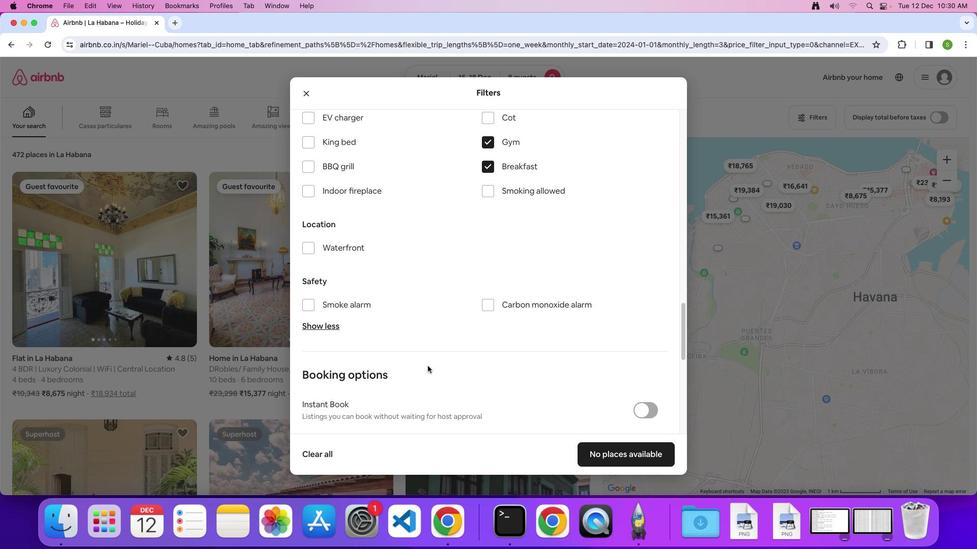 
Action: Mouse scrolled (428, 366) with delta (0, 0)
Screenshot: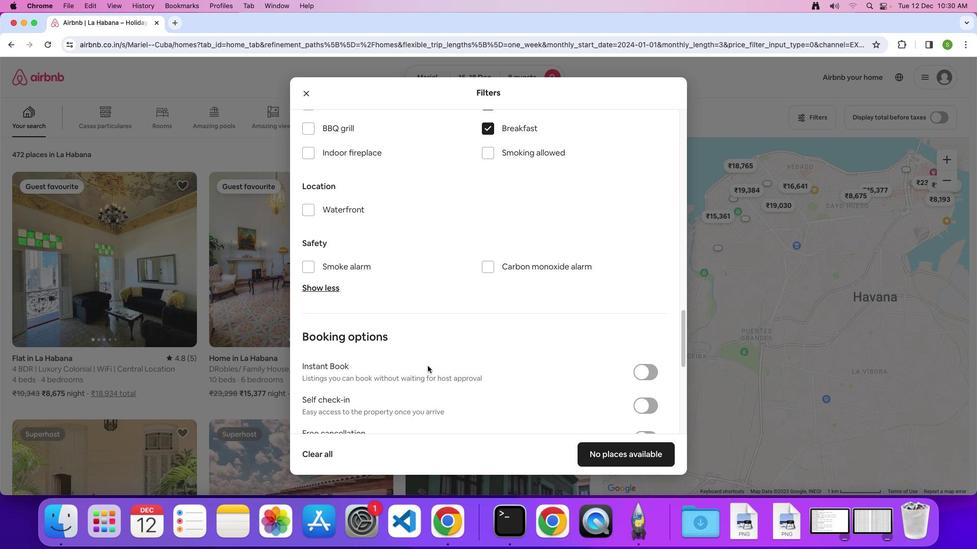 
Action: Mouse scrolled (428, 366) with delta (0, 0)
Screenshot: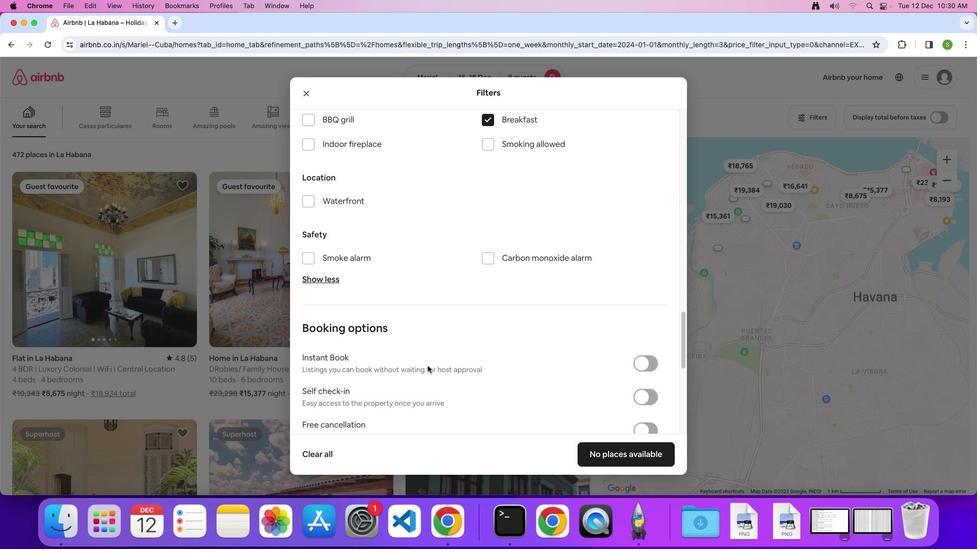 
Action: Mouse scrolled (428, 366) with delta (0, 0)
Screenshot: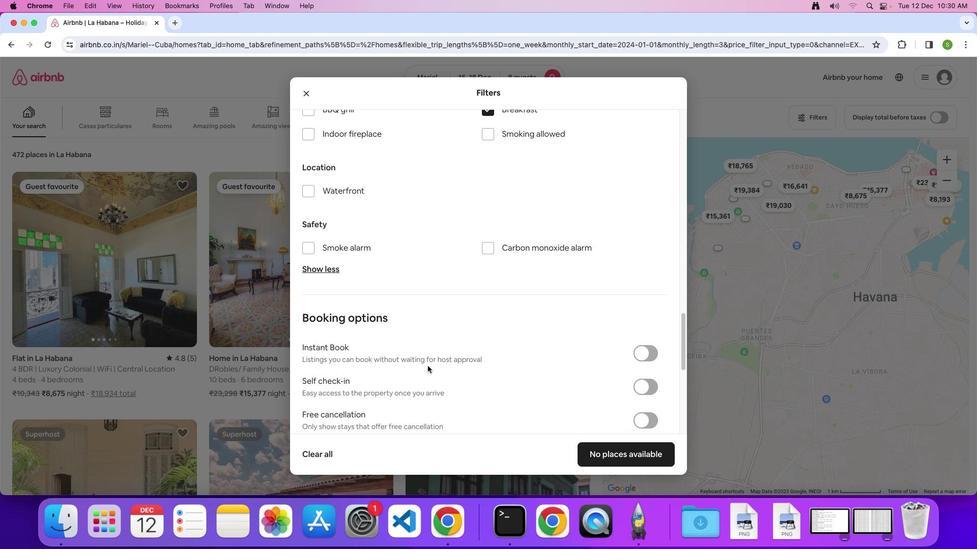 
Action: Mouse scrolled (428, 366) with delta (0, 0)
Screenshot: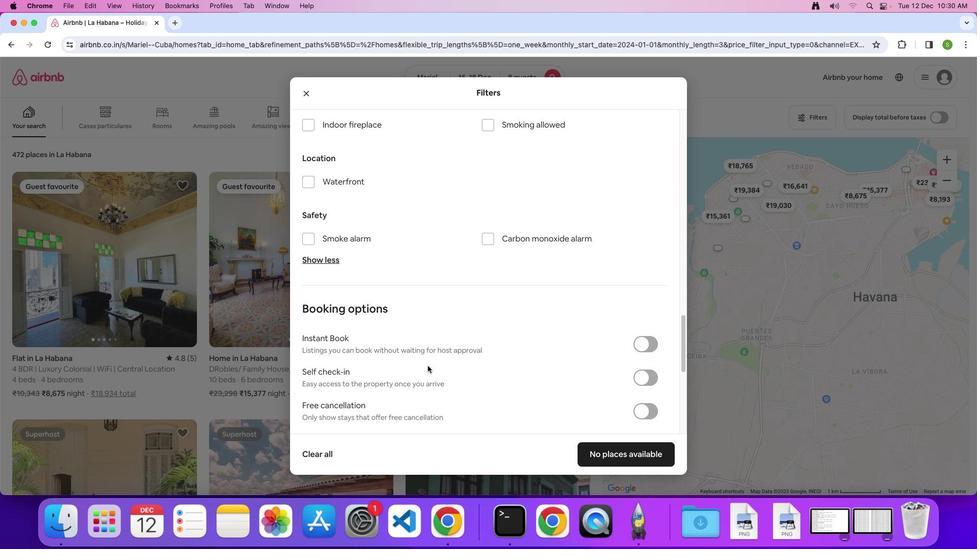 
Action: Mouse scrolled (428, 366) with delta (0, -1)
Screenshot: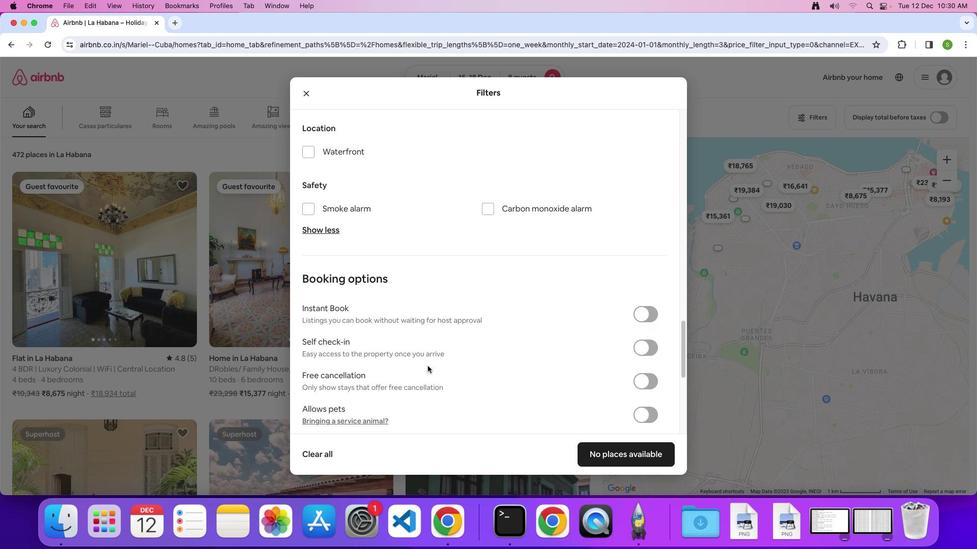 
Action: Mouse scrolled (428, 366) with delta (0, 0)
Screenshot: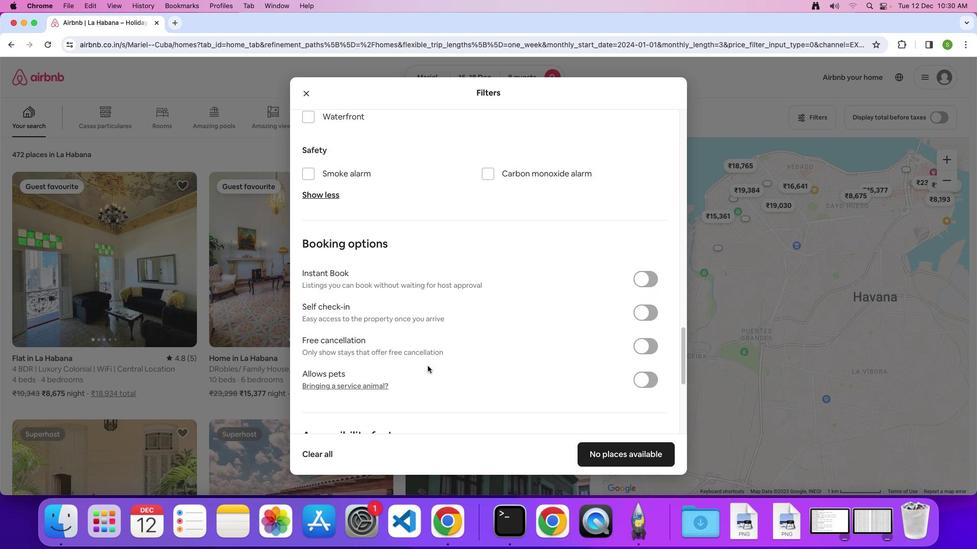 
Action: Mouse scrolled (428, 366) with delta (0, 0)
Screenshot: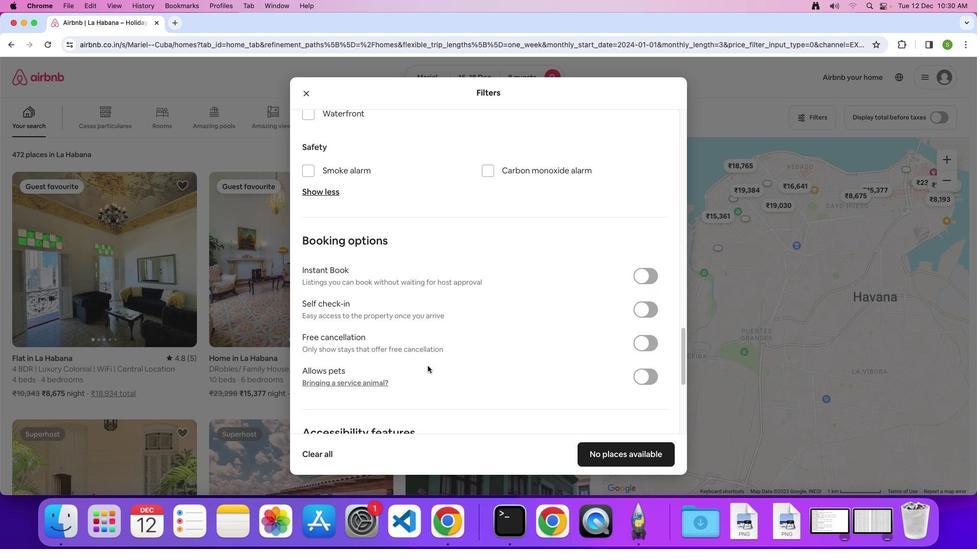 
Action: Mouse scrolled (428, 366) with delta (0, 0)
Screenshot: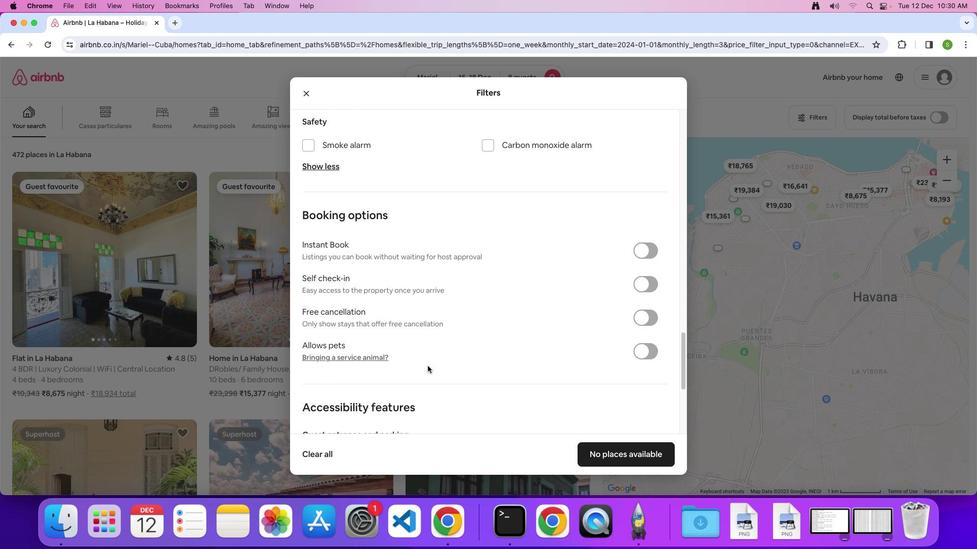 
Action: Mouse scrolled (428, 366) with delta (0, 0)
Screenshot: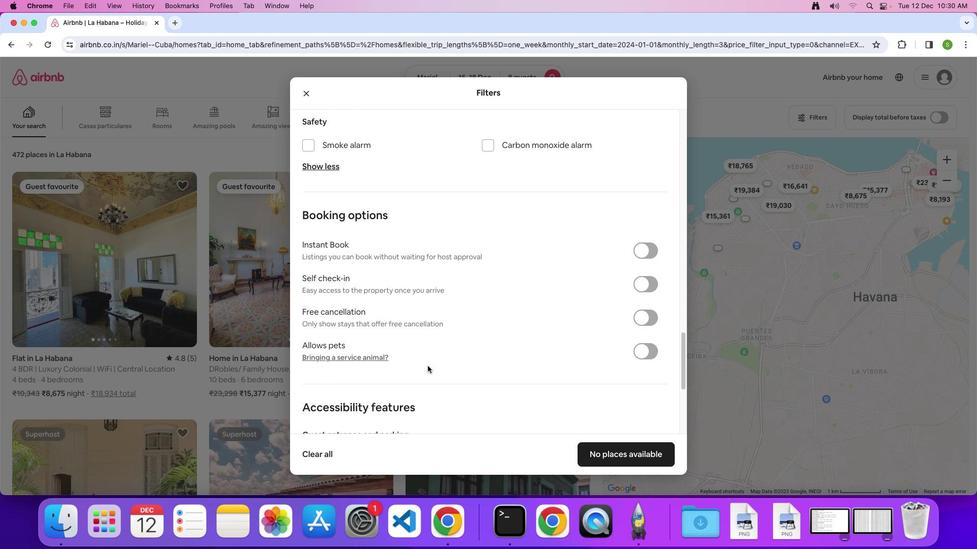 
Action: Mouse moved to (427, 366)
Screenshot: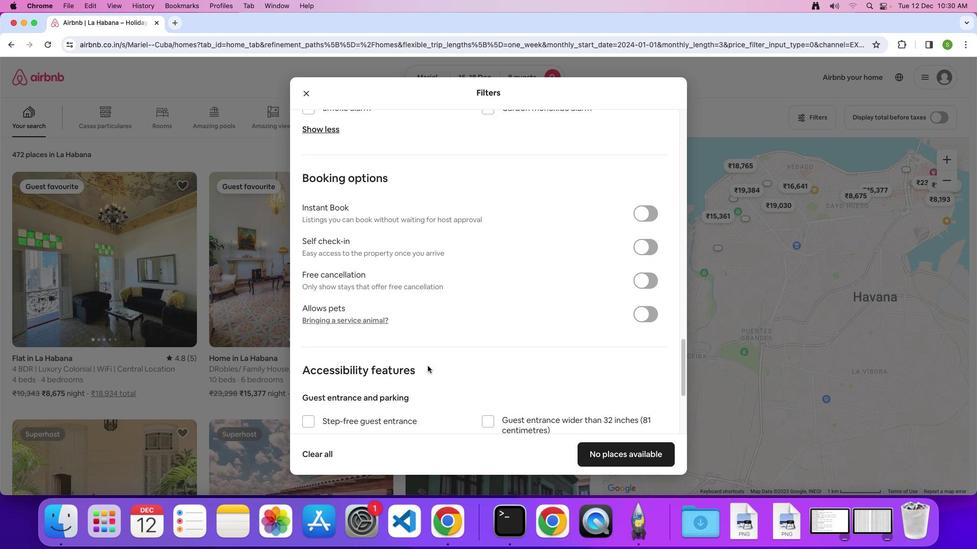 
Action: Mouse scrolled (427, 366) with delta (0, -1)
Screenshot: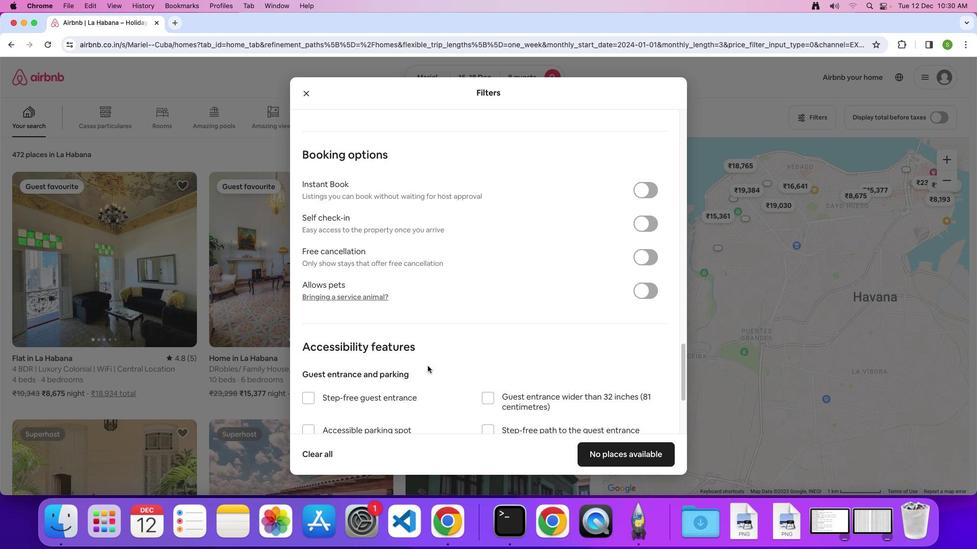 
Action: Mouse scrolled (427, 366) with delta (0, 0)
Screenshot: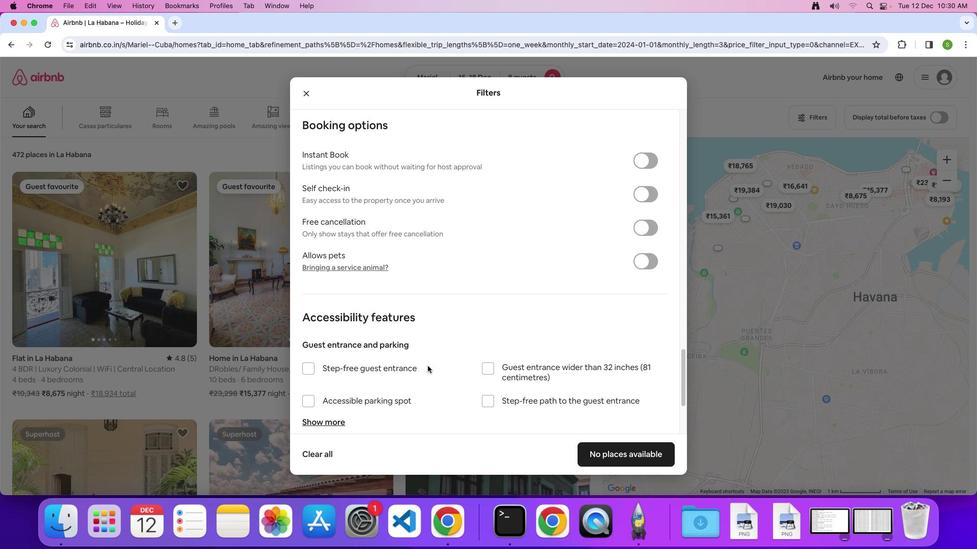 
Action: Mouse scrolled (427, 366) with delta (0, 0)
Screenshot: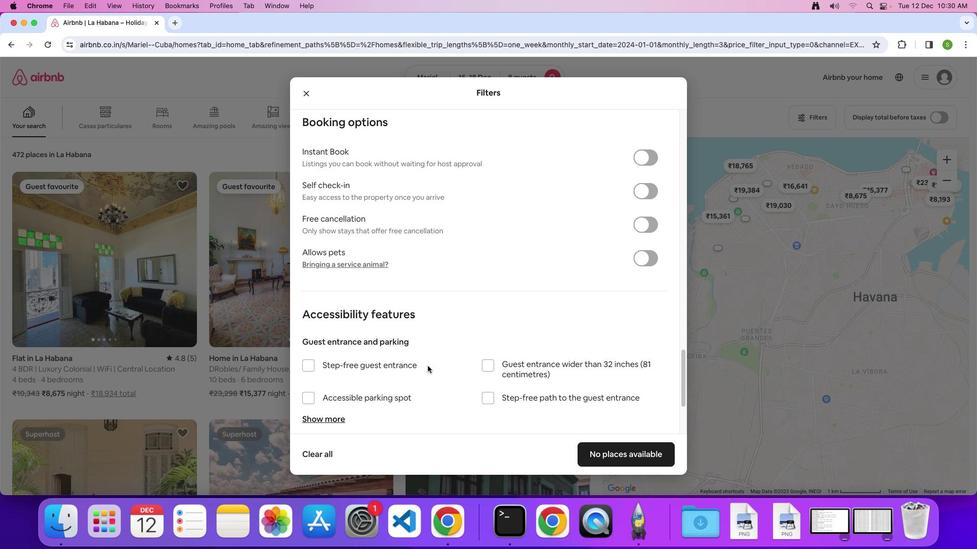 
Action: Mouse scrolled (427, 366) with delta (0, 0)
Screenshot: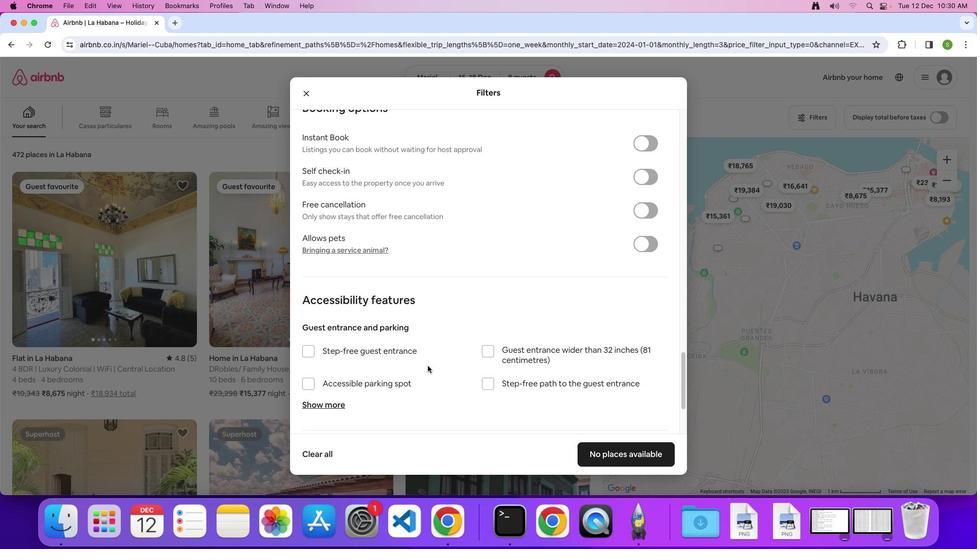 
Action: Mouse scrolled (427, 366) with delta (0, 0)
Screenshot: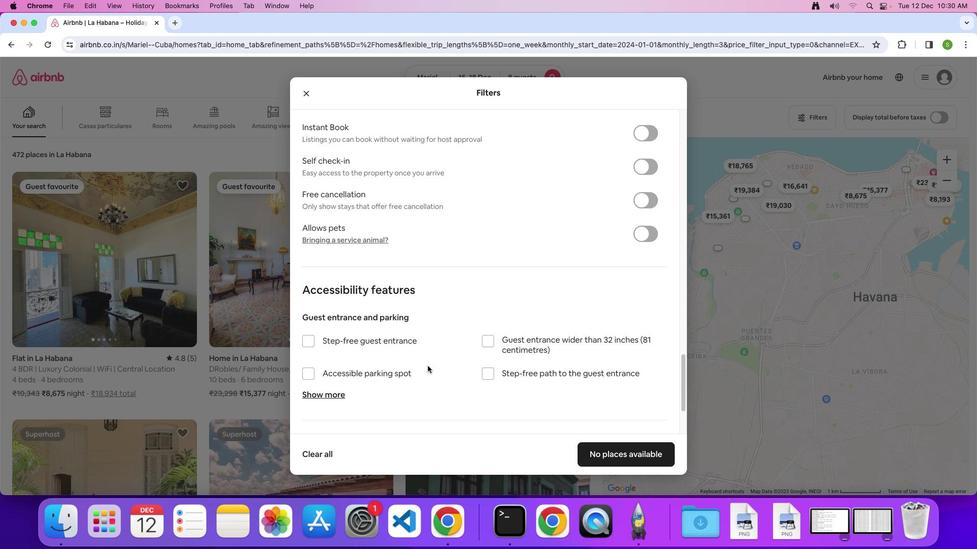
Action: Mouse scrolled (427, 366) with delta (0, -1)
Screenshot: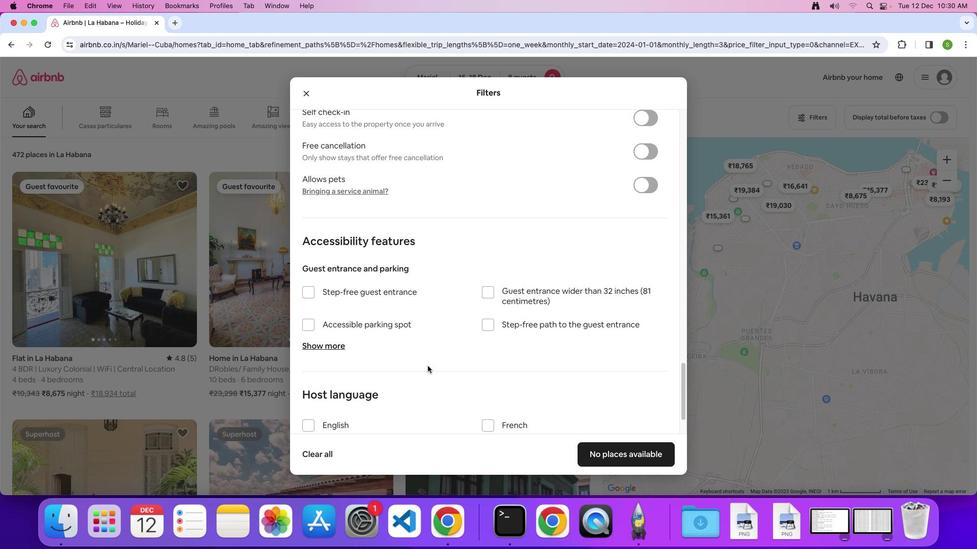 
Action: Mouse scrolled (427, 366) with delta (0, 0)
Screenshot: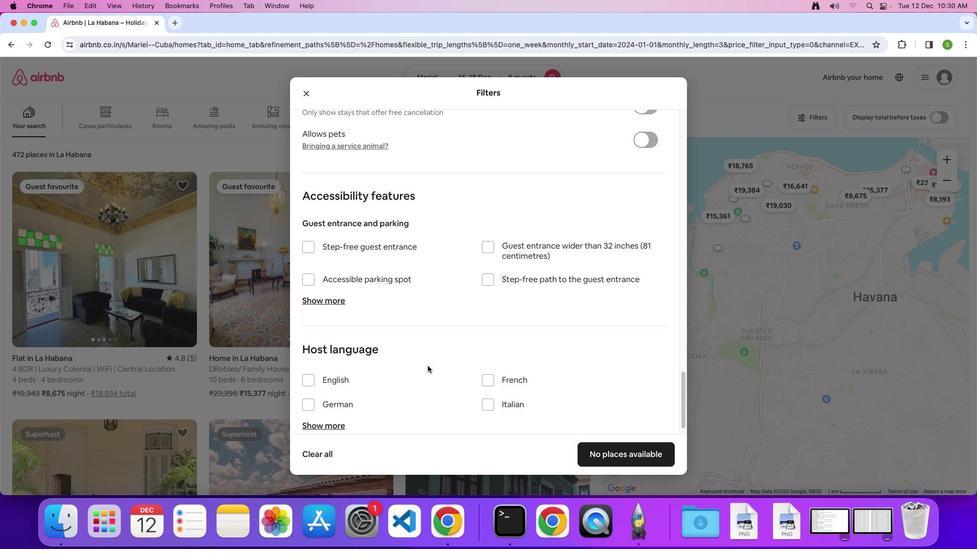 
Action: Mouse scrolled (427, 366) with delta (0, 0)
Screenshot: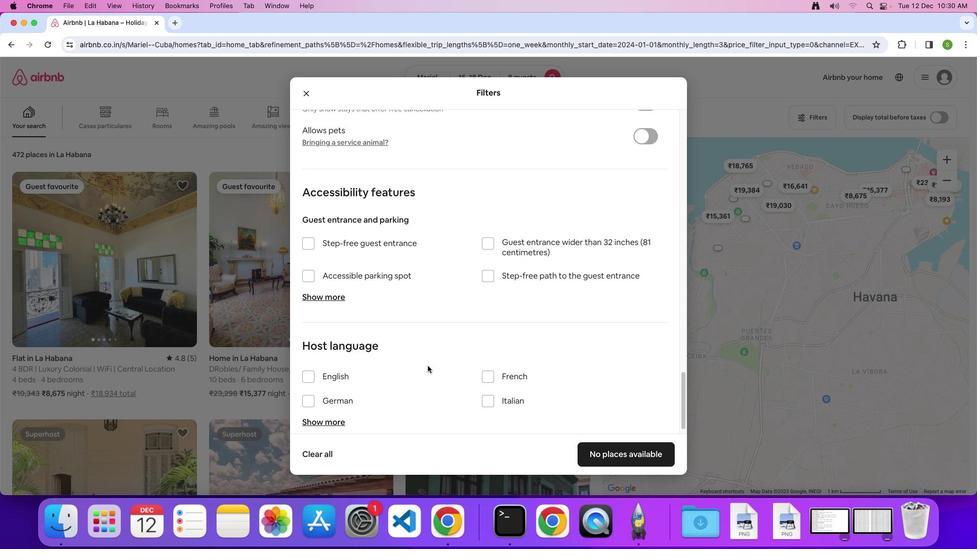 
Action: Mouse scrolled (427, 366) with delta (0, 0)
Screenshot: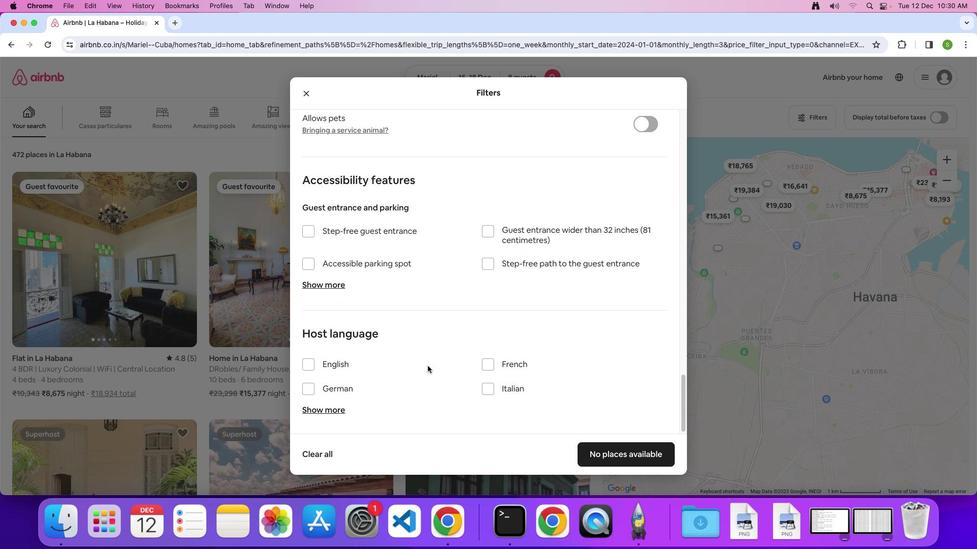 
Action: Mouse scrolled (427, 366) with delta (0, 0)
Screenshot: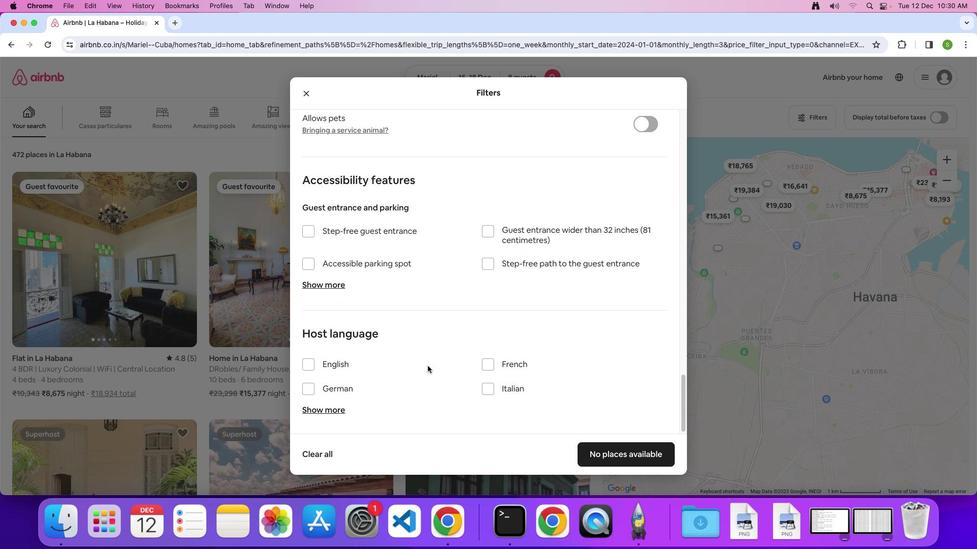 
Action: Mouse scrolled (427, 366) with delta (0, -2)
Screenshot: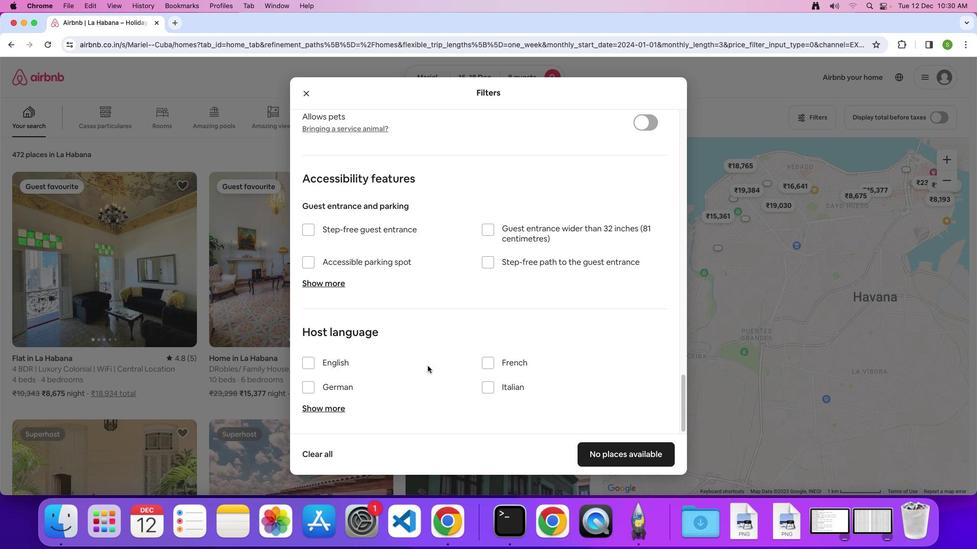 
Action: Mouse scrolled (427, 366) with delta (0, -2)
Screenshot: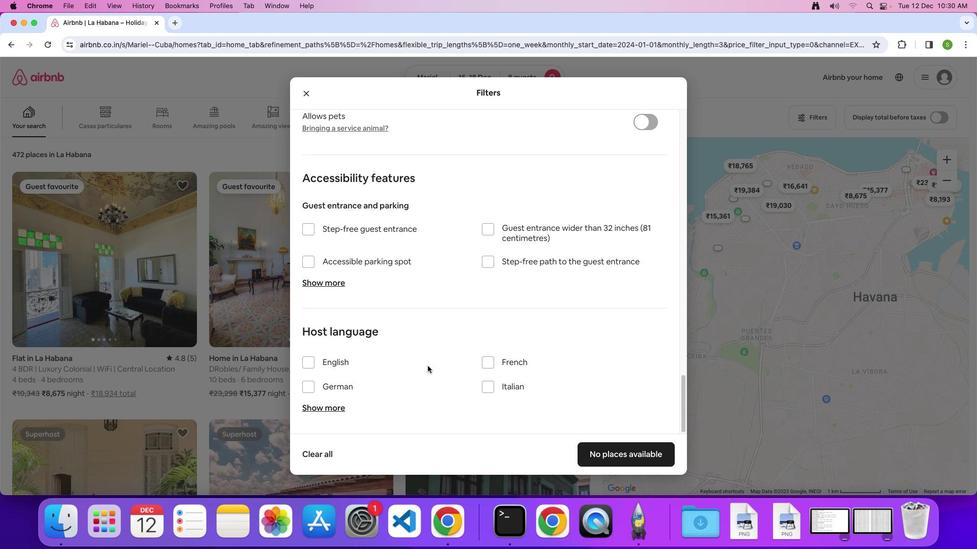 
Action: Mouse moved to (617, 459)
Screenshot: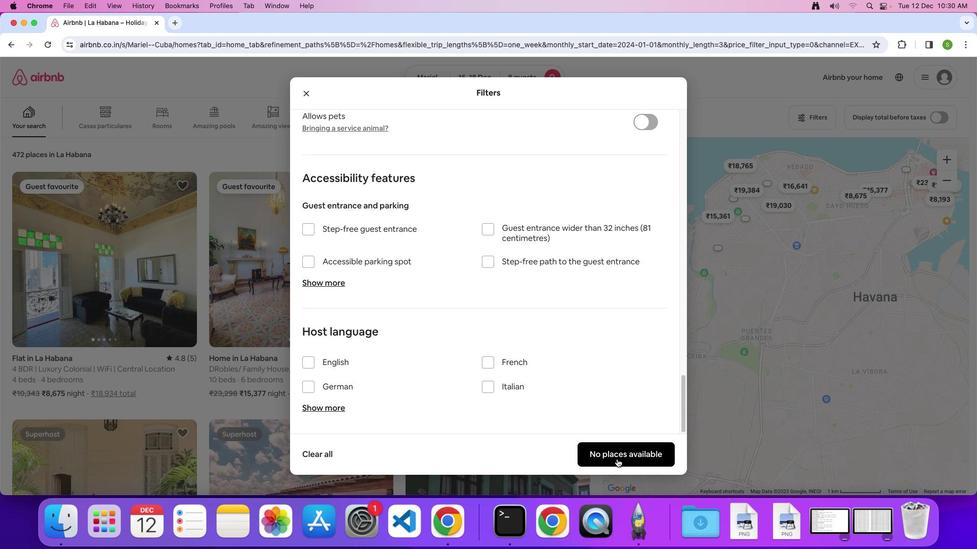 
Action: Mouse pressed left at (617, 459)
Screenshot: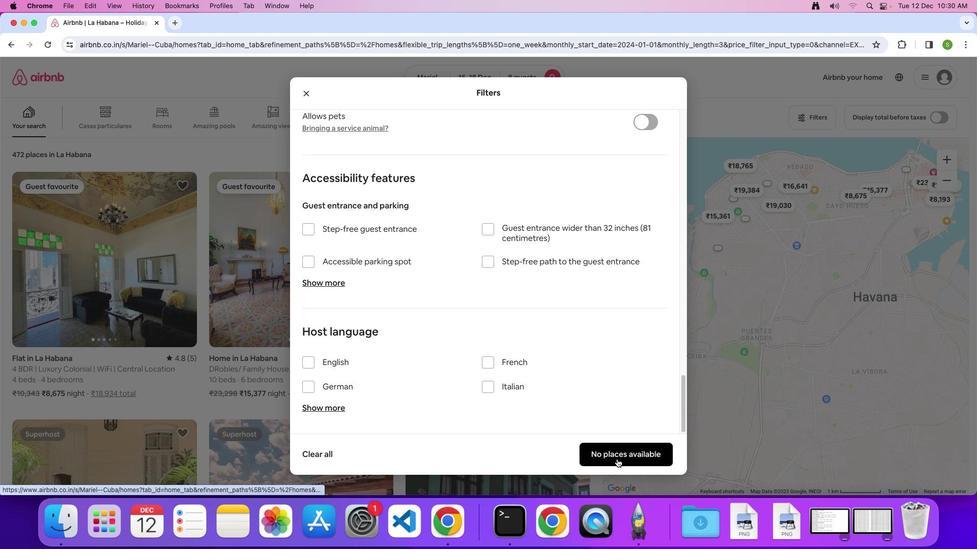 
Action: Mouse moved to (457, 356)
Screenshot: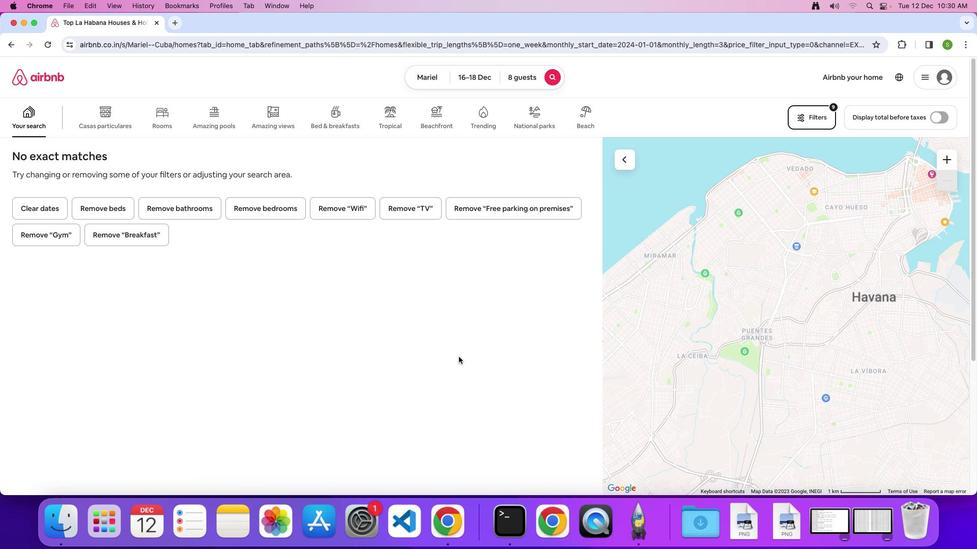 
